 Task: Look for space in Pop, Uzbekistan from 6th September, 2023 to 12th September, 2023 for 4 adults in price range Rs.10000 to Rs.14000. Place can be private room with 4 bedrooms having 4 beds and 4 bathrooms. Property type can be house, flat, guest house. Amenities needed are: wifi, TV, free parkinig on premises, gym, breakfast. Booking option can be shelf check-in. Required host language is English.
Action: Mouse moved to (406, 106)
Screenshot: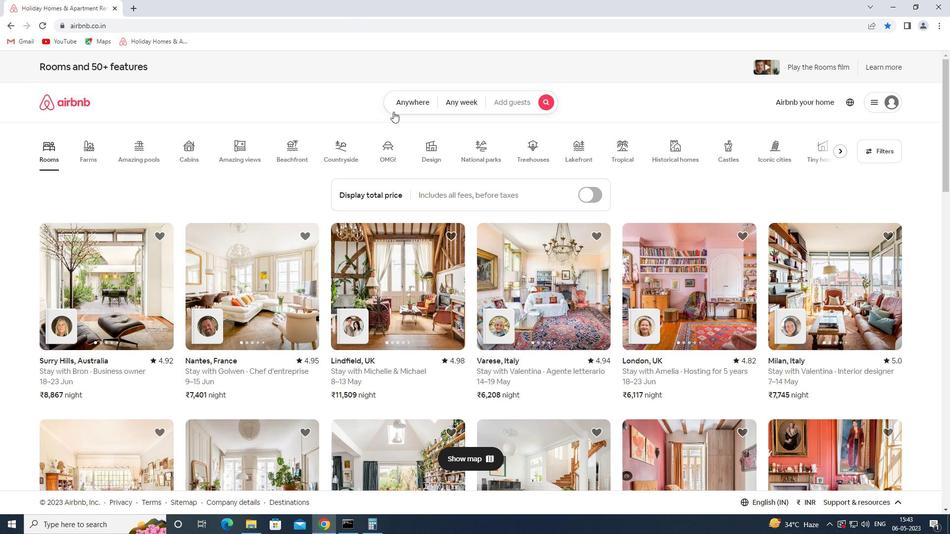 
Action: Mouse pressed left at (406, 106)
Screenshot: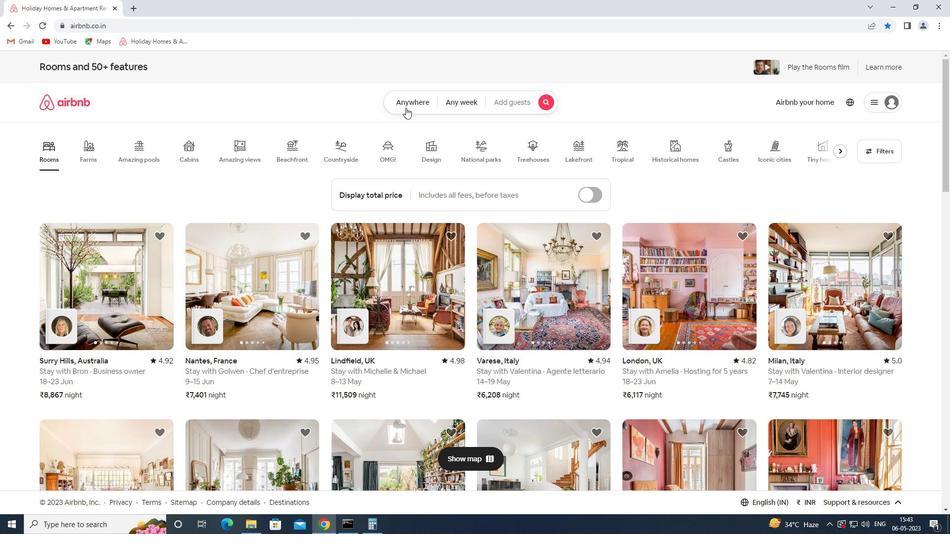 
Action: Mouse moved to (364, 142)
Screenshot: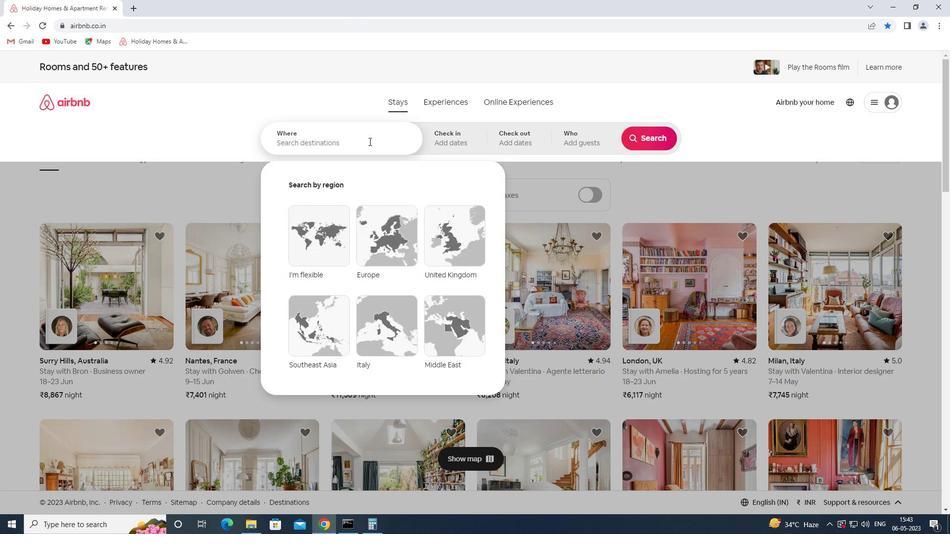 
Action: Mouse pressed left at (364, 142)
Screenshot: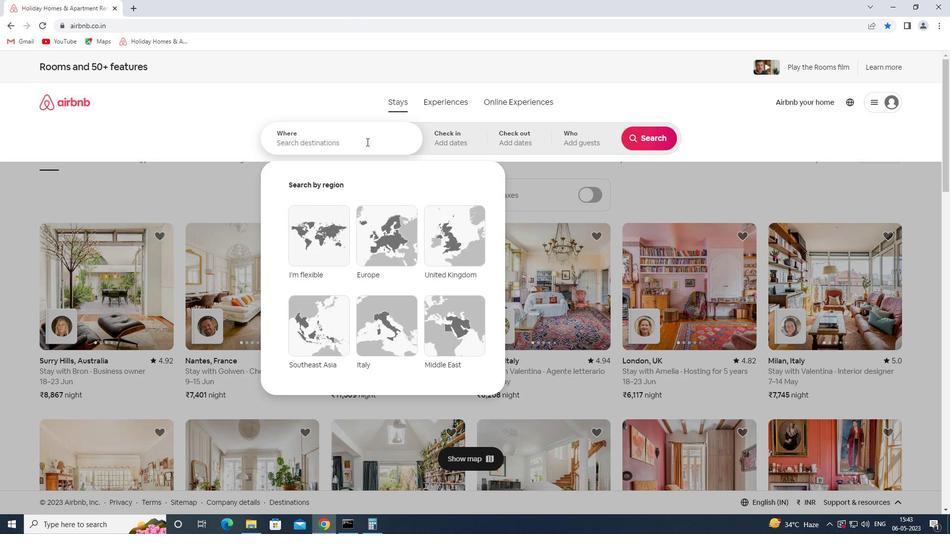 
Action: Mouse moved to (364, 143)
Screenshot: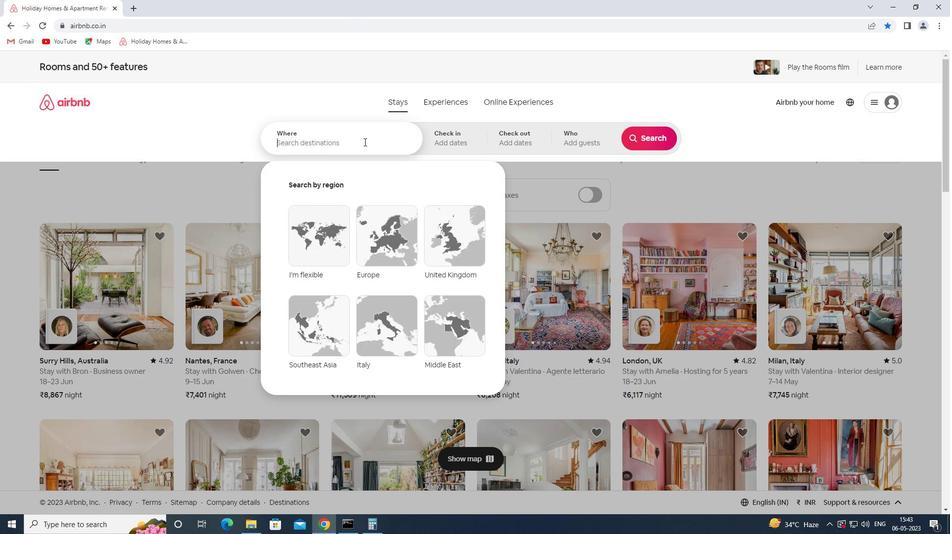 
Action: Key pressed <Key.shift_r><Key.shift_r>Pop<Key.space><Key.shift_r><Key.shift_r>Ux<Key.backspace>zbek
Screenshot: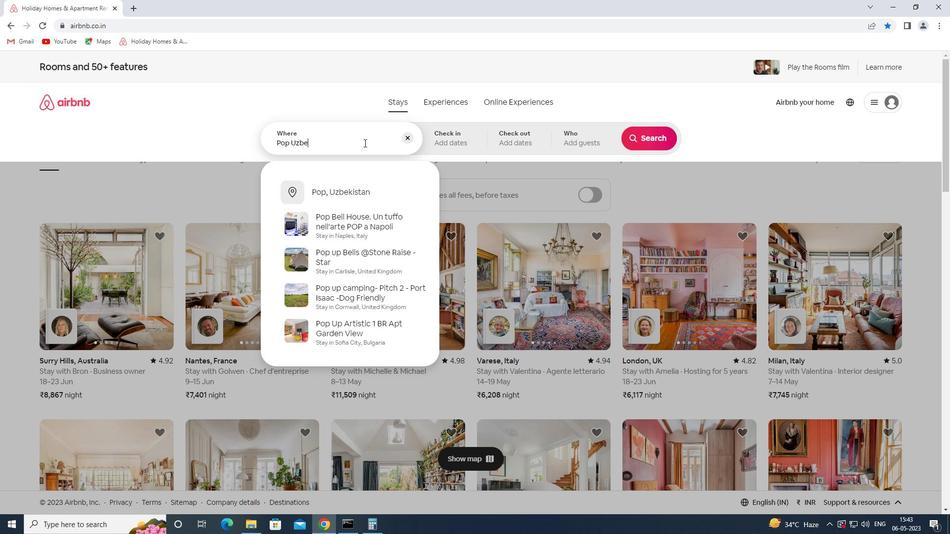 
Action: Mouse moved to (343, 193)
Screenshot: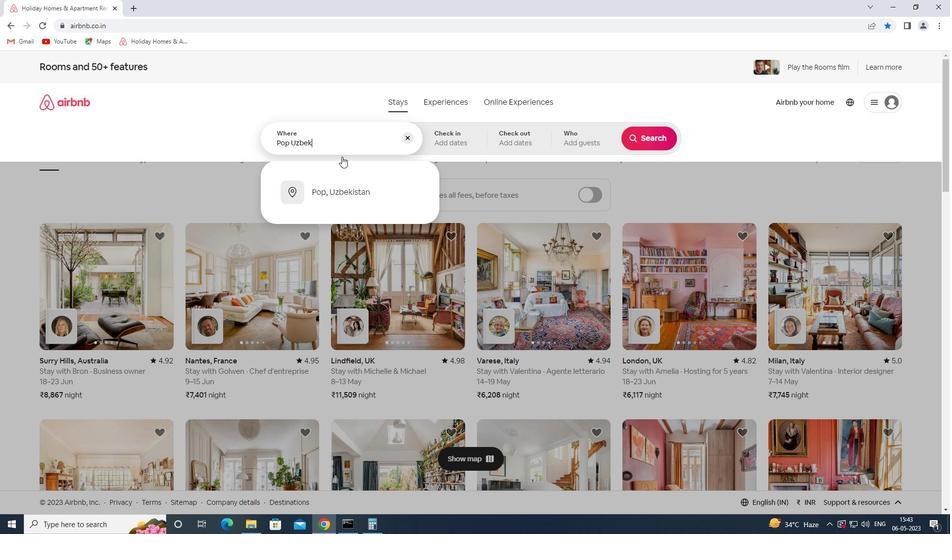 
Action: Mouse pressed left at (343, 193)
Screenshot: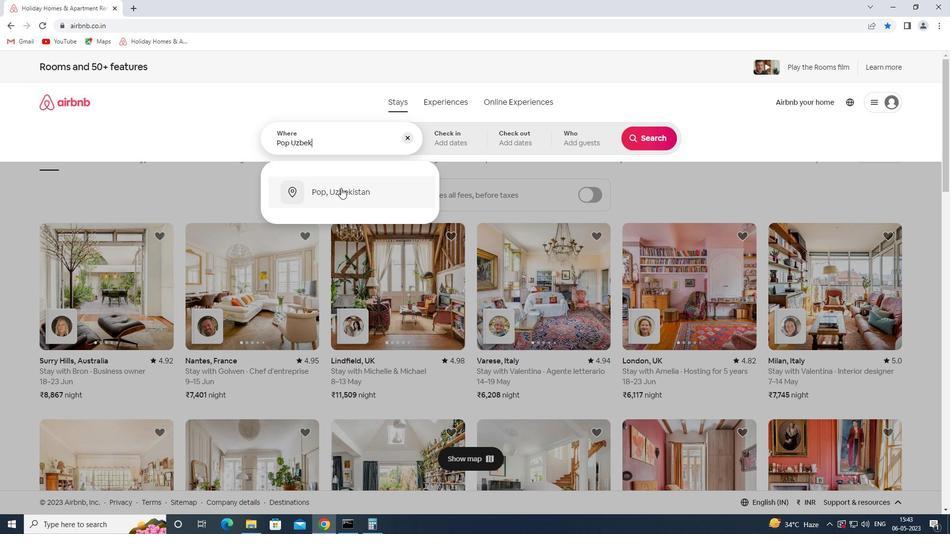
Action: Mouse moved to (649, 217)
Screenshot: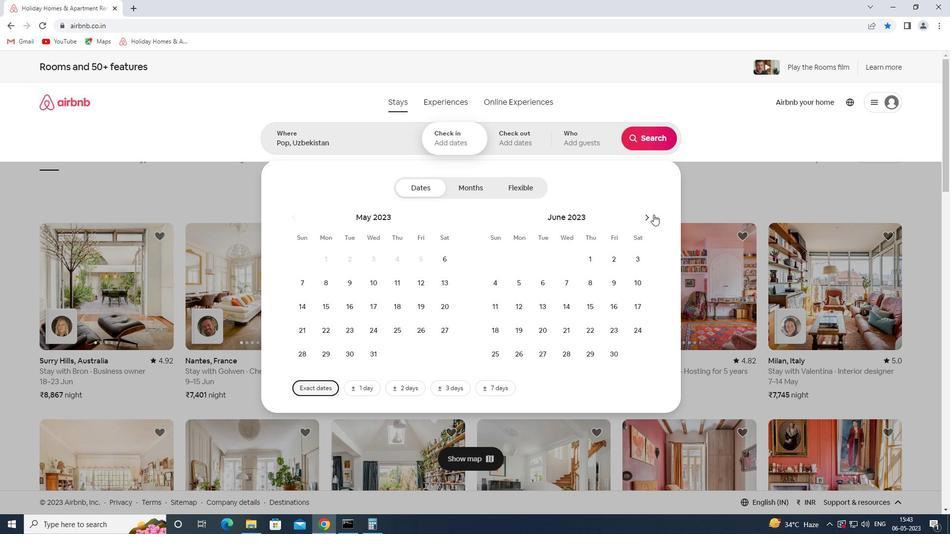 
Action: Mouse pressed left at (649, 217)
Screenshot: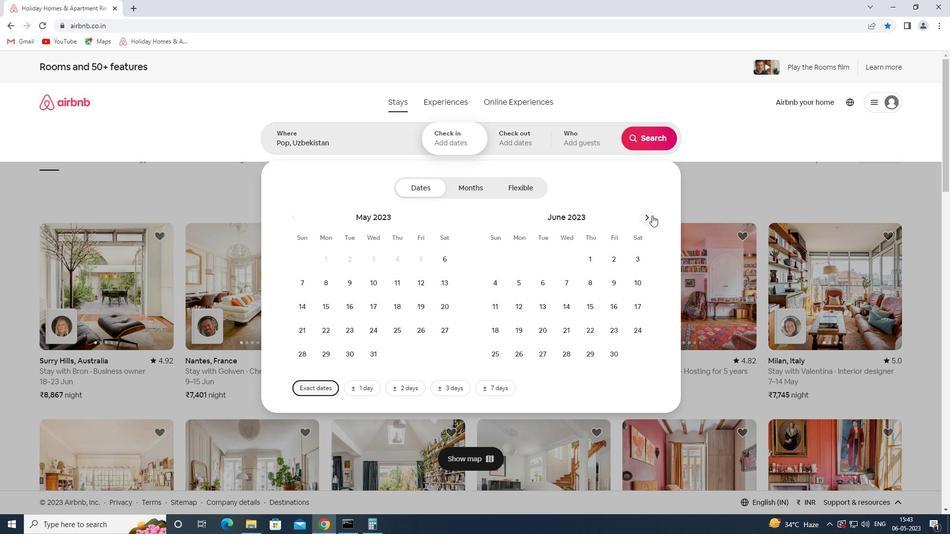 
Action: Mouse pressed left at (649, 217)
Screenshot: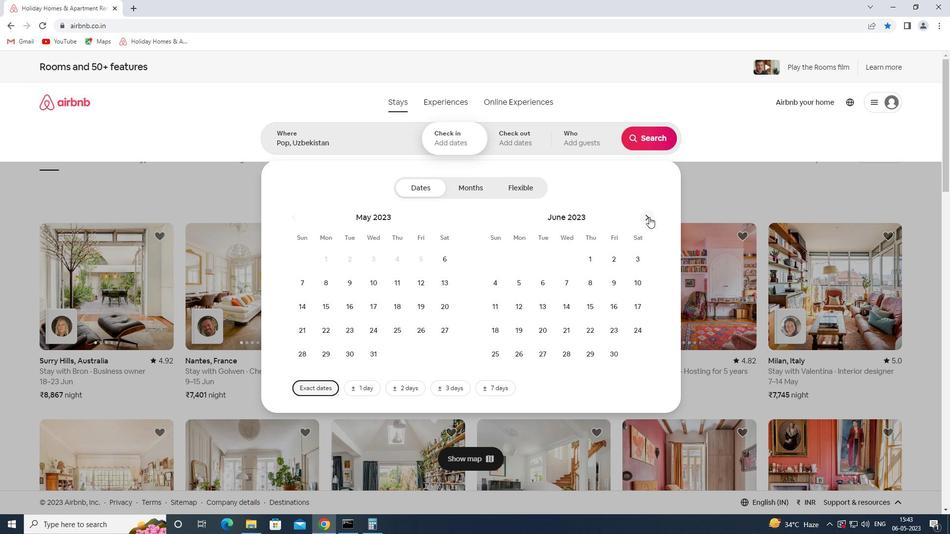 
Action: Mouse pressed left at (649, 217)
Screenshot: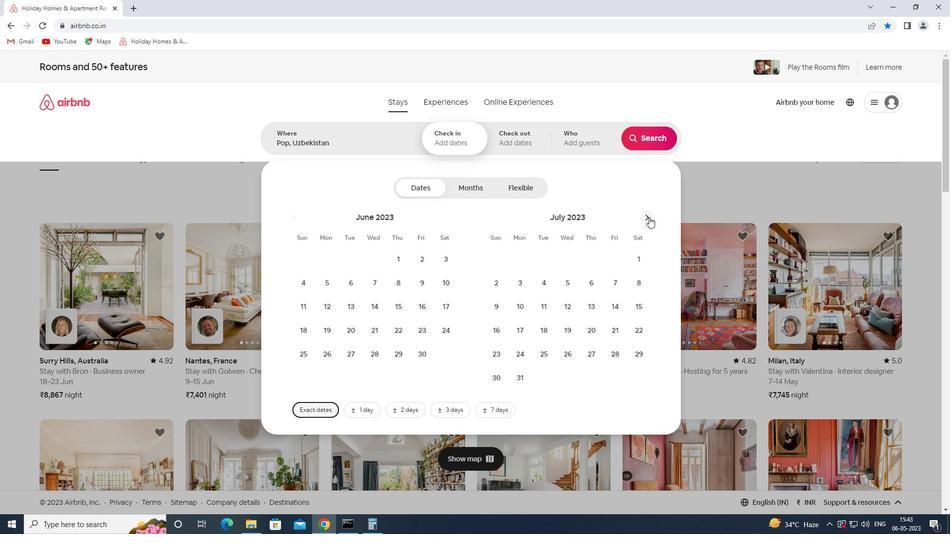 
Action: Mouse moved to (565, 287)
Screenshot: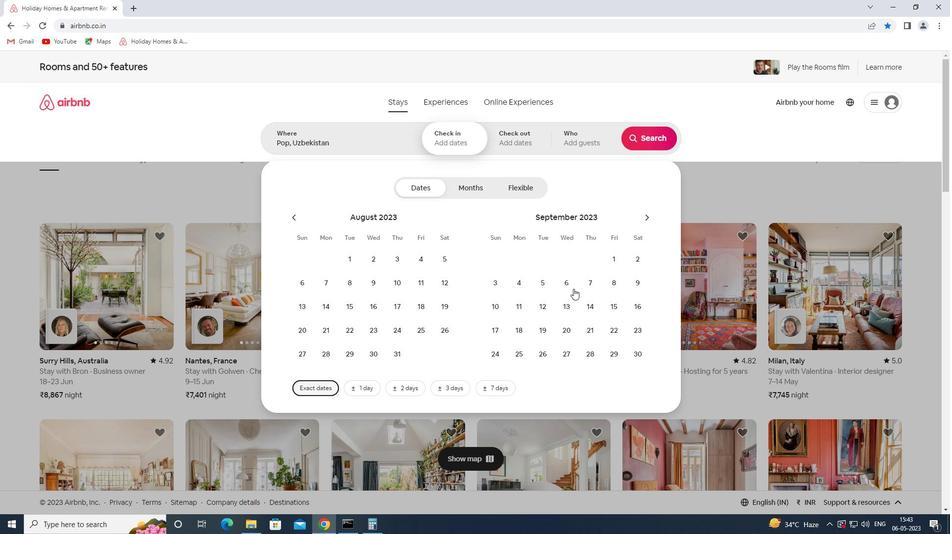 
Action: Mouse pressed left at (565, 287)
Screenshot: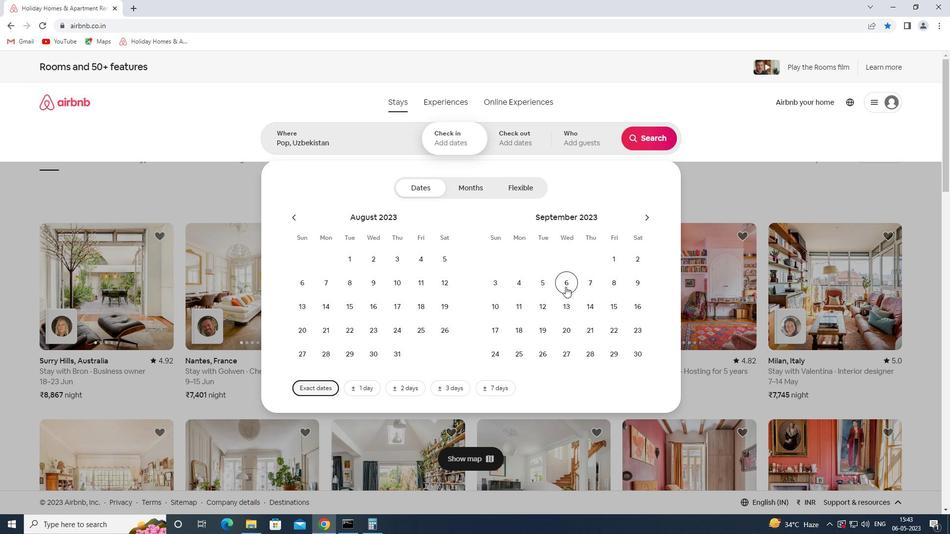 
Action: Mouse moved to (542, 306)
Screenshot: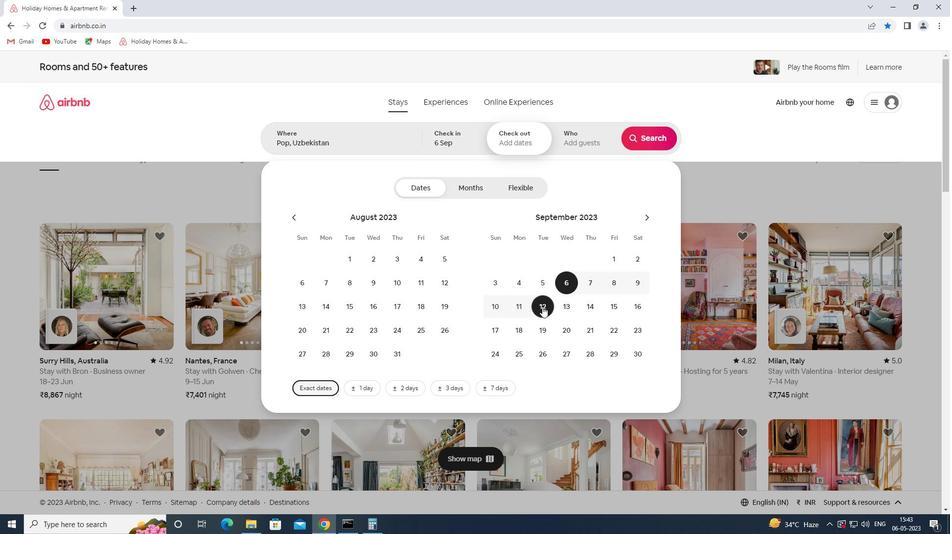 
Action: Mouse pressed left at (542, 306)
Screenshot: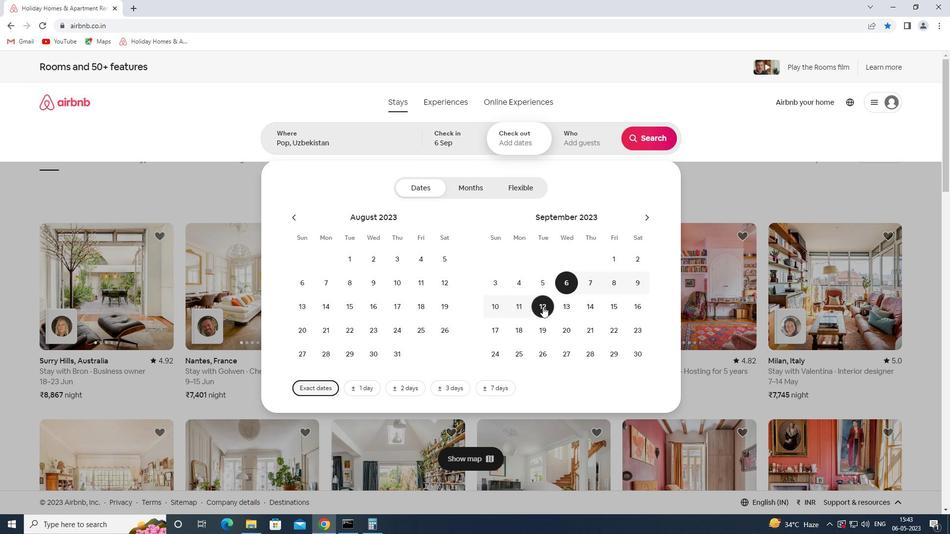 
Action: Mouse moved to (582, 145)
Screenshot: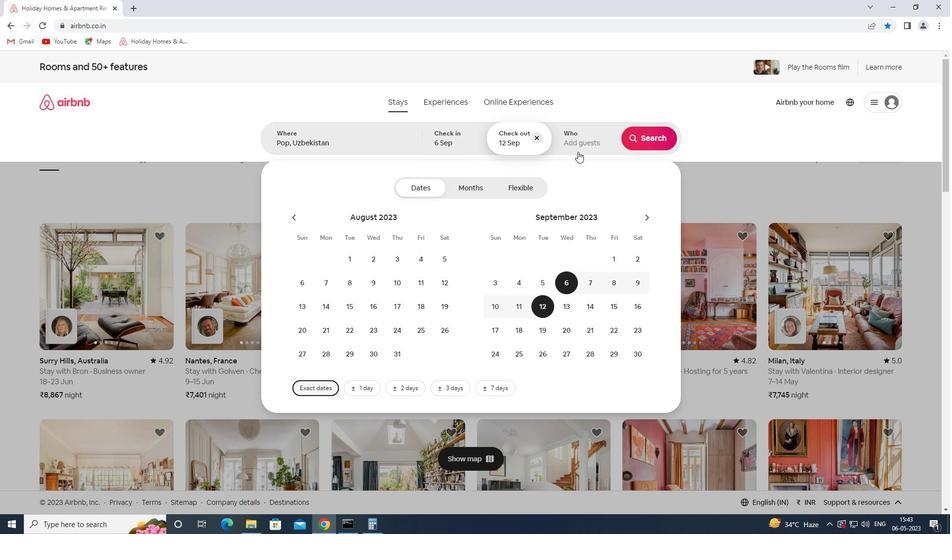 
Action: Mouse pressed left at (582, 145)
Screenshot: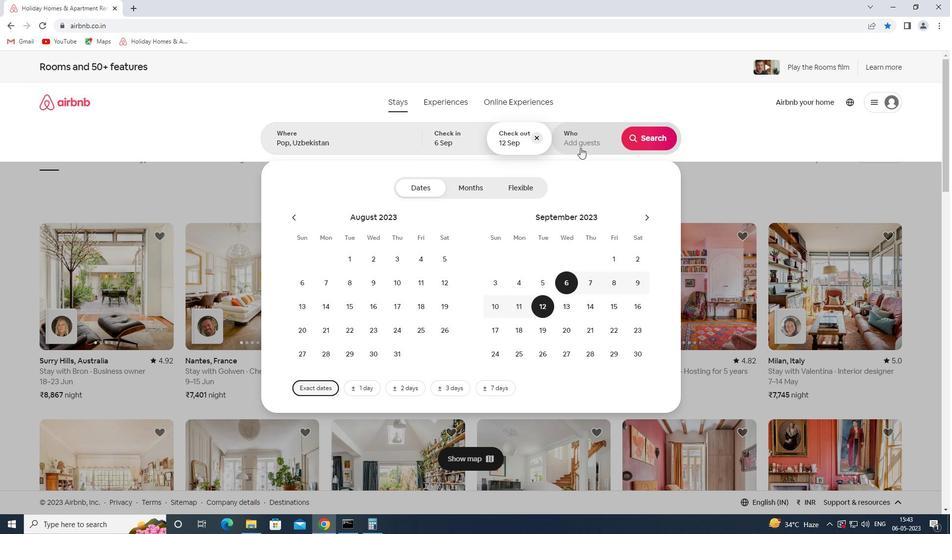 
Action: Mouse moved to (648, 193)
Screenshot: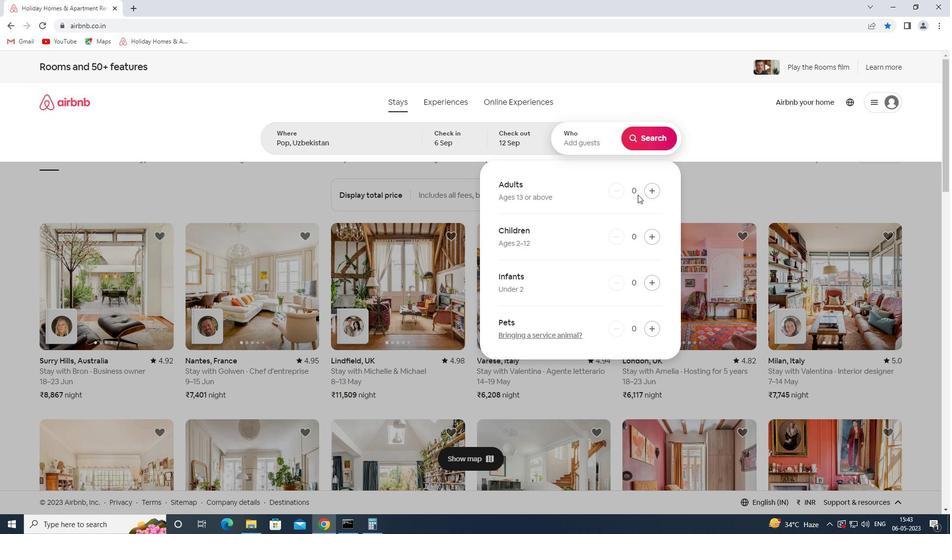 
Action: Mouse pressed left at (648, 193)
Screenshot: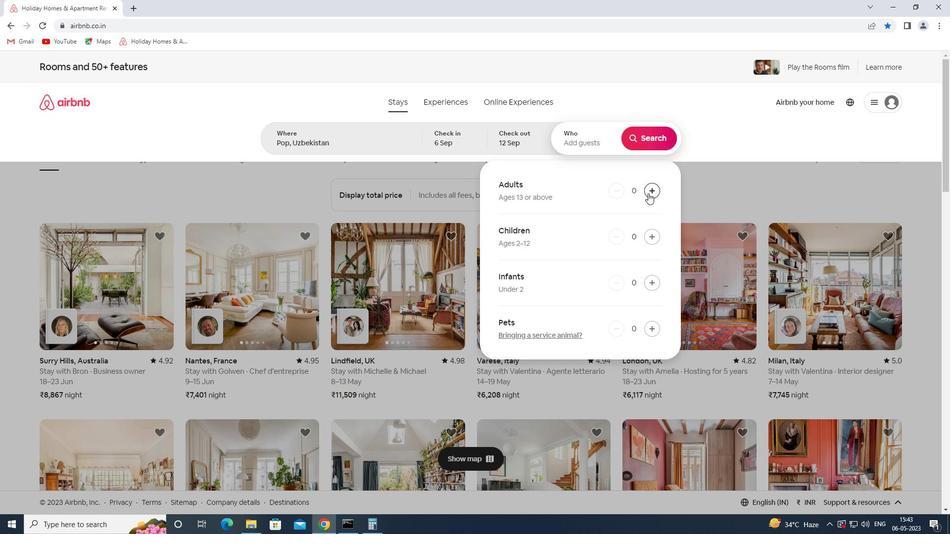 
Action: Mouse pressed left at (648, 193)
Screenshot: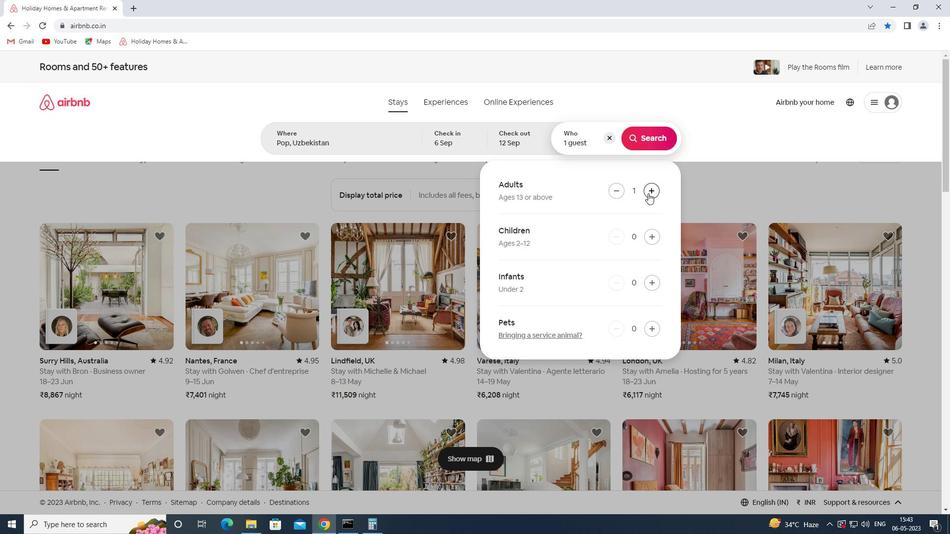 
Action: Mouse pressed left at (648, 193)
Screenshot: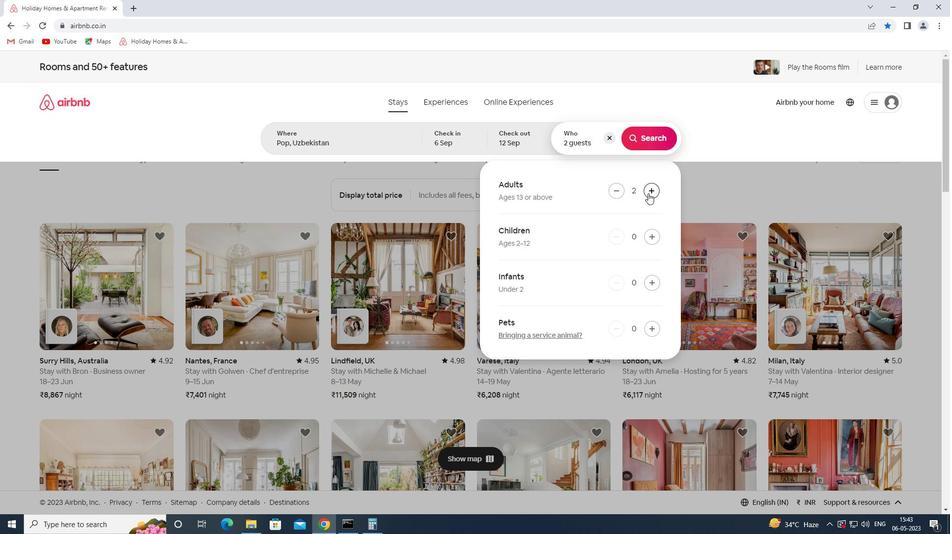 
Action: Mouse pressed left at (648, 193)
Screenshot: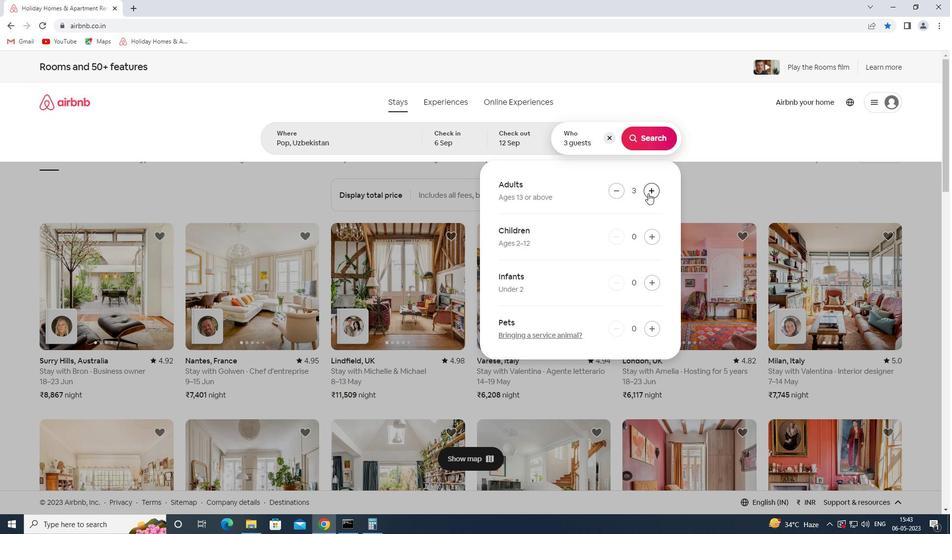 
Action: Mouse moved to (654, 137)
Screenshot: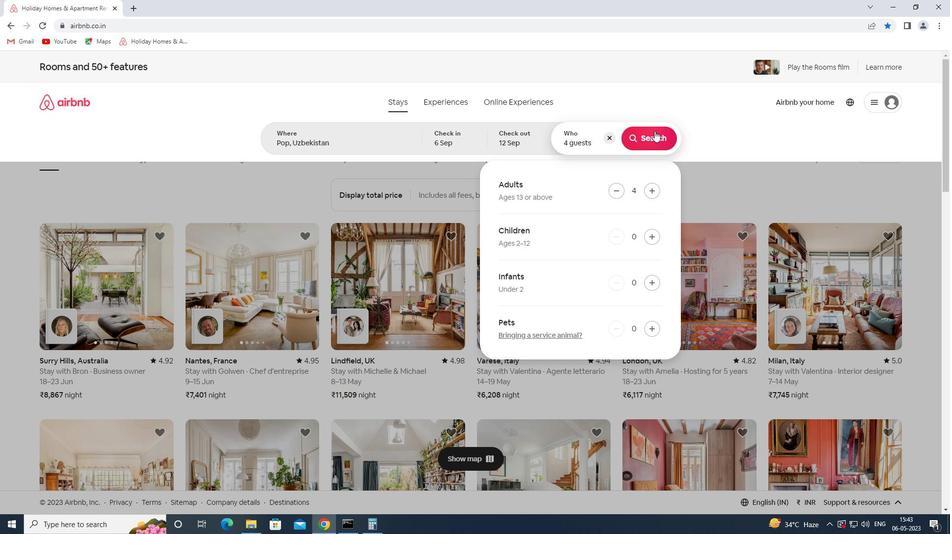 
Action: Mouse pressed left at (654, 137)
Screenshot: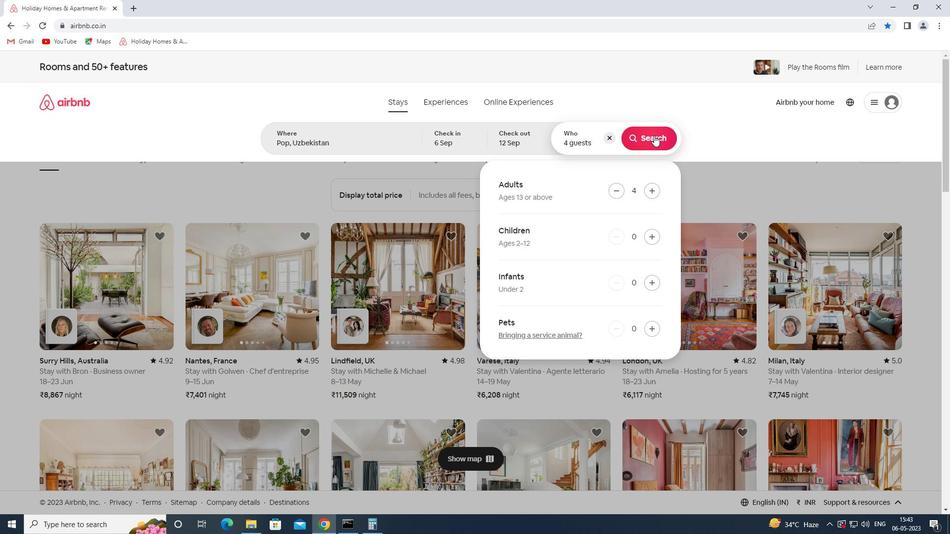 
Action: Mouse moved to (914, 114)
Screenshot: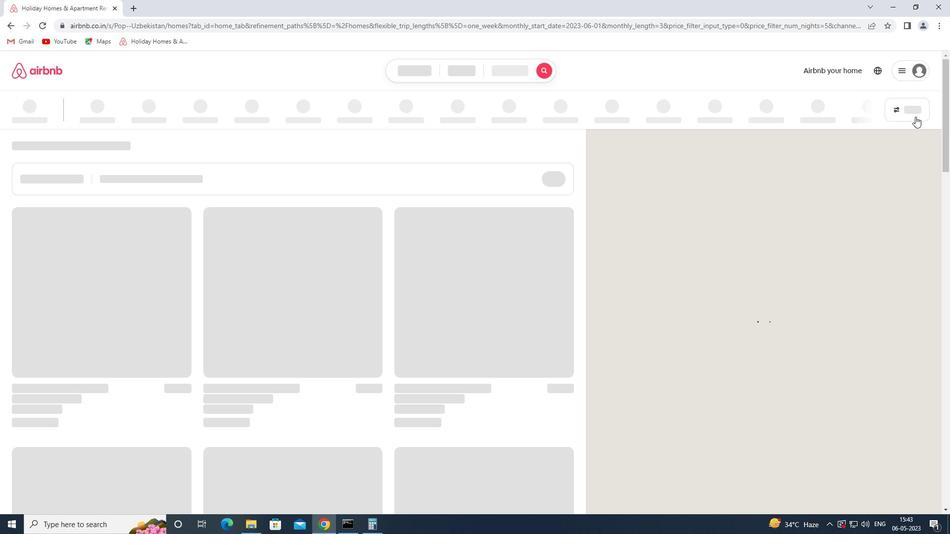 
Action: Mouse pressed left at (914, 114)
Screenshot: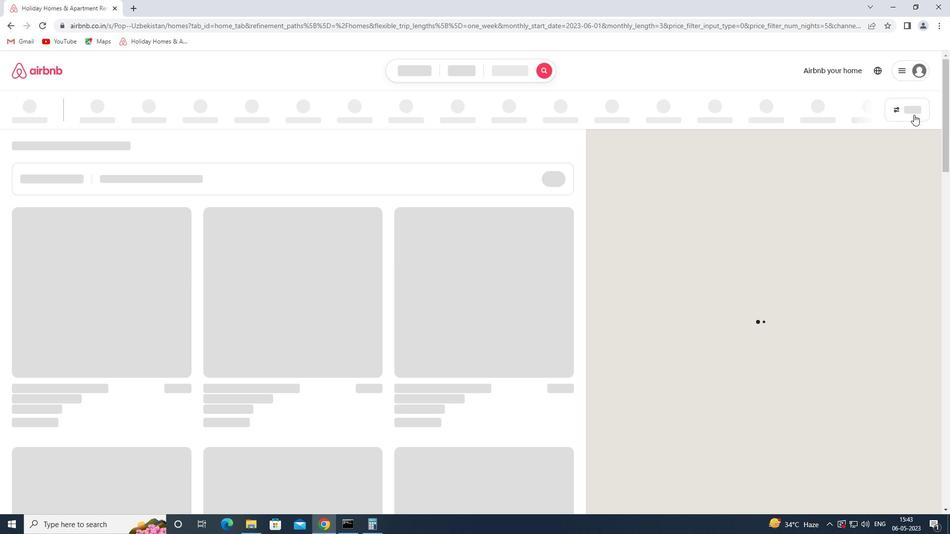 
Action: Mouse moved to (340, 355)
Screenshot: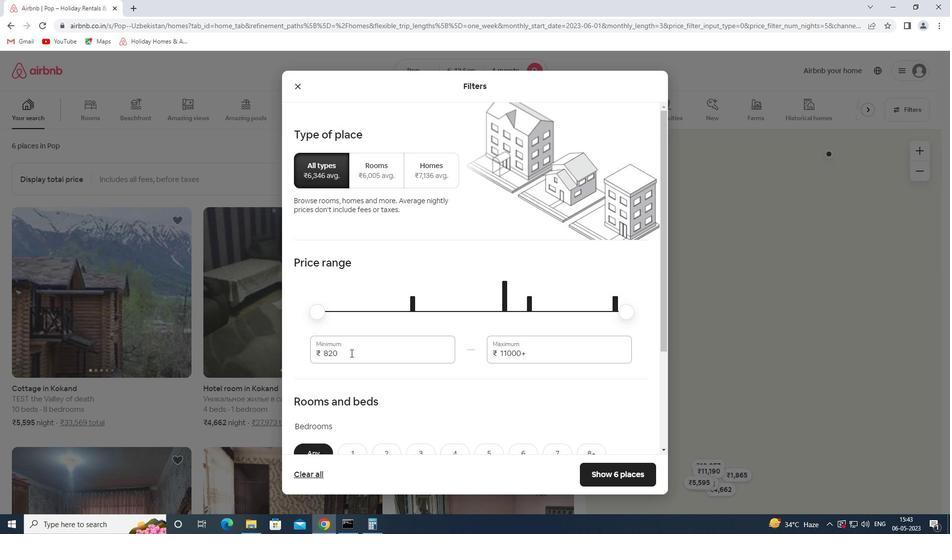 
Action: Mouse pressed left at (340, 355)
Screenshot: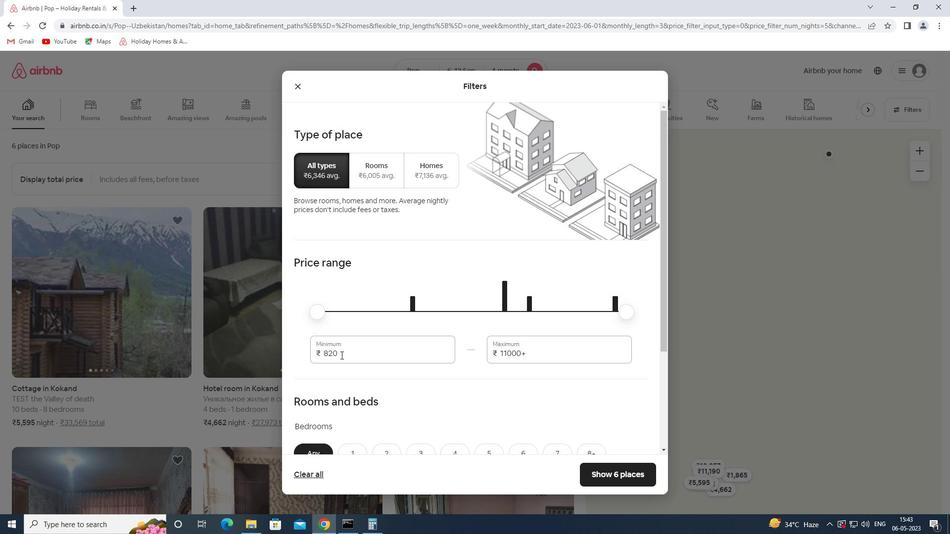 
Action: Mouse pressed left at (340, 355)
Screenshot: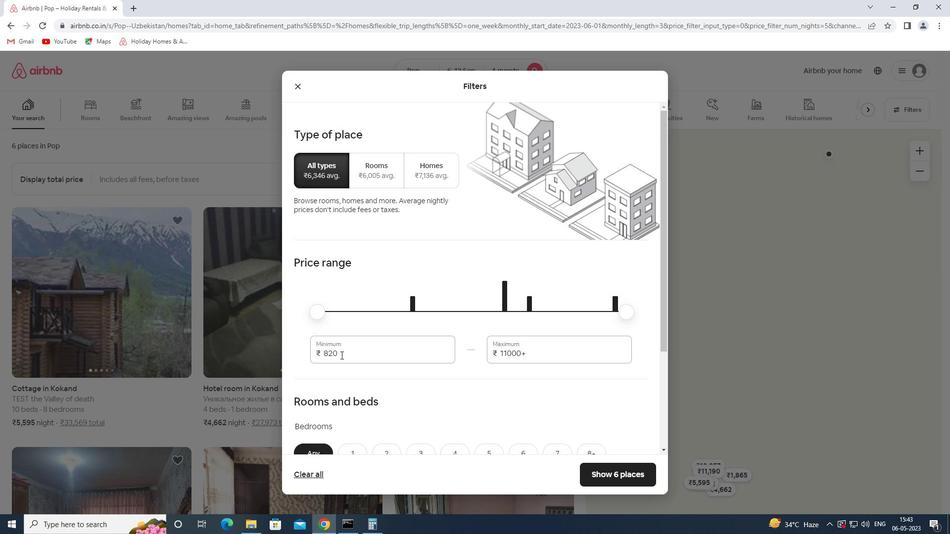 
Action: Mouse moved to (341, 355)
Screenshot: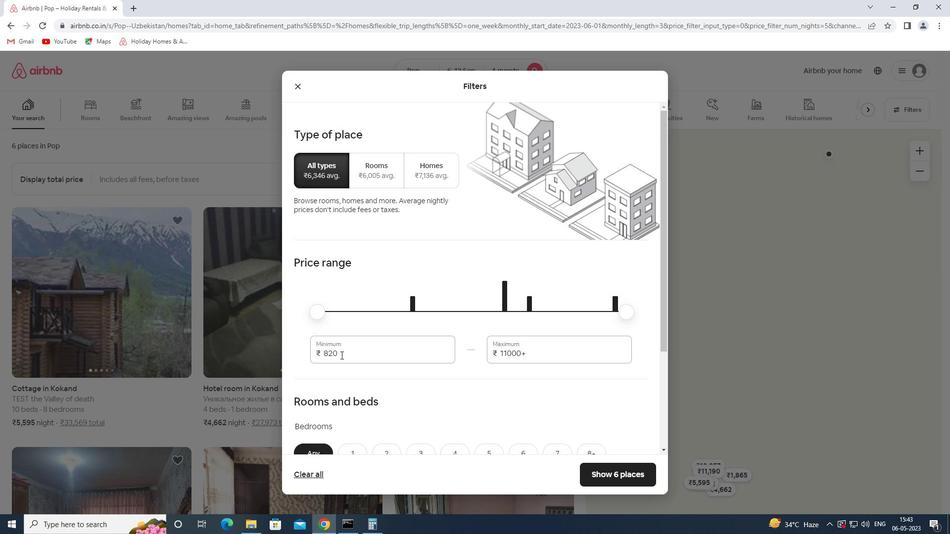 
Action: Mouse pressed left at (341, 355)
Screenshot: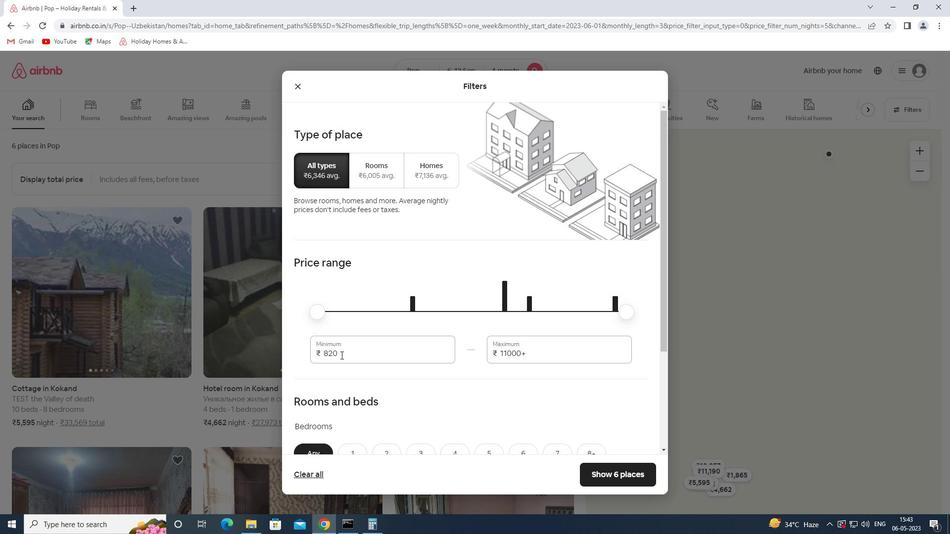 
Action: Mouse pressed left at (341, 355)
Screenshot: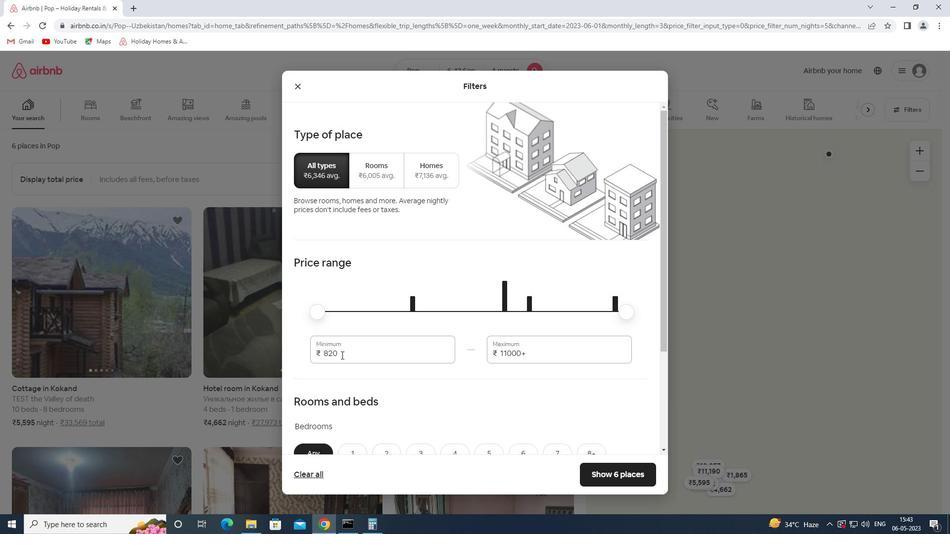 
Action: Mouse moved to (353, 354)
Screenshot: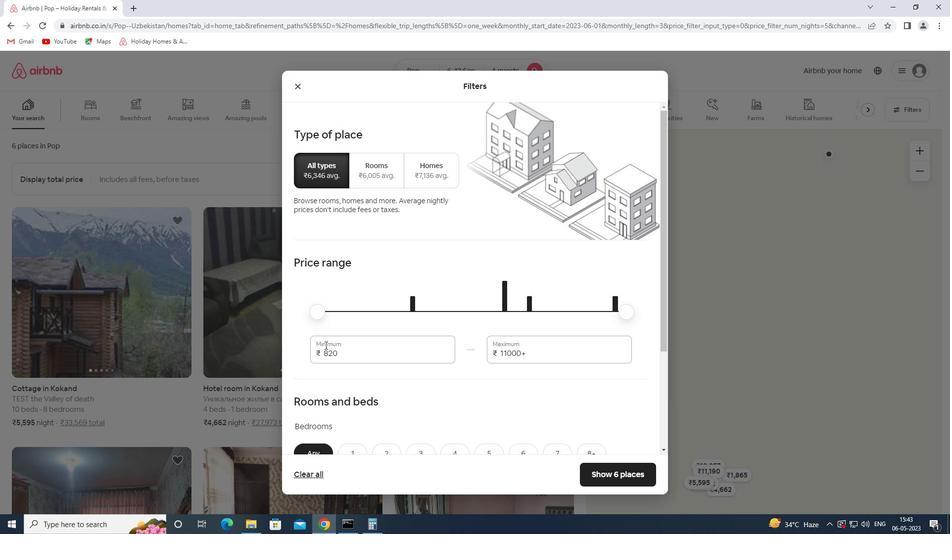 
Action: Mouse pressed left at (353, 354)
Screenshot: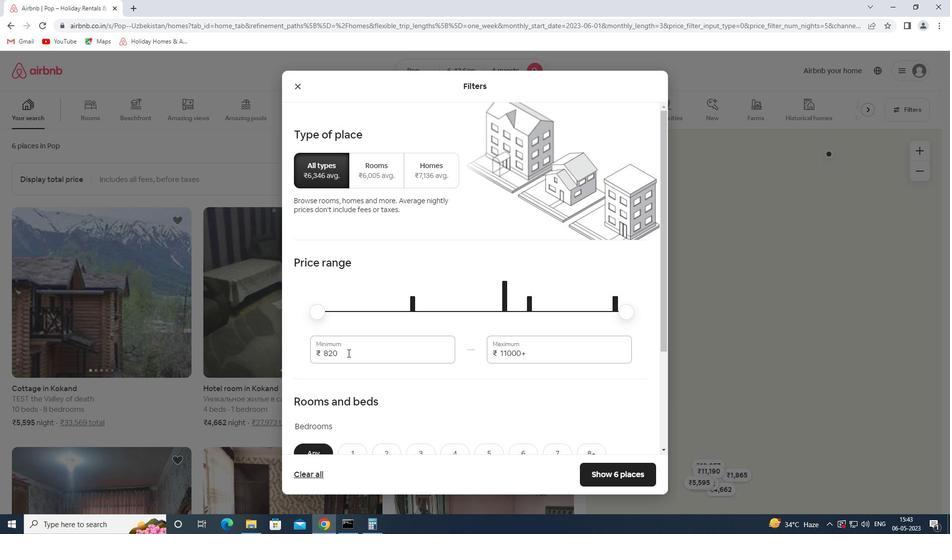 
Action: Mouse pressed left at (353, 354)
Screenshot: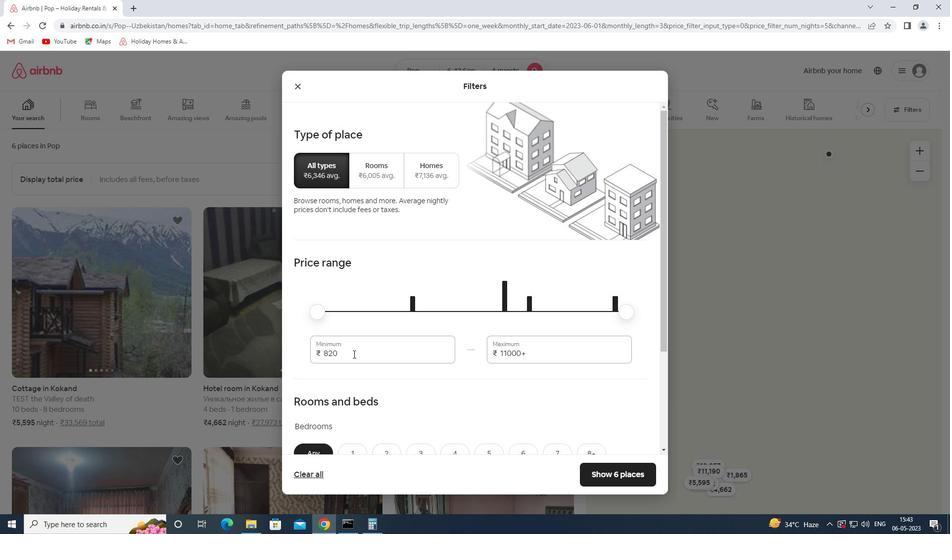 
Action: Key pressed 10000<Key.tab>14000
Screenshot: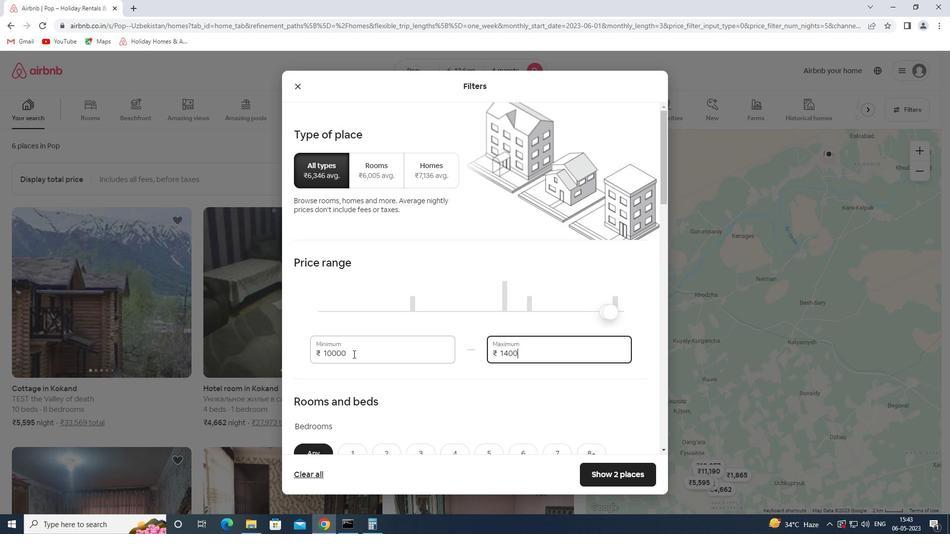 
Action: Mouse moved to (374, 236)
Screenshot: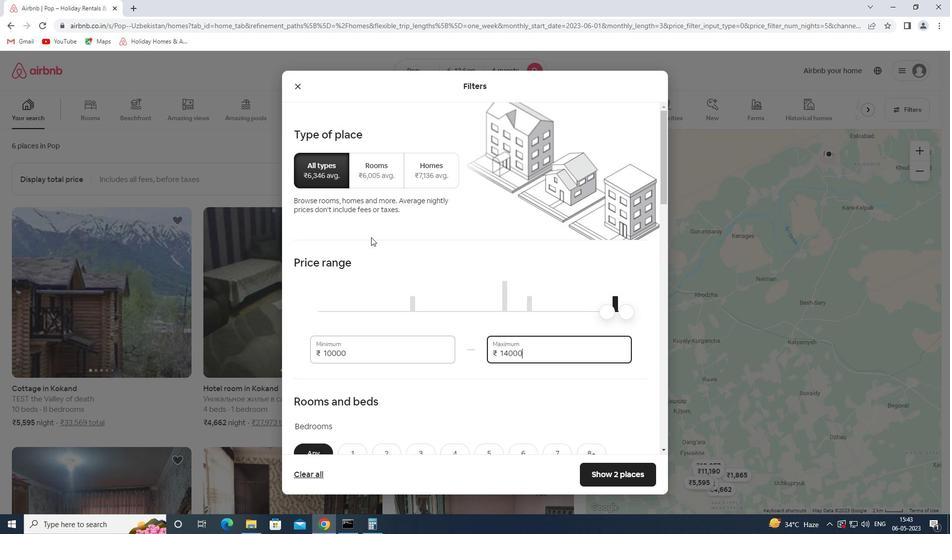 
Action: Mouse scrolled (374, 235) with delta (0, 0)
Screenshot: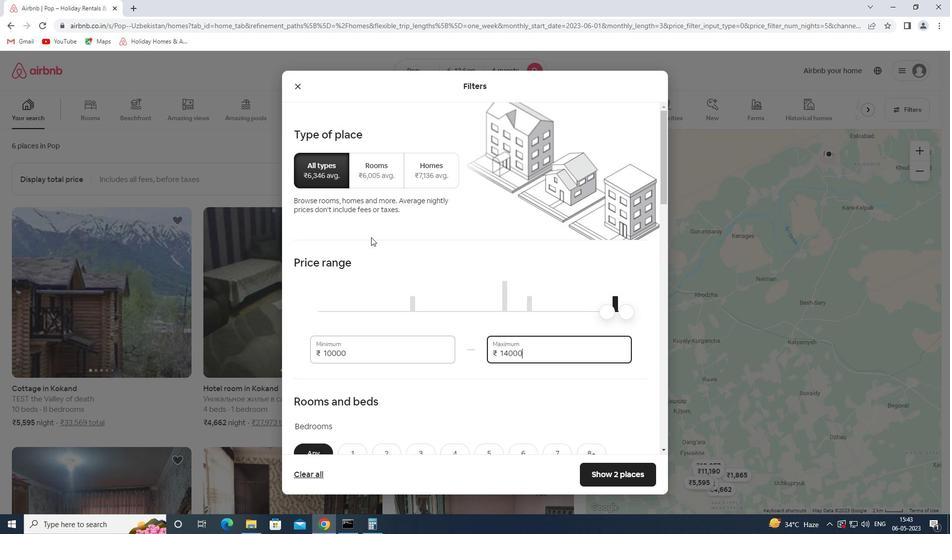 
Action: Mouse moved to (378, 235)
Screenshot: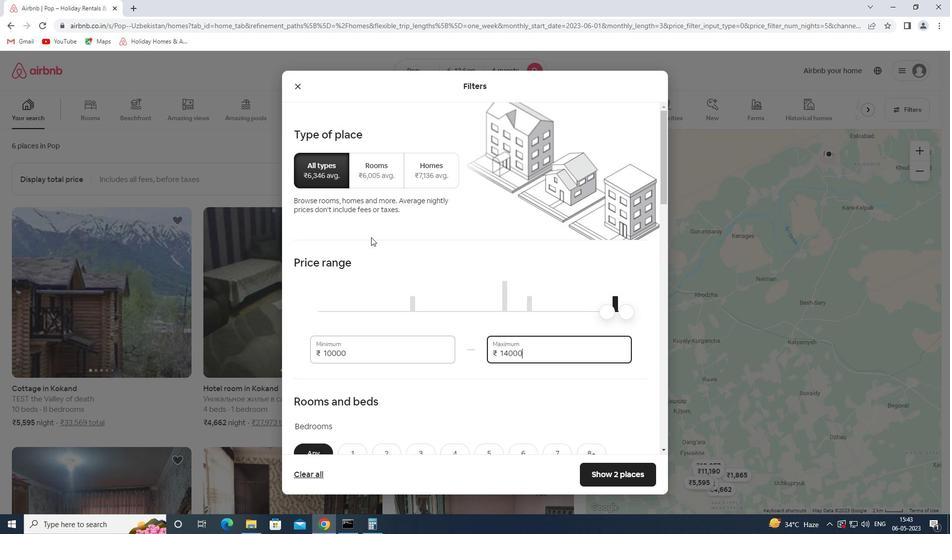 
Action: Mouse scrolled (378, 234) with delta (0, 0)
Screenshot: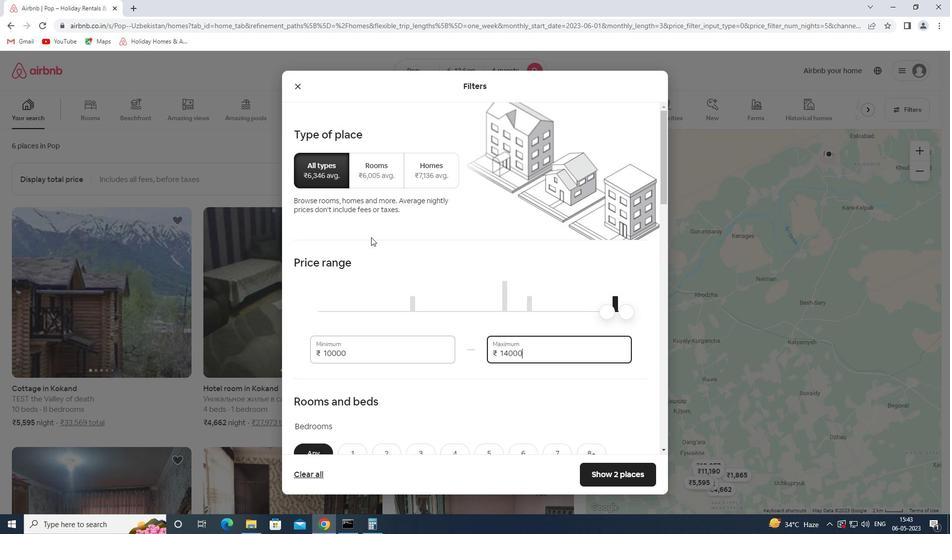 
Action: Mouse moved to (382, 234)
Screenshot: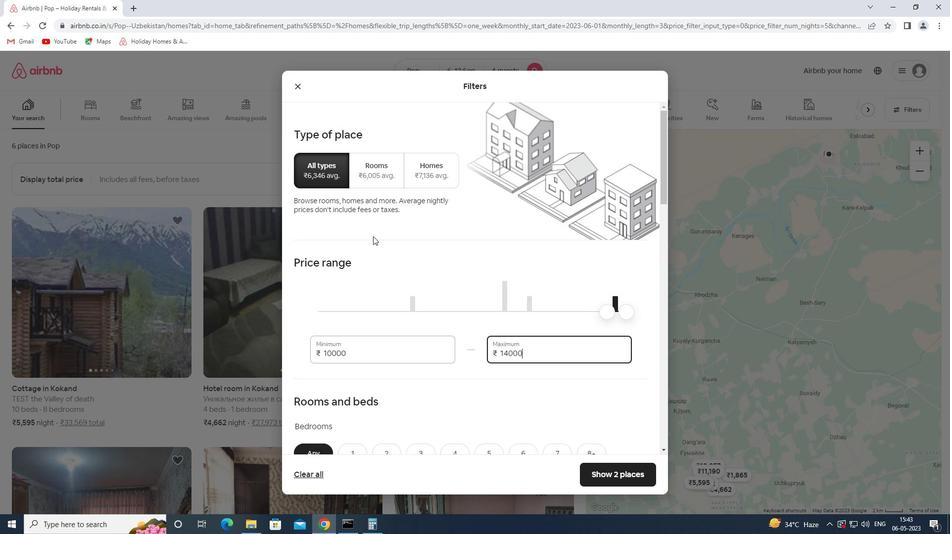 
Action: Mouse scrolled (382, 233) with delta (0, 0)
Screenshot: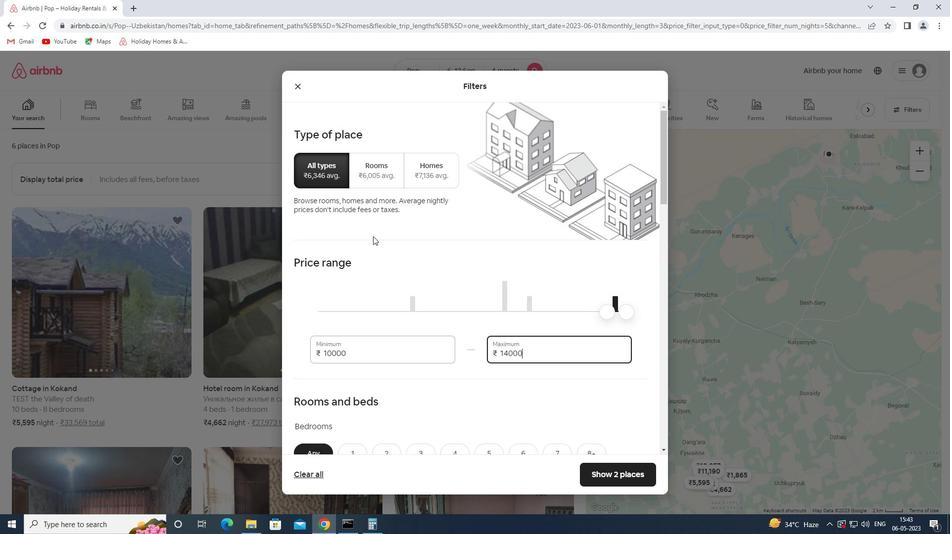 
Action: Mouse moved to (384, 232)
Screenshot: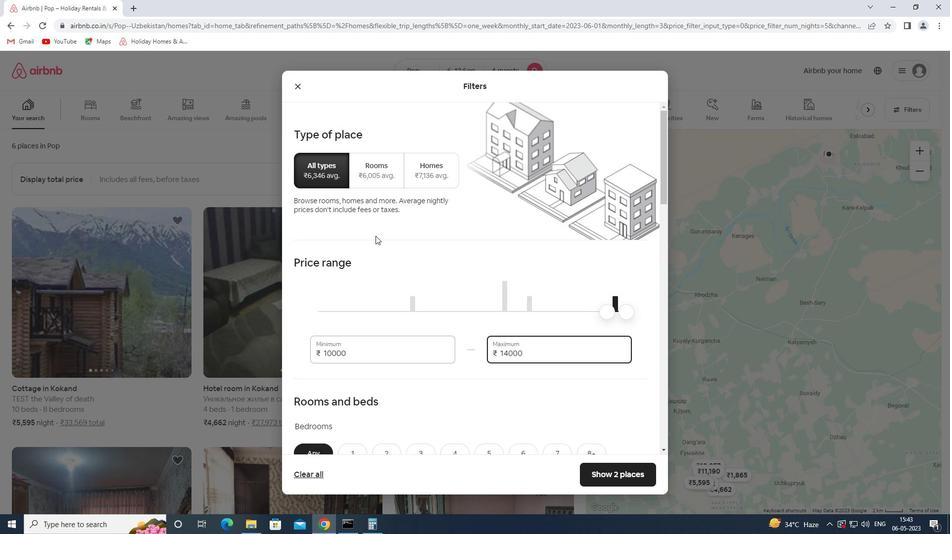
Action: Mouse scrolled (384, 232) with delta (0, 0)
Screenshot: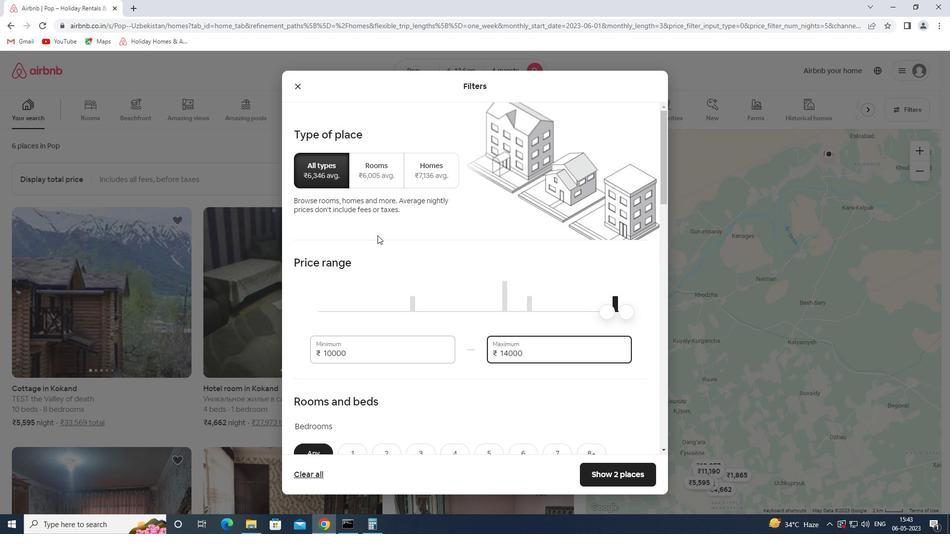 
Action: Mouse moved to (456, 255)
Screenshot: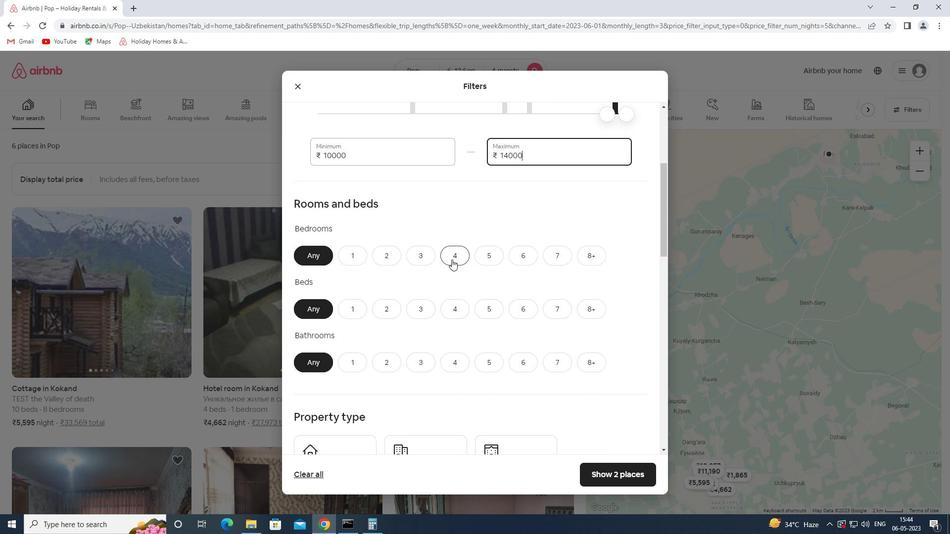 
Action: Mouse pressed left at (456, 255)
Screenshot: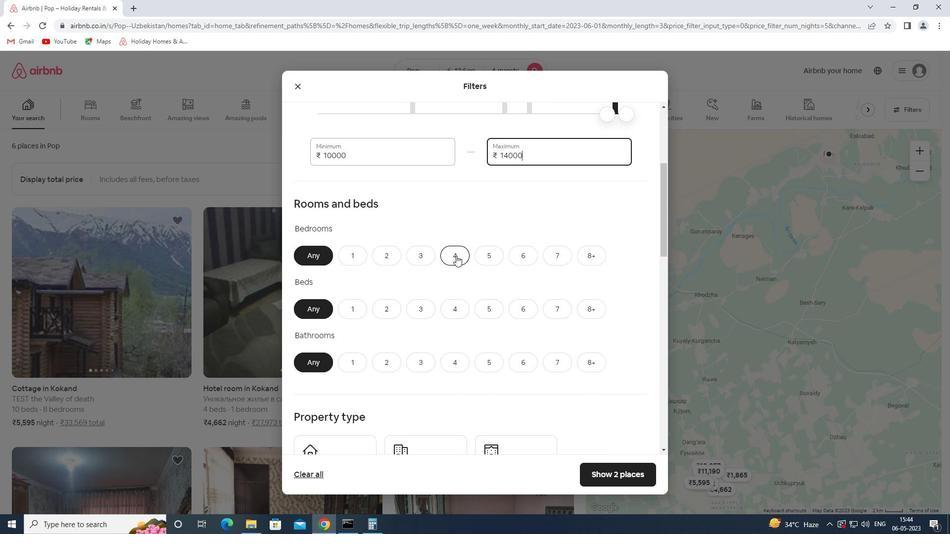 
Action: Mouse moved to (456, 311)
Screenshot: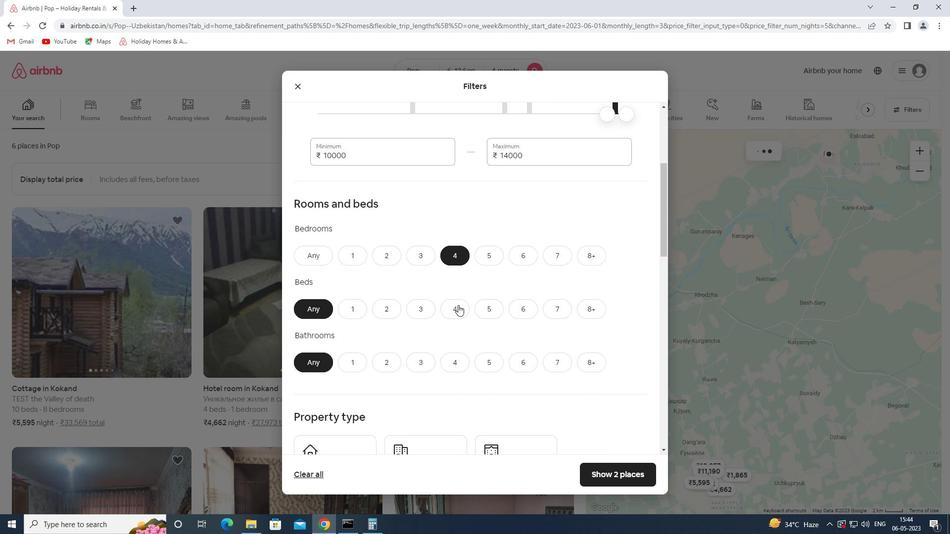 
Action: Mouse pressed left at (456, 311)
Screenshot: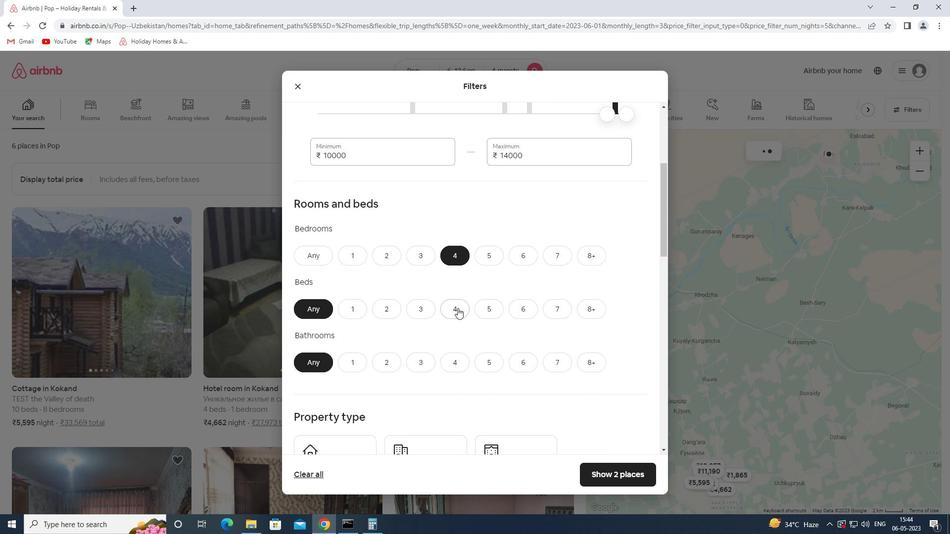 
Action: Mouse moved to (453, 366)
Screenshot: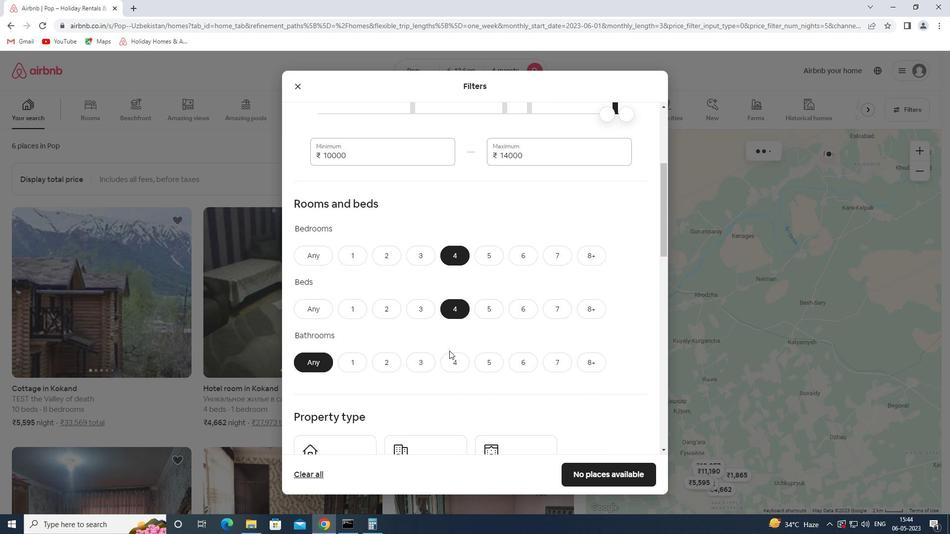 
Action: Mouse pressed left at (453, 366)
Screenshot: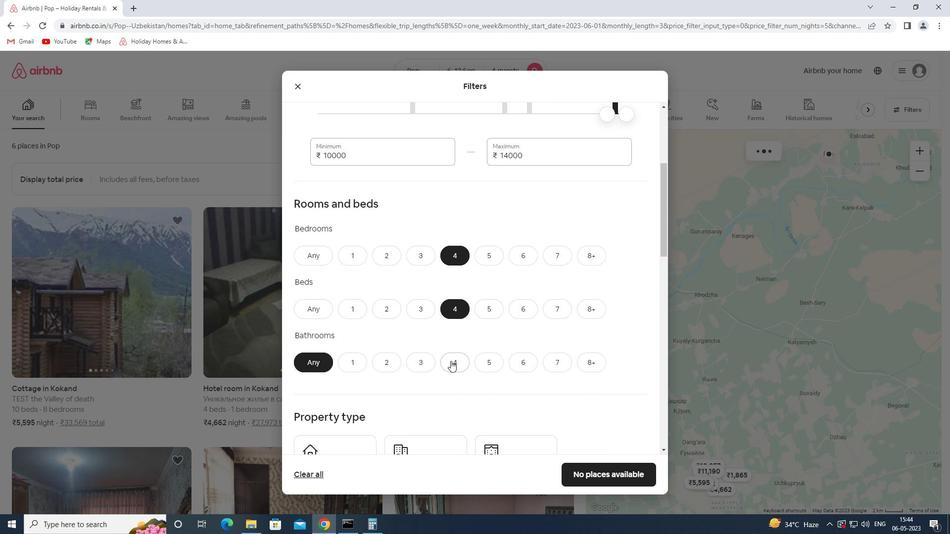 
Action: Mouse moved to (464, 275)
Screenshot: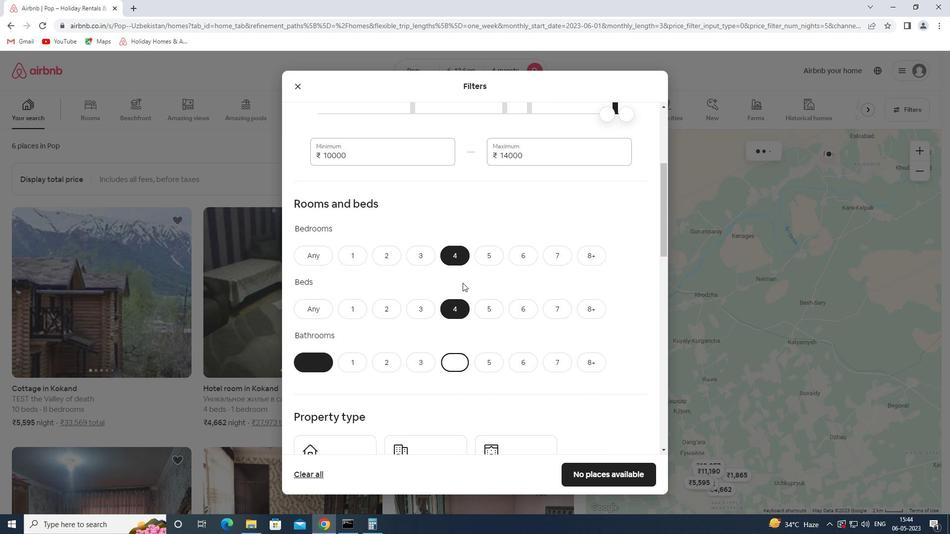 
Action: Mouse scrolled (464, 275) with delta (0, 0)
Screenshot: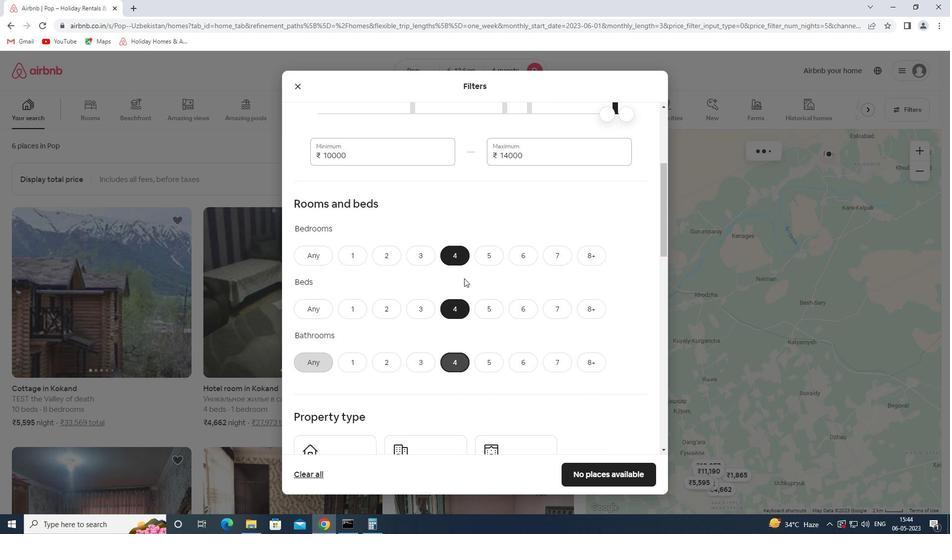 
Action: Mouse scrolled (464, 275) with delta (0, 0)
Screenshot: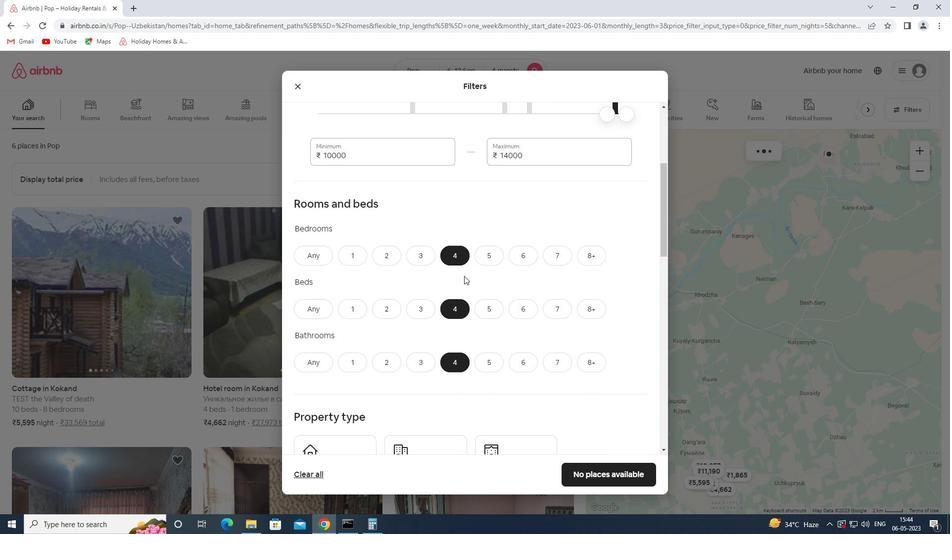 
Action: Mouse scrolled (464, 275) with delta (0, 0)
Screenshot: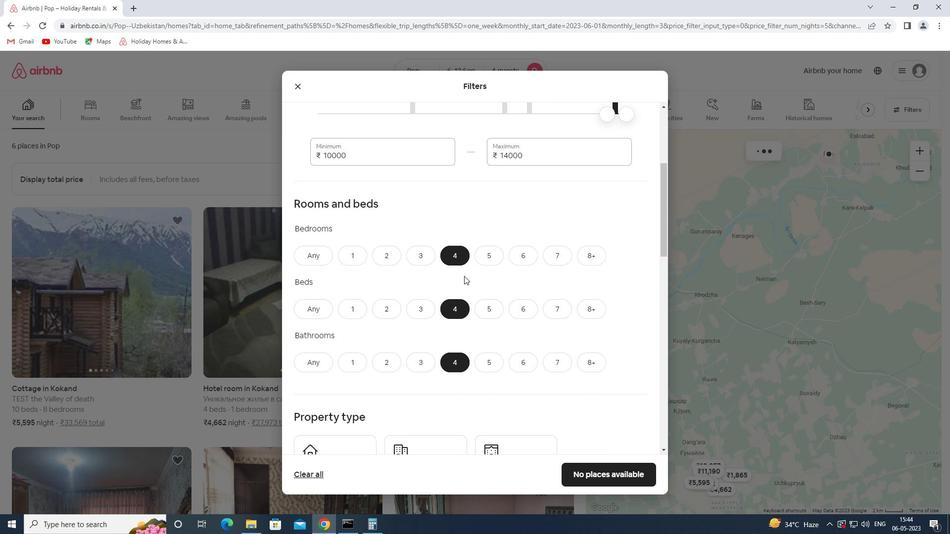
Action: Mouse scrolled (464, 275) with delta (0, 0)
Screenshot: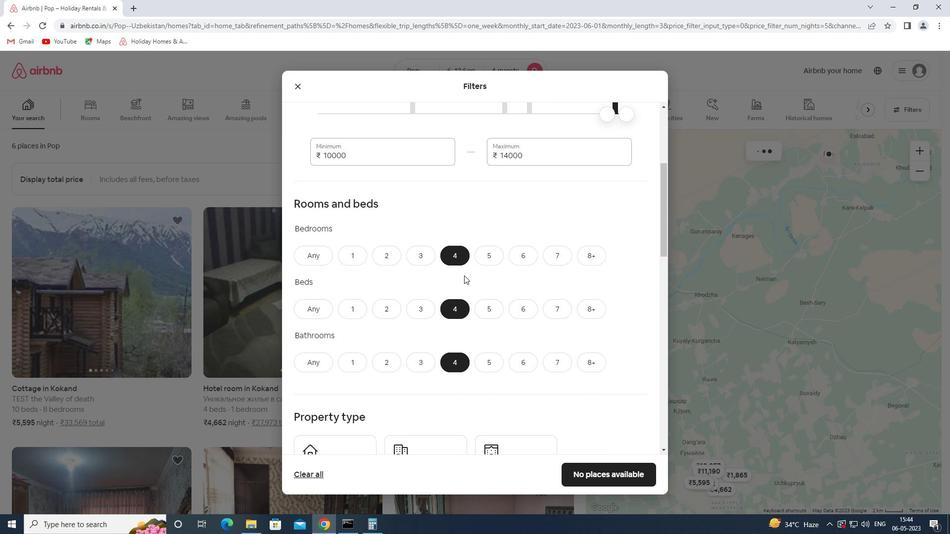 
Action: Mouse moved to (327, 281)
Screenshot: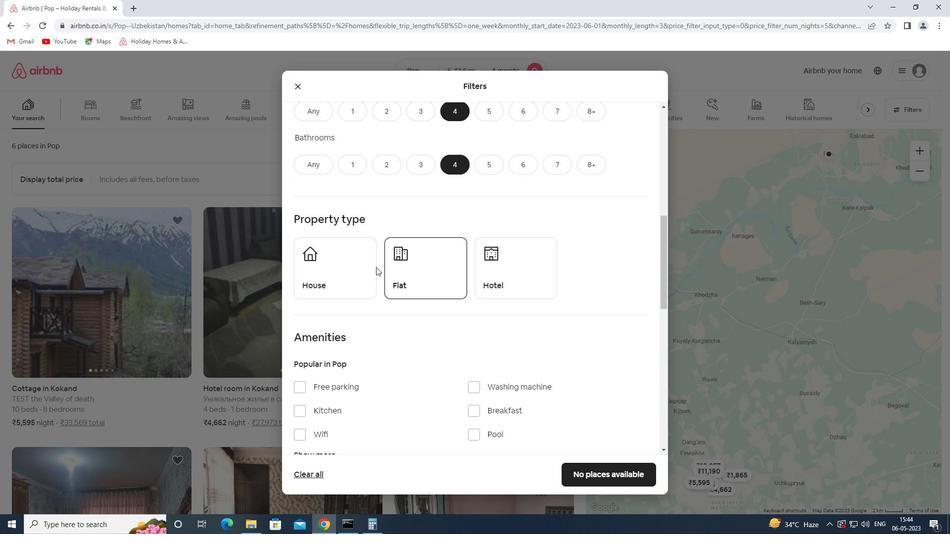 
Action: Mouse pressed left at (327, 281)
Screenshot: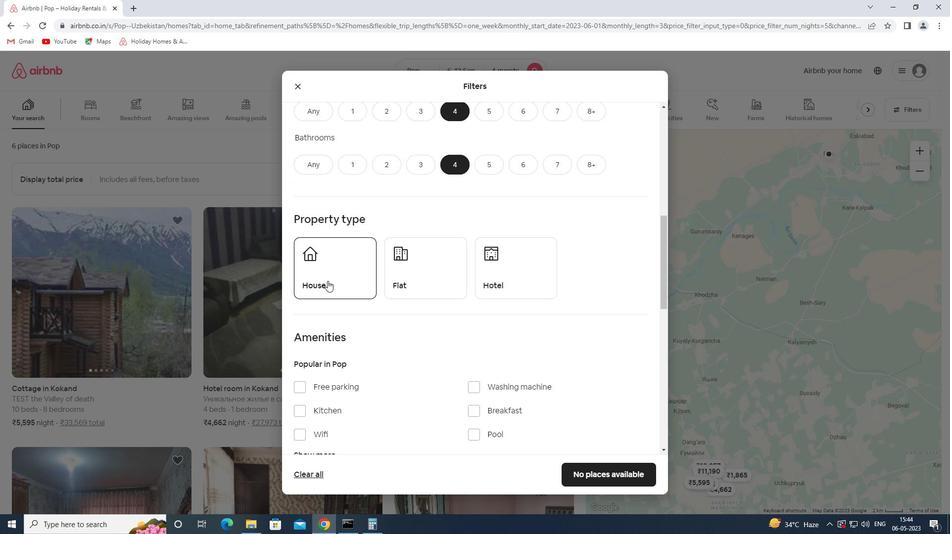 
Action: Mouse moved to (404, 280)
Screenshot: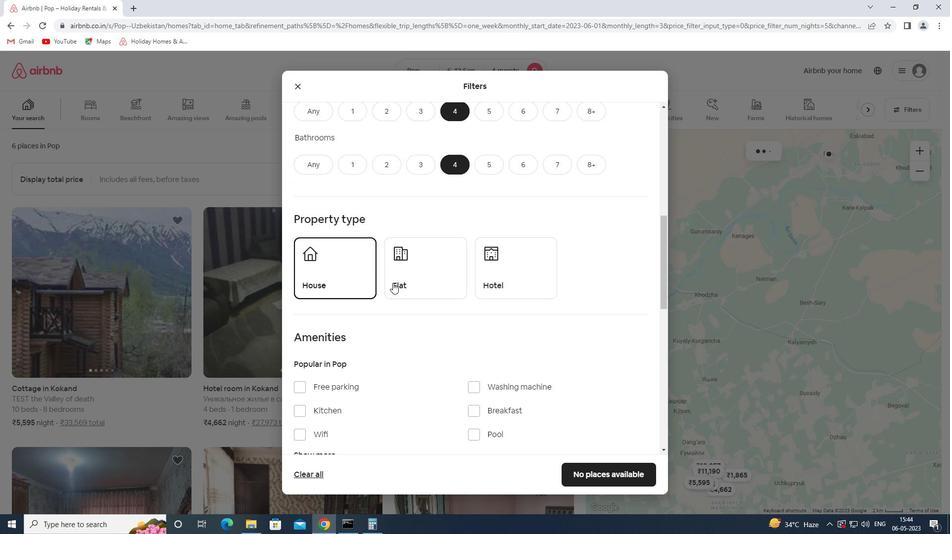 
Action: Mouse pressed left at (404, 280)
Screenshot: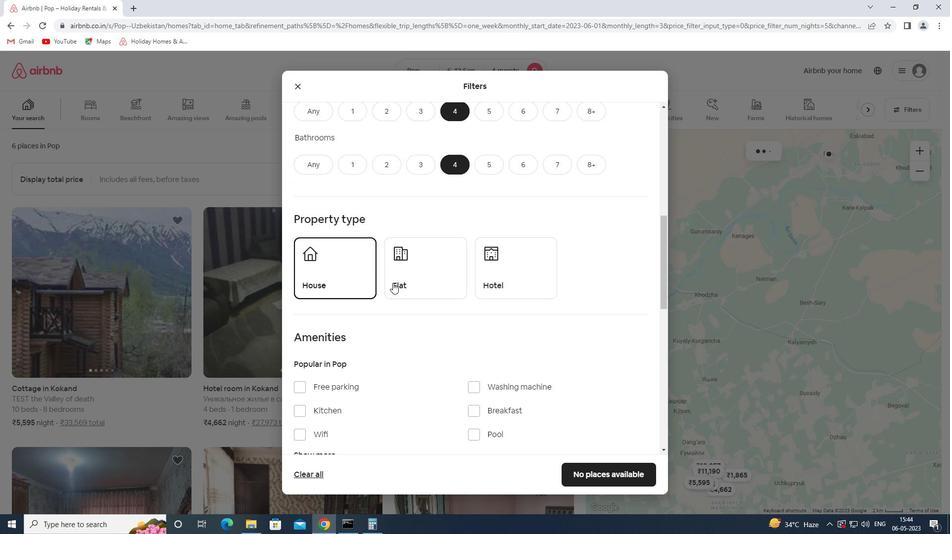 
Action: Mouse moved to (506, 261)
Screenshot: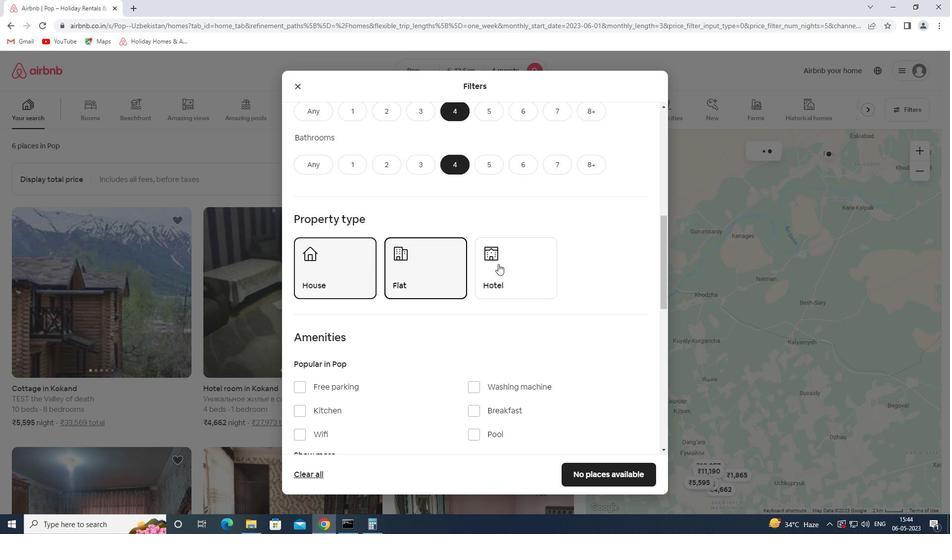 
Action: Mouse scrolled (506, 261) with delta (0, 0)
Screenshot: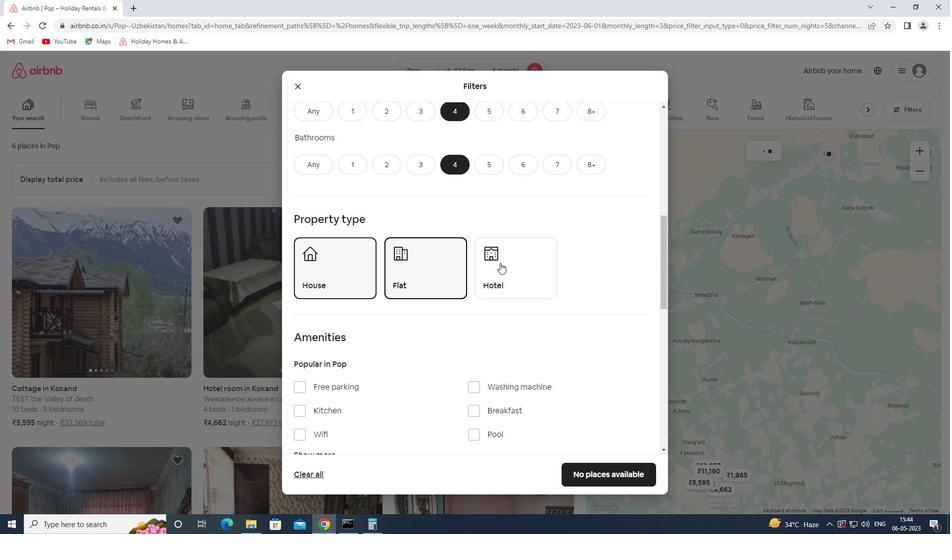 
Action: Mouse moved to (507, 261)
Screenshot: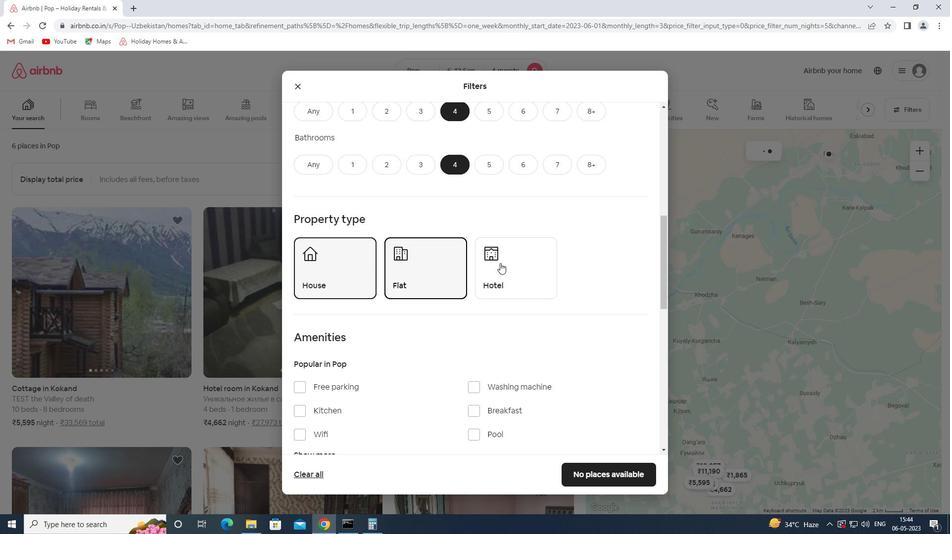 
Action: Mouse scrolled (507, 260) with delta (0, 0)
Screenshot: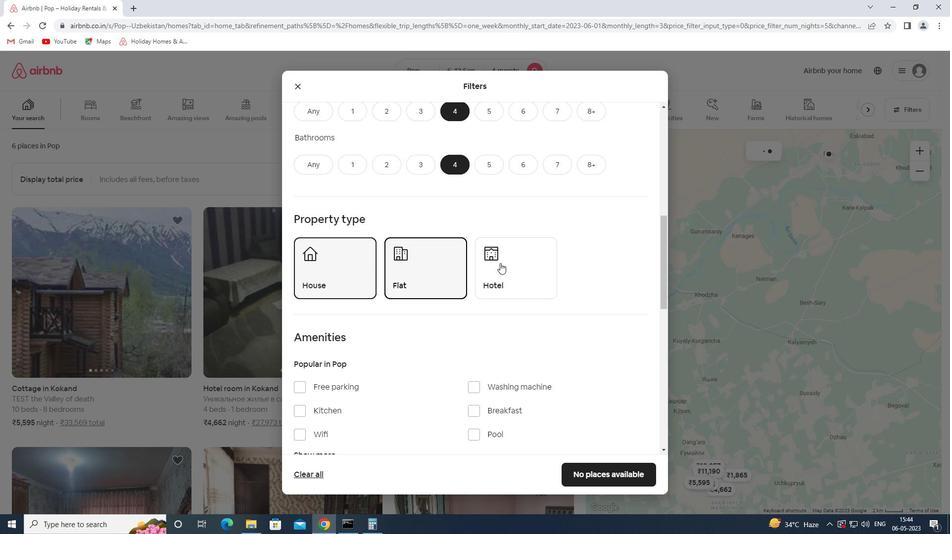 
Action: Mouse moved to (507, 363)
Screenshot: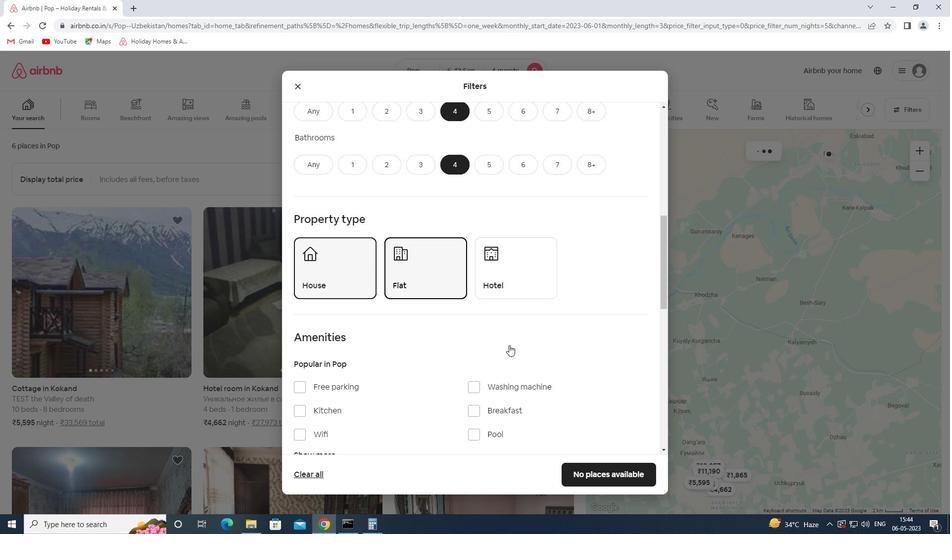 
Action: Mouse scrolled (507, 363) with delta (0, 0)
Screenshot: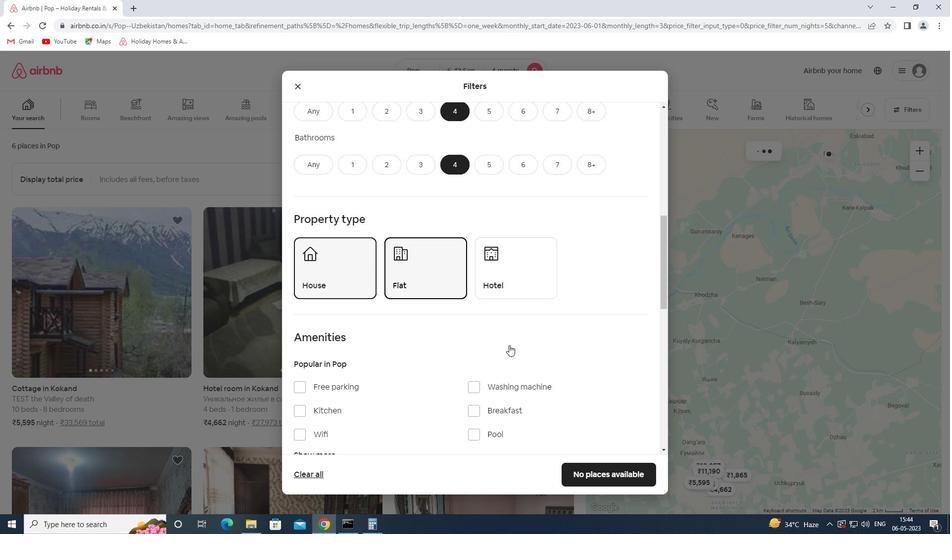 
Action: Mouse moved to (506, 362)
Screenshot: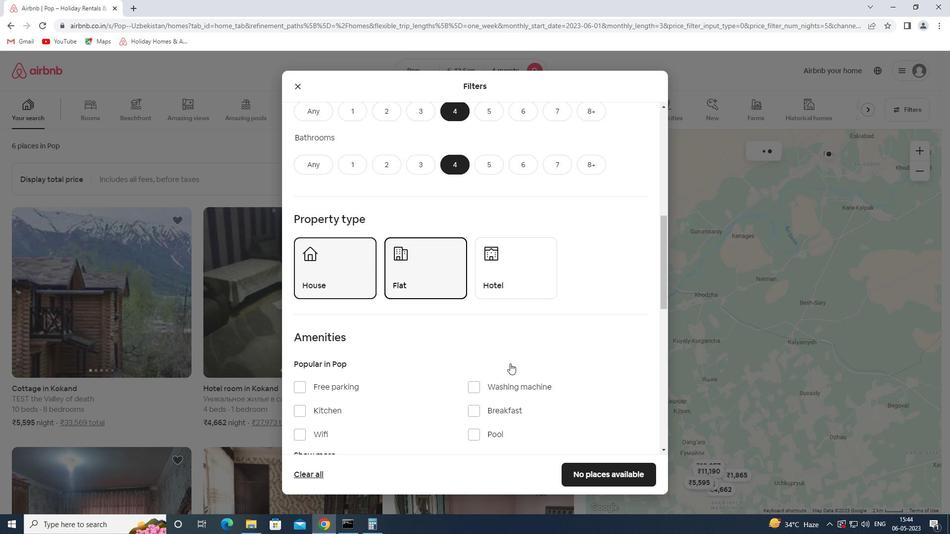 
Action: Mouse scrolled (506, 362) with delta (0, 0)
Screenshot: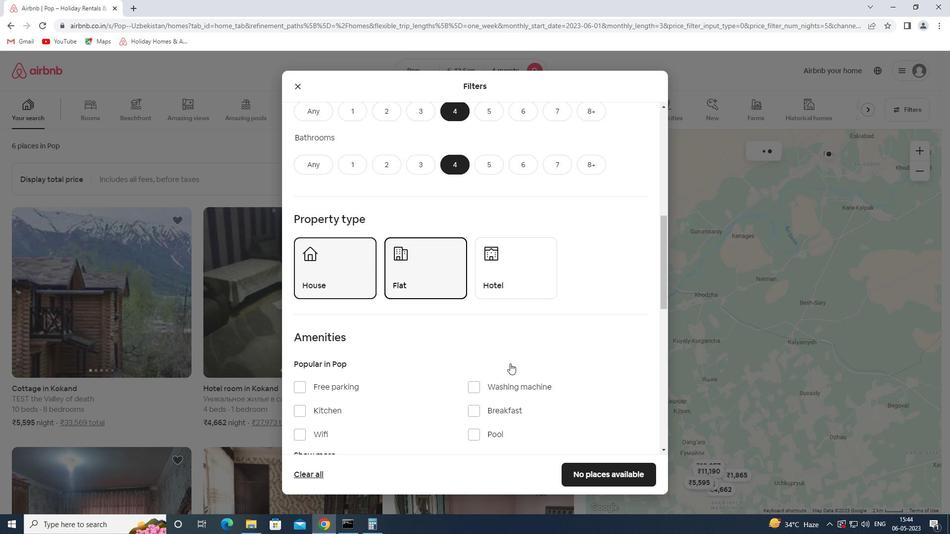 
Action: Mouse moved to (506, 361)
Screenshot: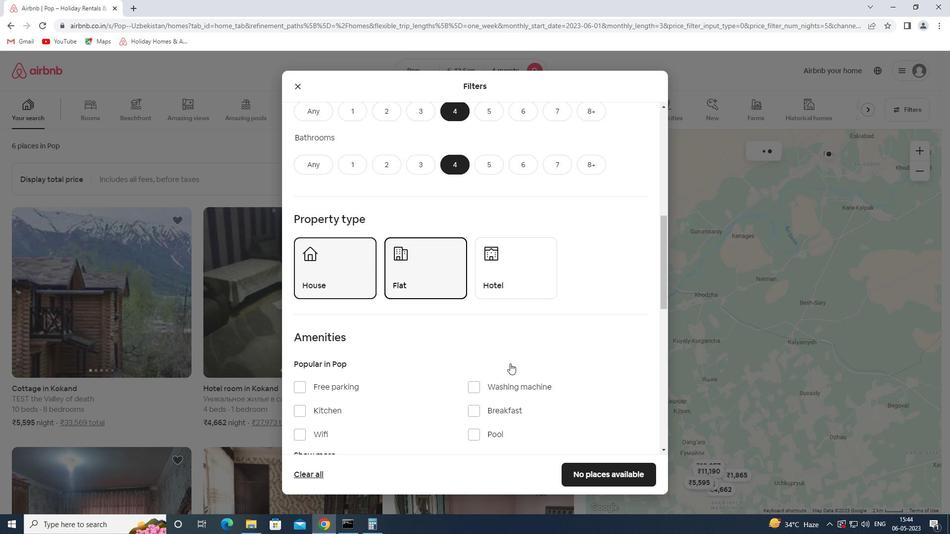 
Action: Mouse scrolled (506, 361) with delta (0, 0)
Screenshot: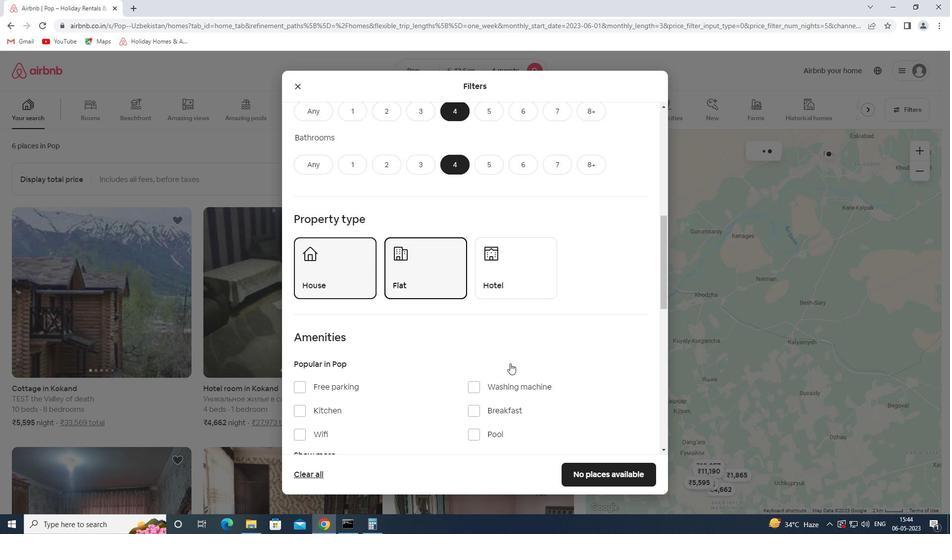 
Action: Mouse moved to (505, 359)
Screenshot: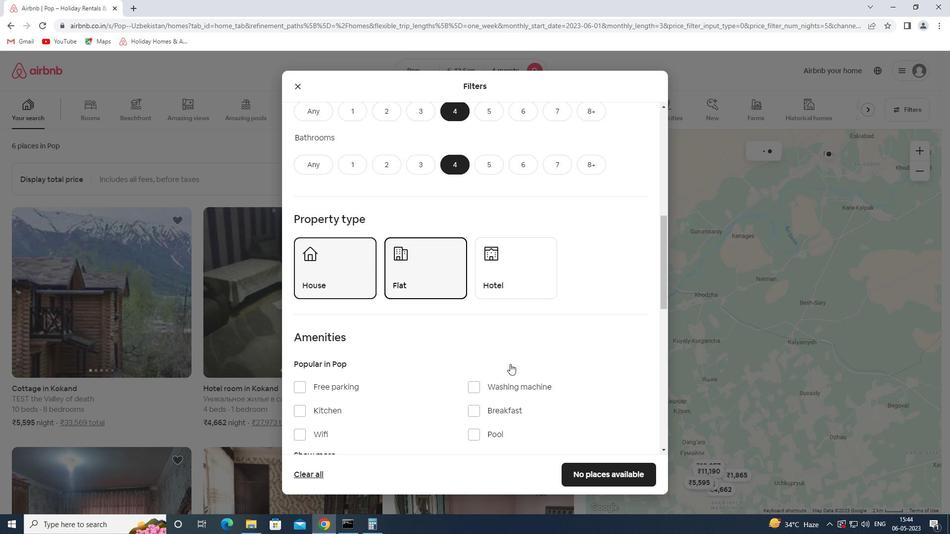 
Action: Mouse scrolled (505, 358) with delta (0, 0)
Screenshot: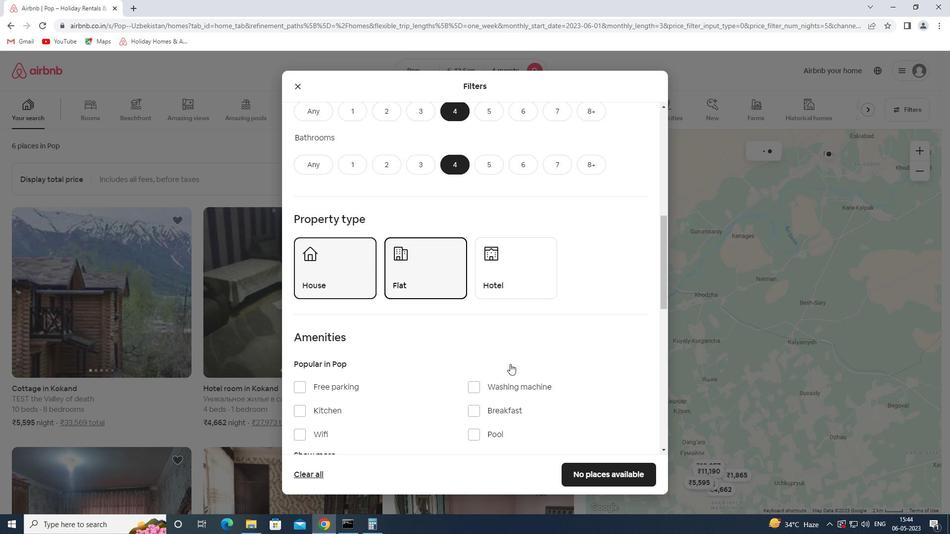 
Action: Mouse moved to (527, 224)
Screenshot: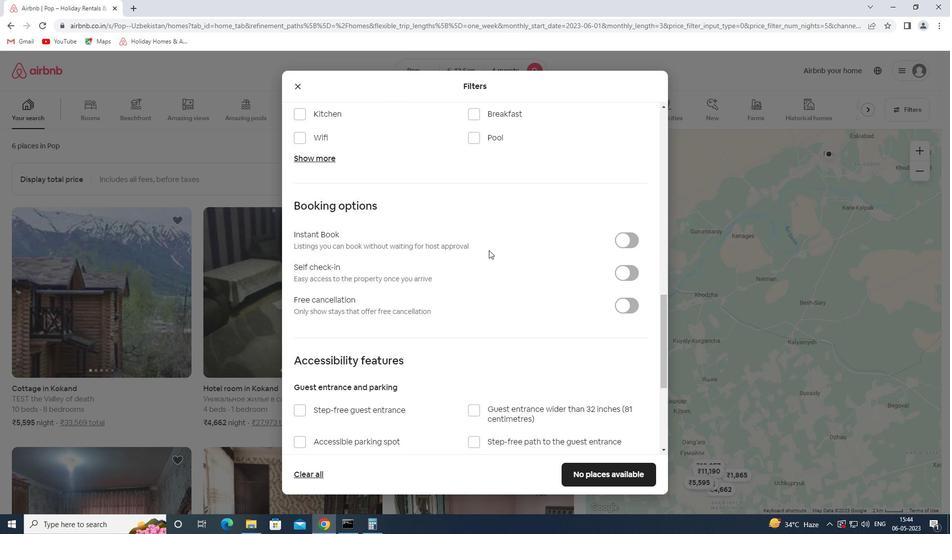 
Action: Mouse scrolled (527, 225) with delta (0, 0)
Screenshot: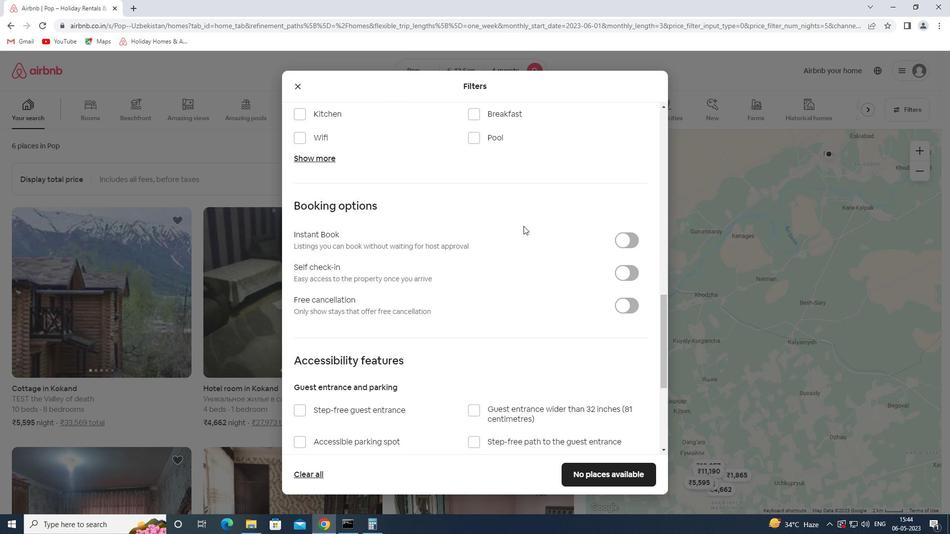 
Action: Mouse scrolled (527, 225) with delta (0, 0)
Screenshot: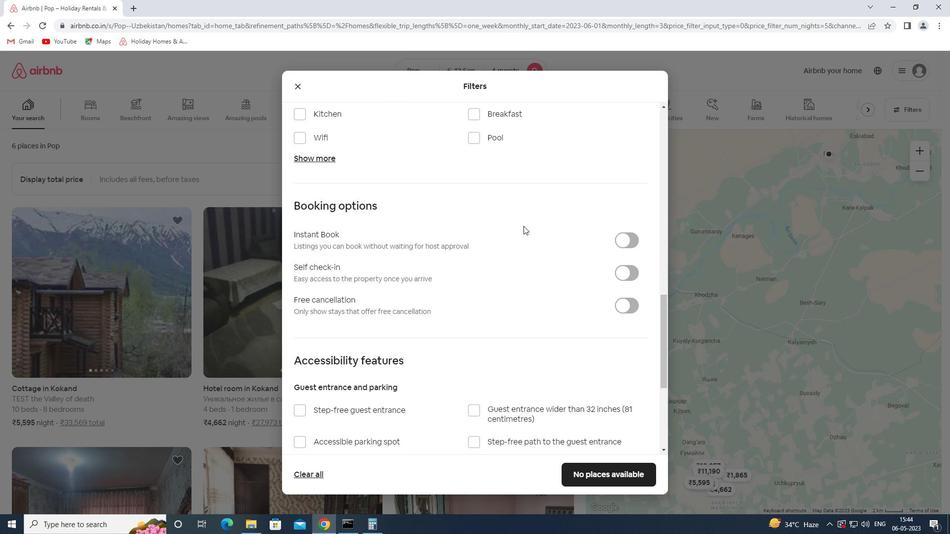 
Action: Mouse scrolled (527, 225) with delta (0, 0)
Screenshot: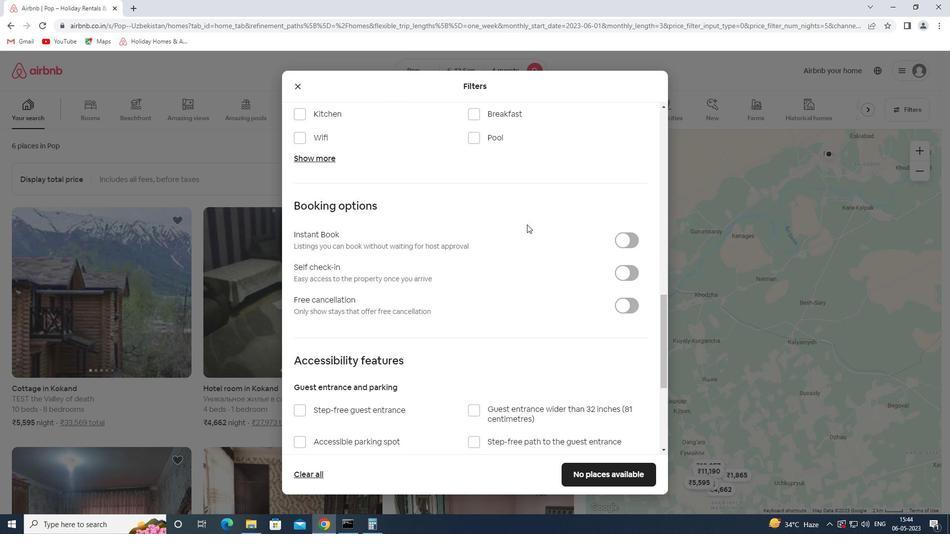 
Action: Mouse moved to (327, 307)
Screenshot: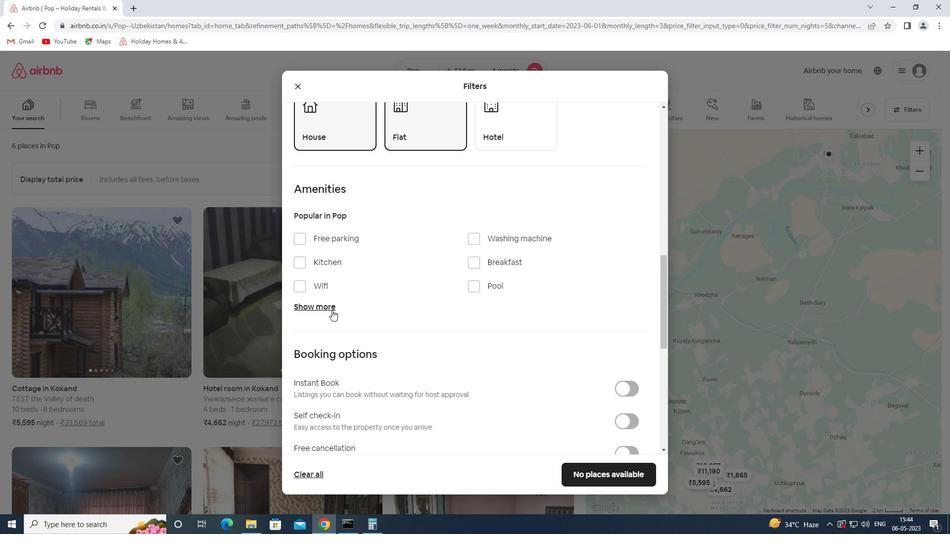 
Action: Mouse pressed left at (327, 307)
Screenshot: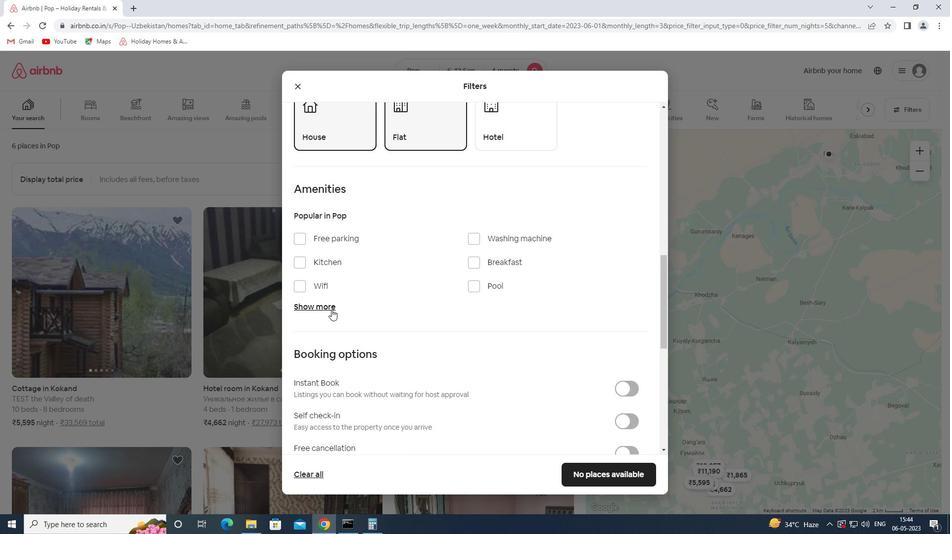 
Action: Mouse moved to (344, 239)
Screenshot: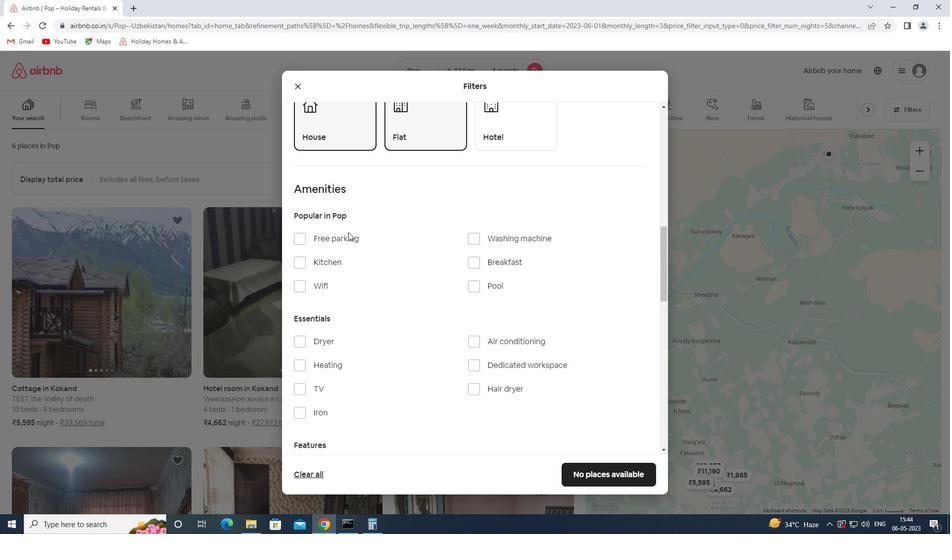 
Action: Mouse pressed left at (344, 239)
Screenshot: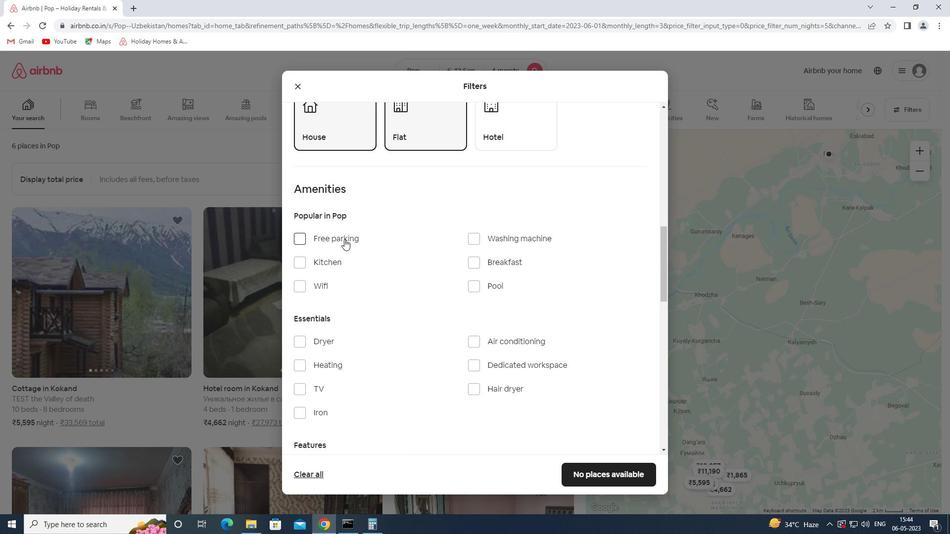
Action: Mouse moved to (320, 283)
Screenshot: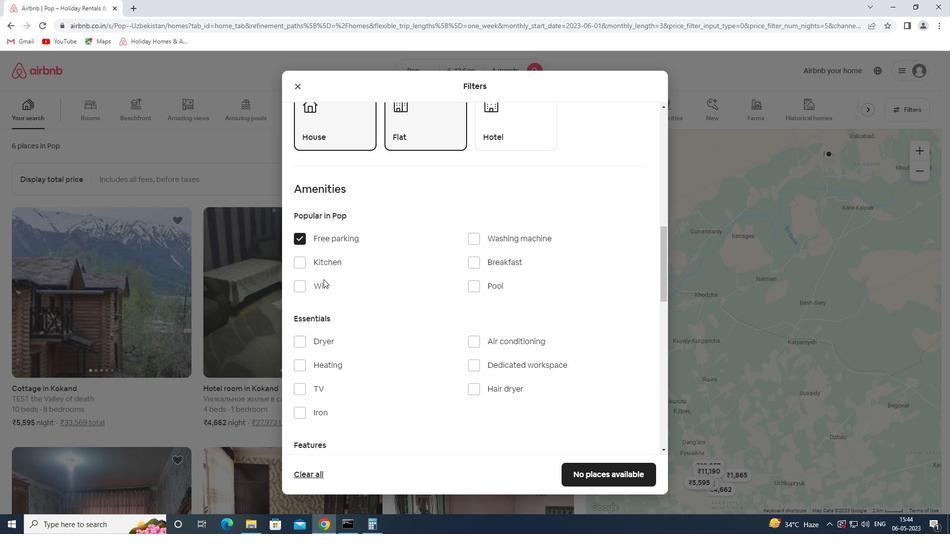 
Action: Mouse pressed left at (320, 283)
Screenshot: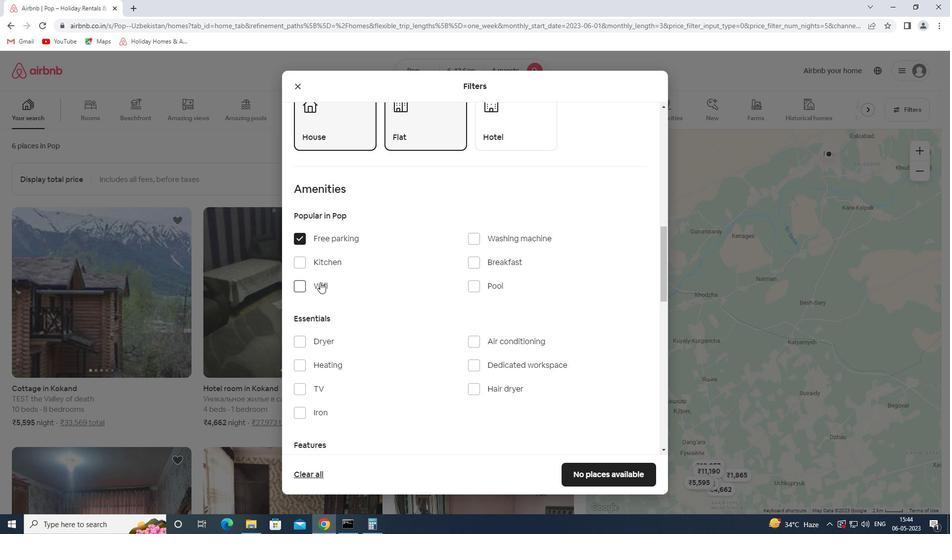 
Action: Mouse moved to (461, 291)
Screenshot: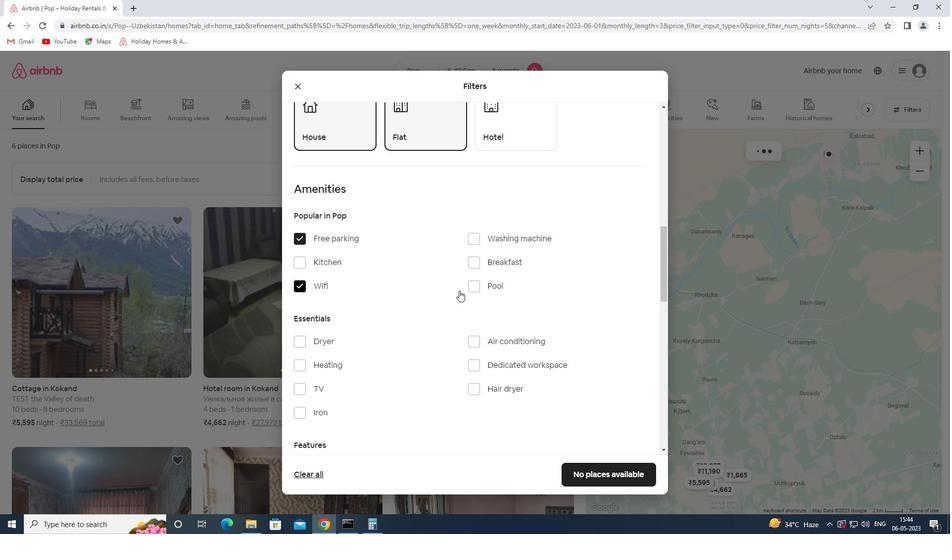 
Action: Mouse scrolled (461, 291) with delta (0, 0)
Screenshot: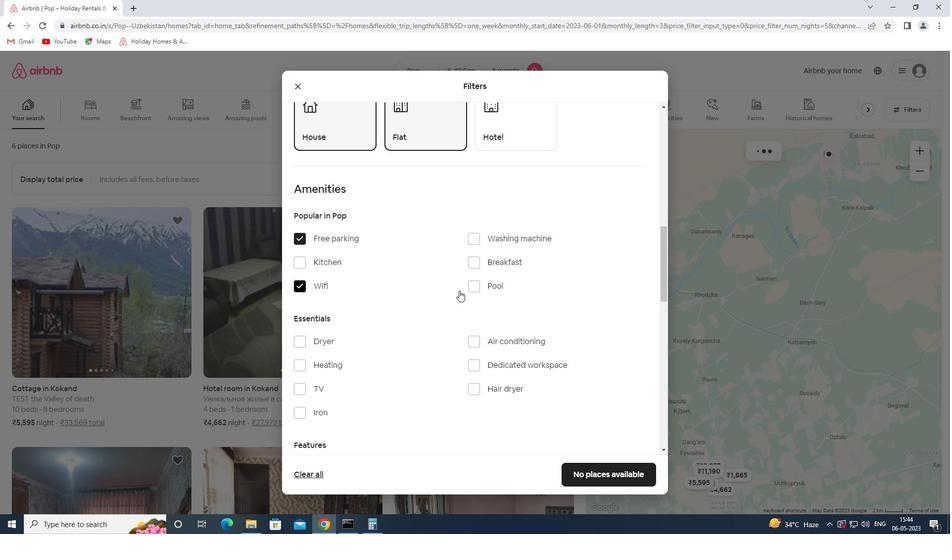 
Action: Mouse moved to (462, 291)
Screenshot: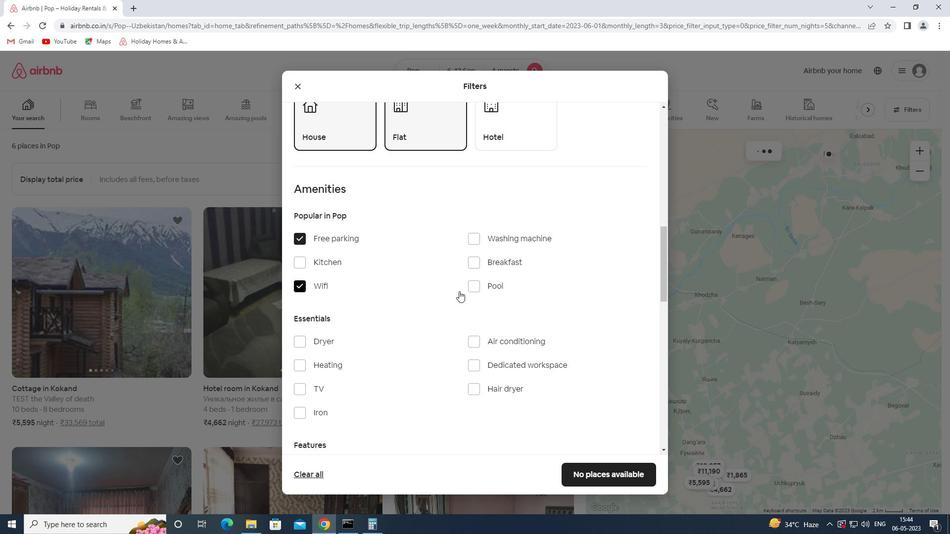 
Action: Mouse scrolled (462, 291) with delta (0, 0)
Screenshot: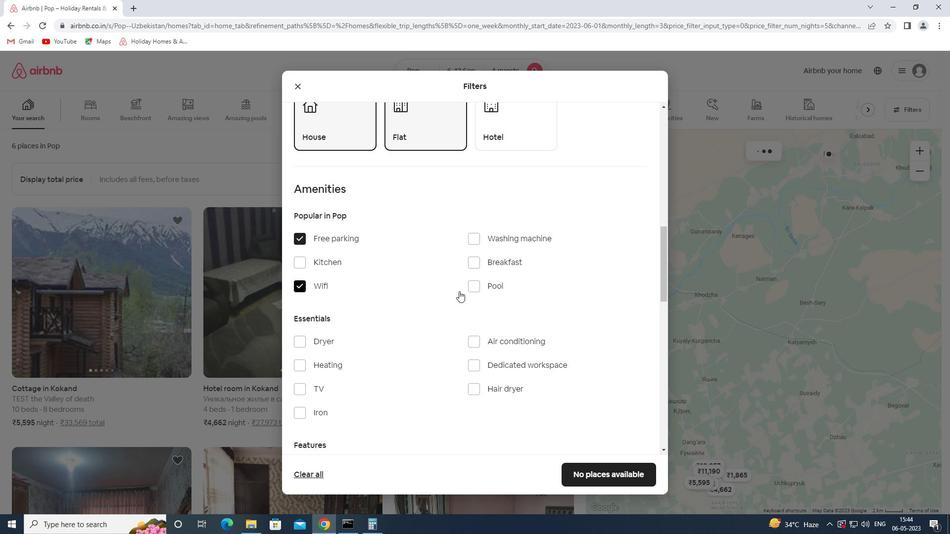 
Action: Mouse moved to (501, 245)
Screenshot: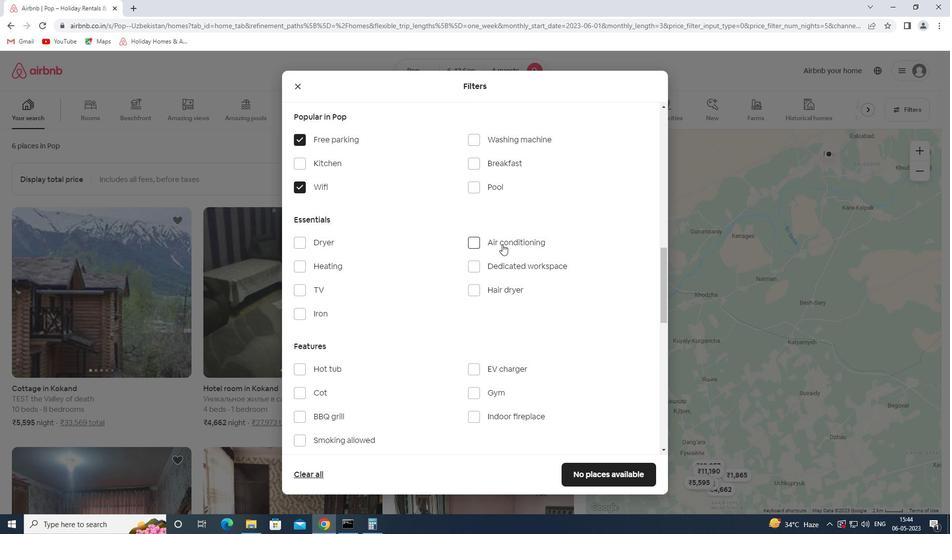 
Action: Mouse pressed left at (501, 245)
Screenshot: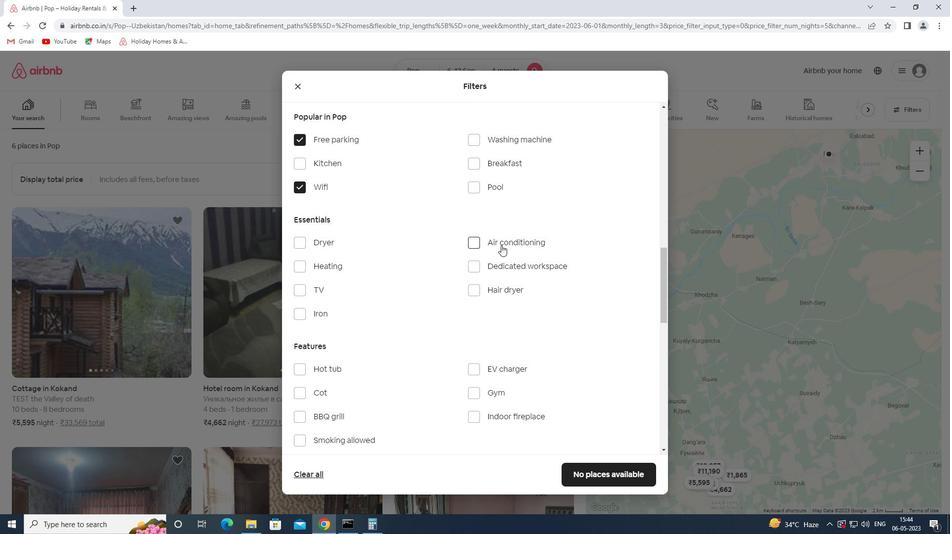 
Action: Mouse moved to (495, 240)
Screenshot: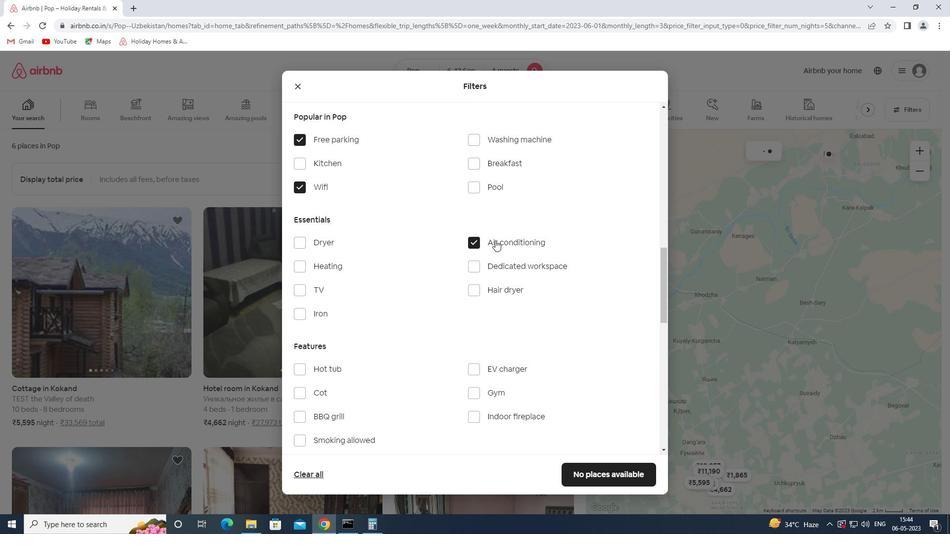 
Action: Mouse pressed left at (495, 240)
Screenshot: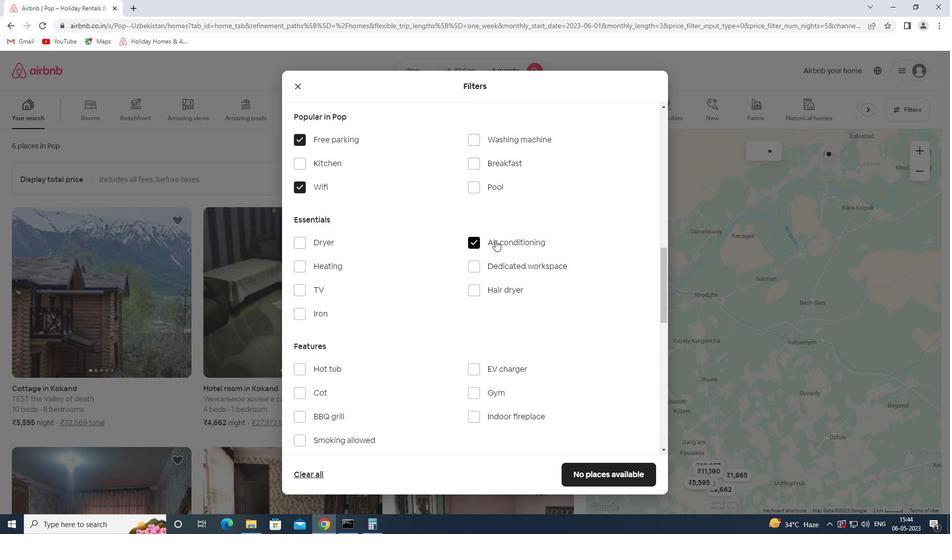 
Action: Mouse moved to (312, 291)
Screenshot: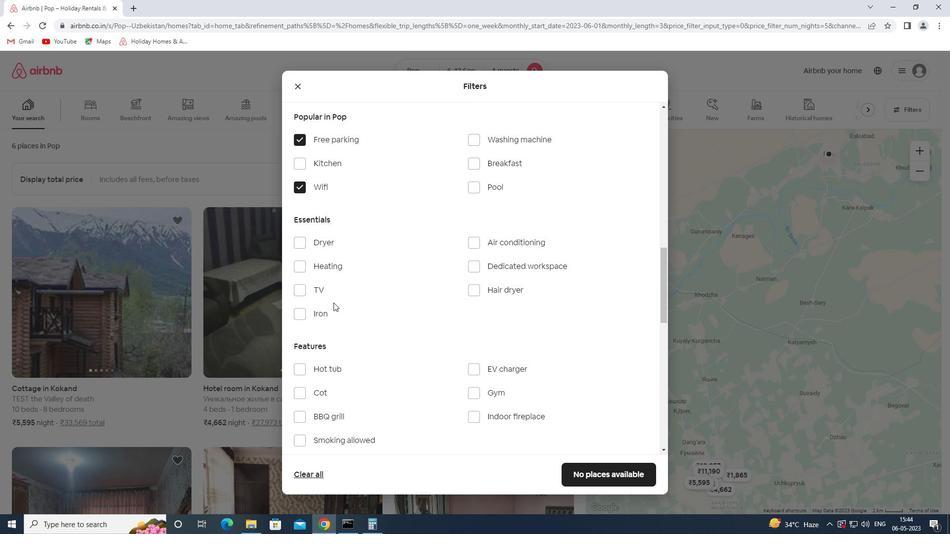 
Action: Mouse pressed left at (312, 291)
Screenshot: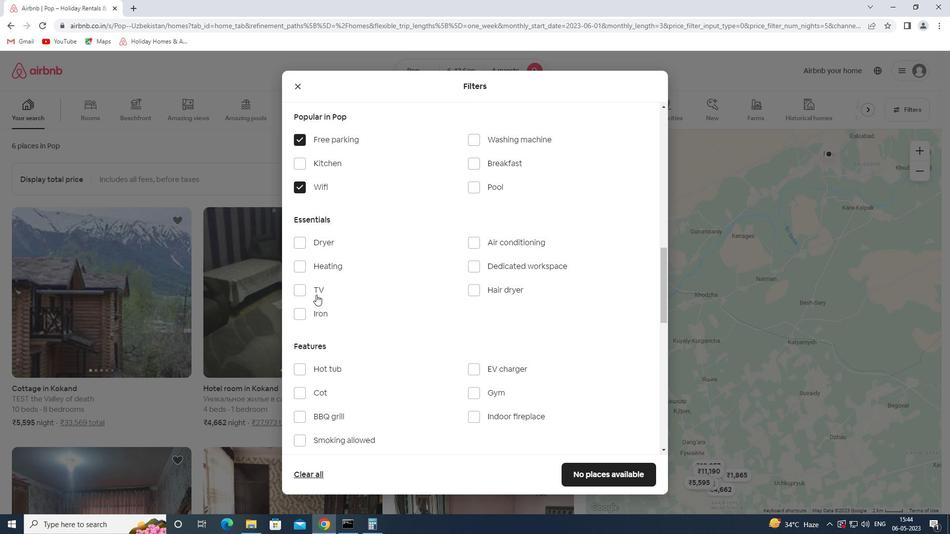 
Action: Mouse moved to (400, 294)
Screenshot: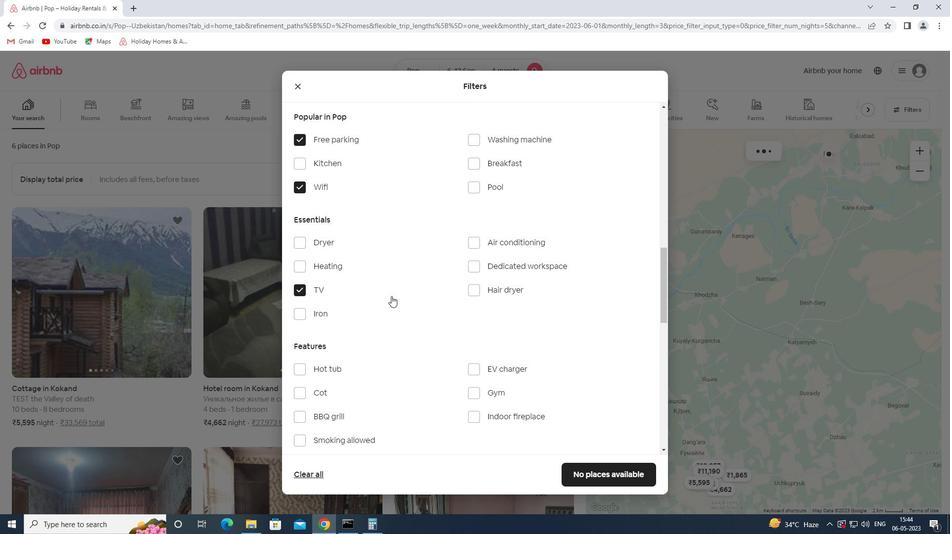 
Action: Mouse scrolled (400, 293) with delta (0, 0)
Screenshot: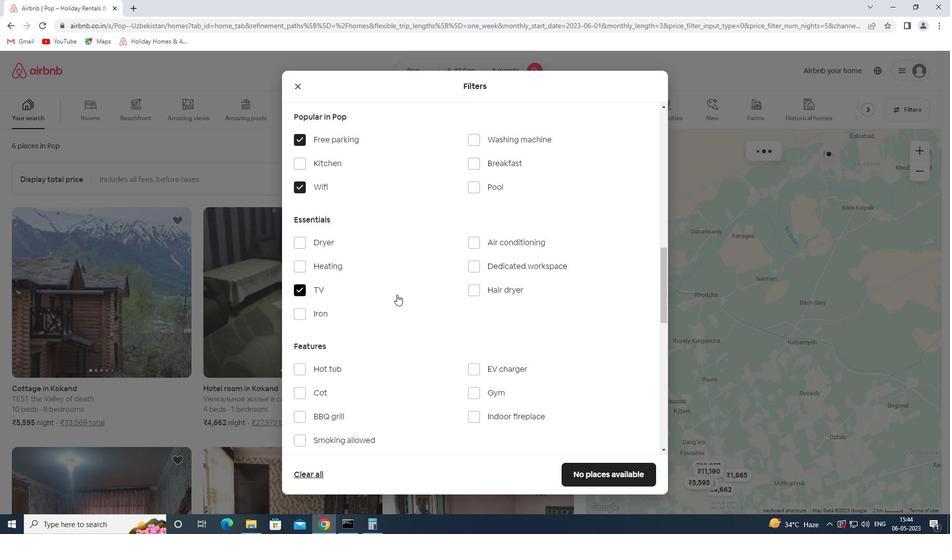 
Action: Mouse scrolled (400, 293) with delta (0, 0)
Screenshot: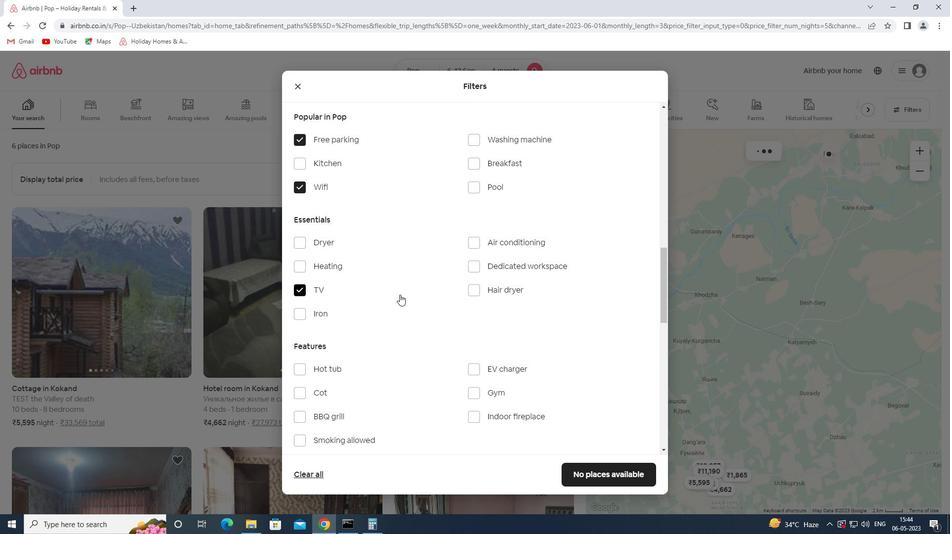 
Action: Mouse moved to (402, 294)
Screenshot: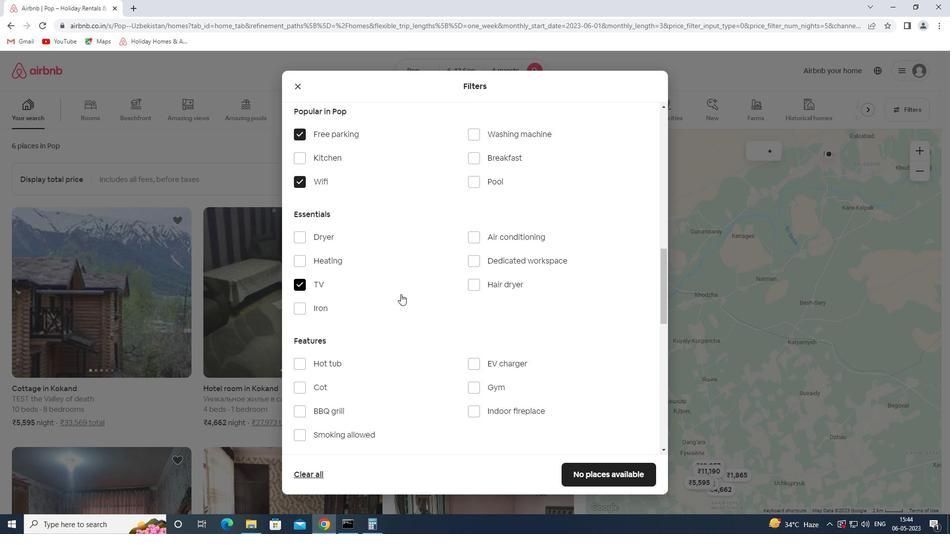 
Action: Mouse scrolled (402, 293) with delta (0, 0)
Screenshot: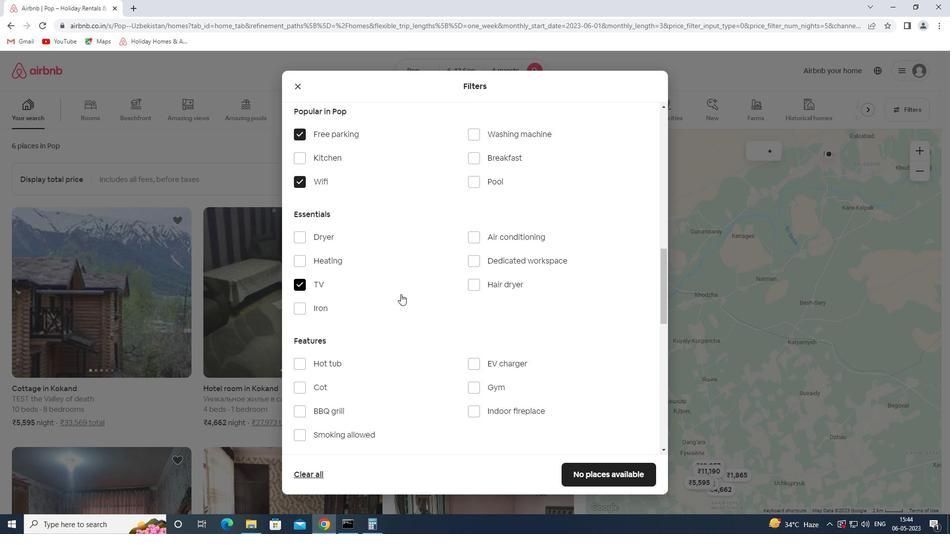 
Action: Mouse moved to (487, 243)
Screenshot: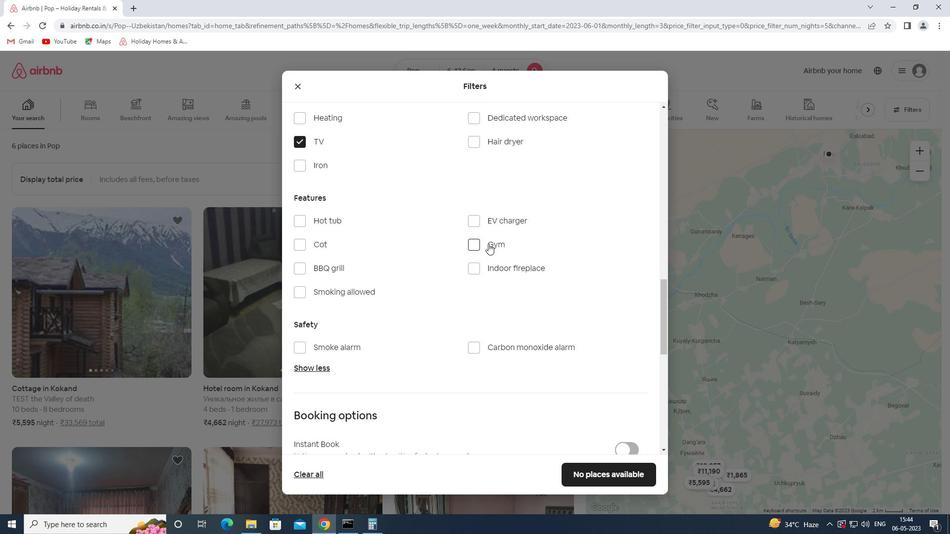 
Action: Mouse pressed left at (487, 243)
Screenshot: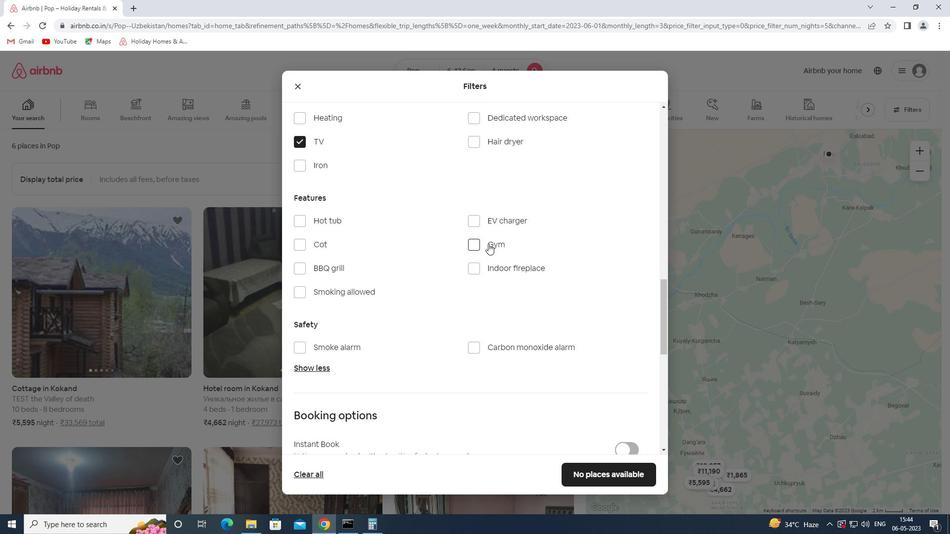 
Action: Mouse moved to (406, 370)
Screenshot: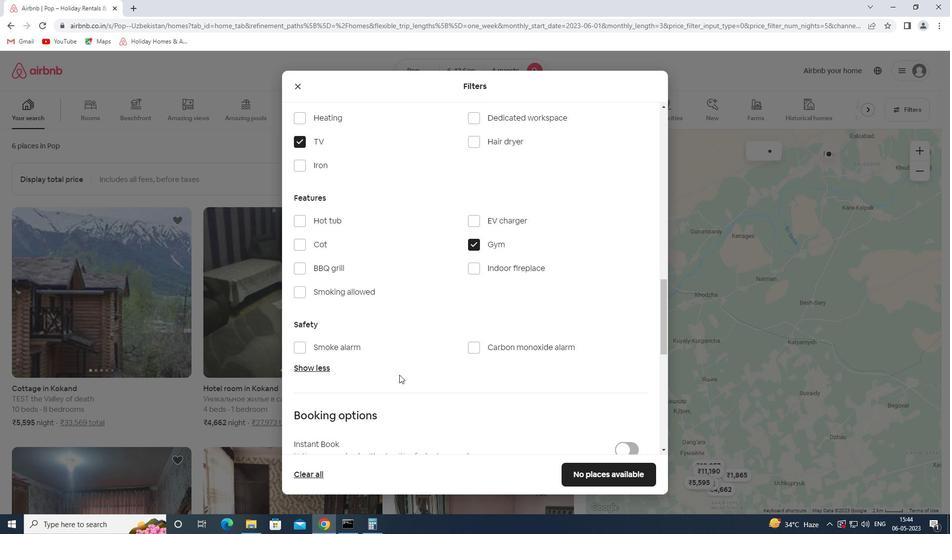 
Action: Mouse scrolled (406, 370) with delta (0, 0)
Screenshot: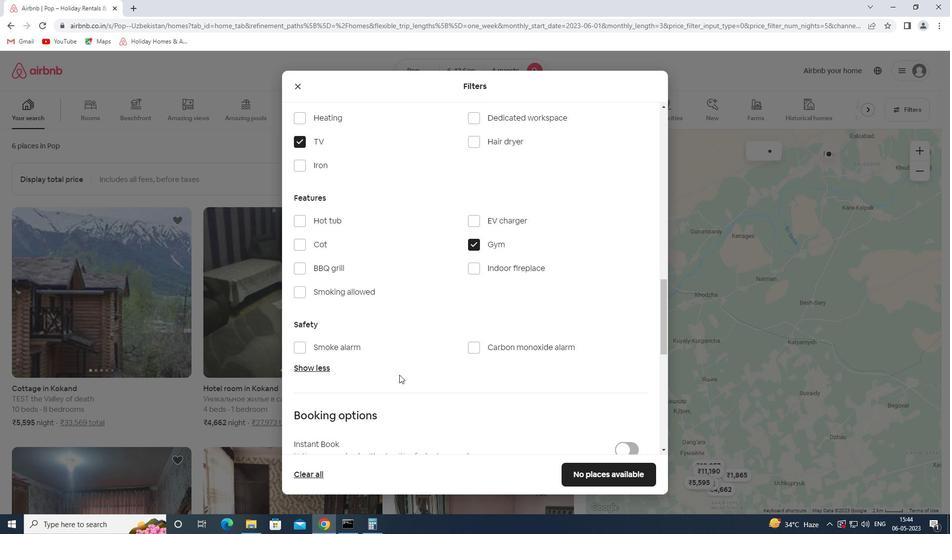 
Action: Mouse moved to (406, 367)
Screenshot: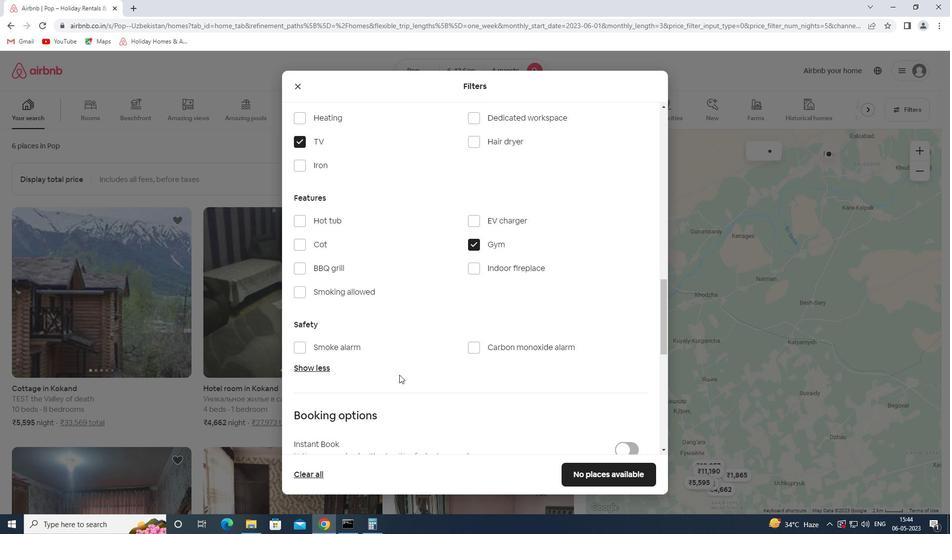 
Action: Mouse scrolled (406, 366) with delta (0, 0)
Screenshot: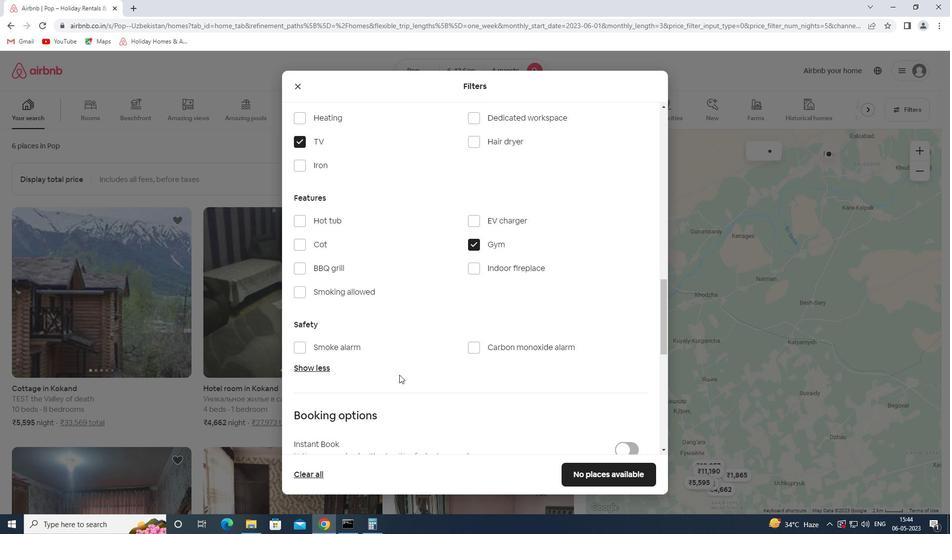 
Action: Mouse moved to (408, 362)
Screenshot: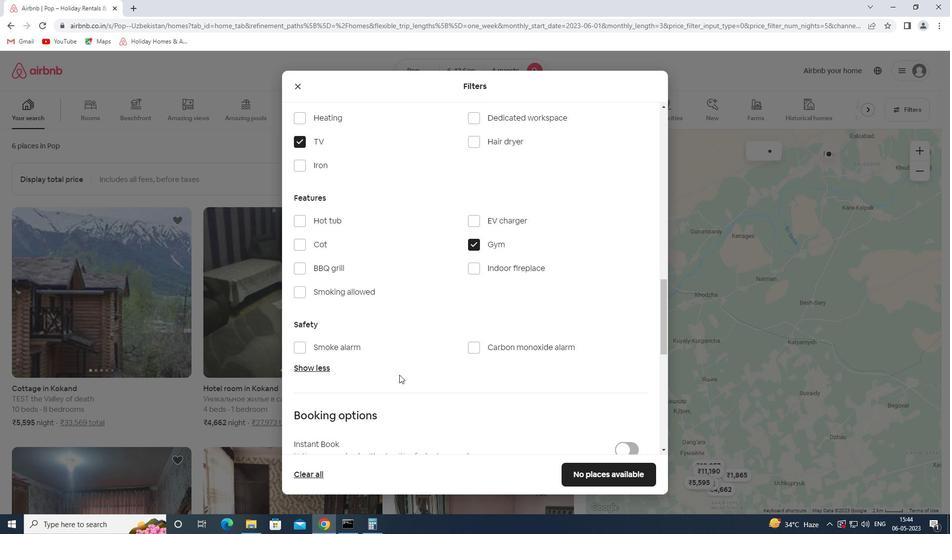
Action: Mouse scrolled (408, 361) with delta (0, 0)
Screenshot: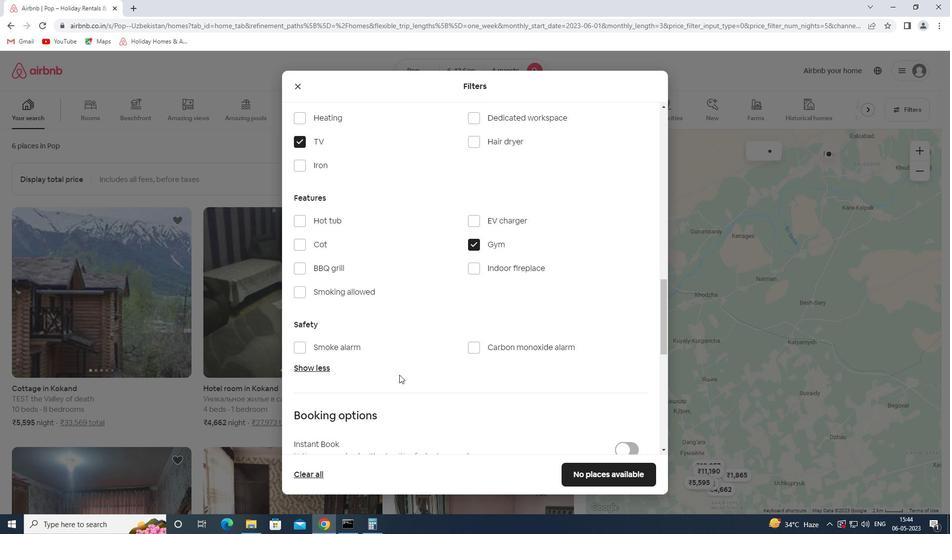 
Action: Mouse moved to (408, 360)
Screenshot: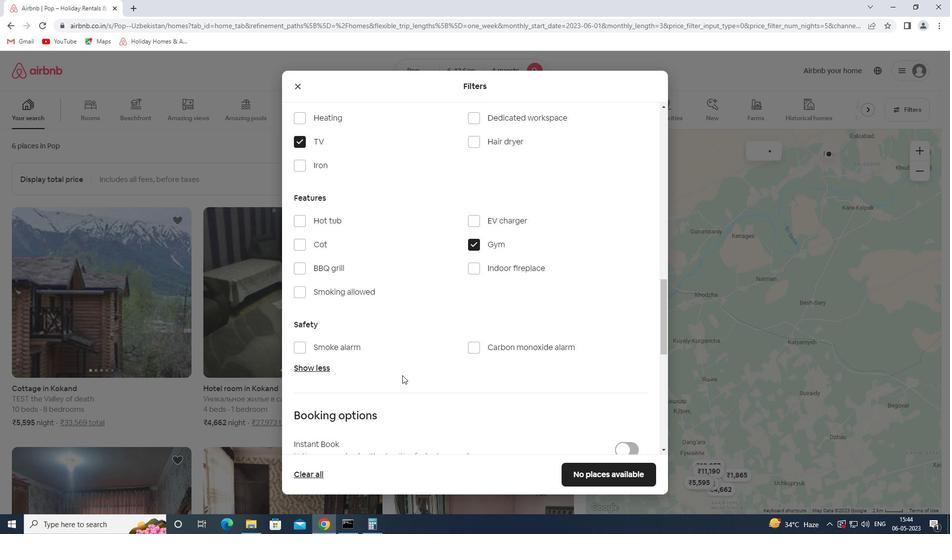 
Action: Mouse scrolled (408, 359) with delta (0, 0)
Screenshot: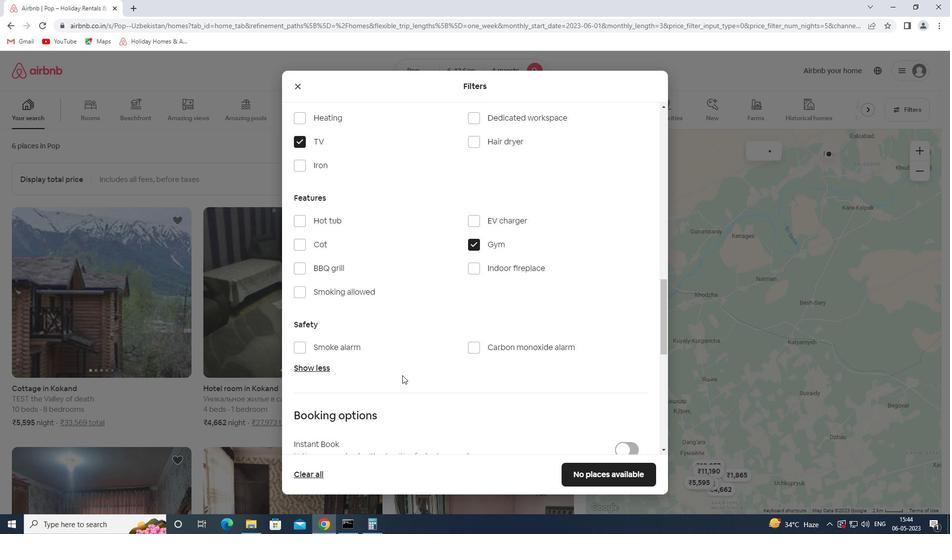 
Action: Mouse moved to (408, 357)
Screenshot: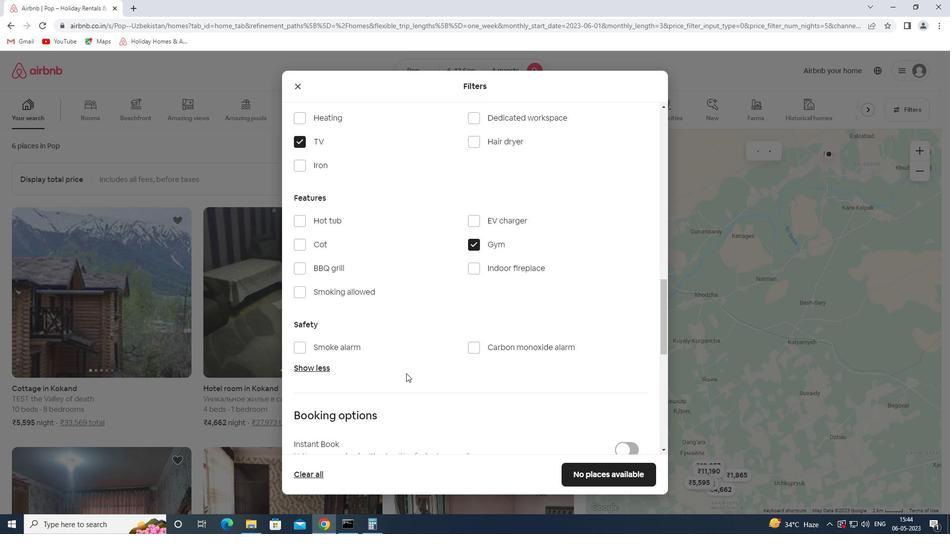 
Action: Mouse scrolled (408, 357) with delta (0, 0)
Screenshot: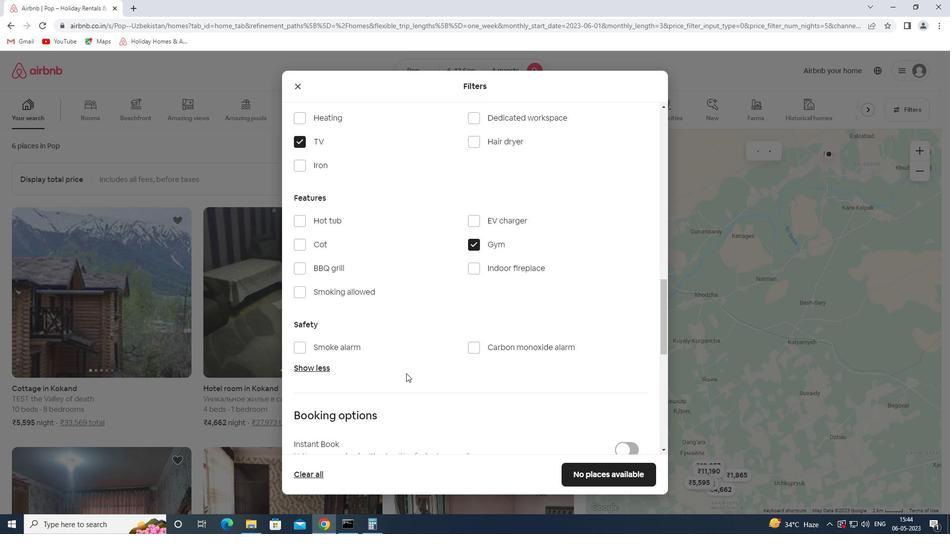 
Action: Mouse moved to (417, 349)
Screenshot: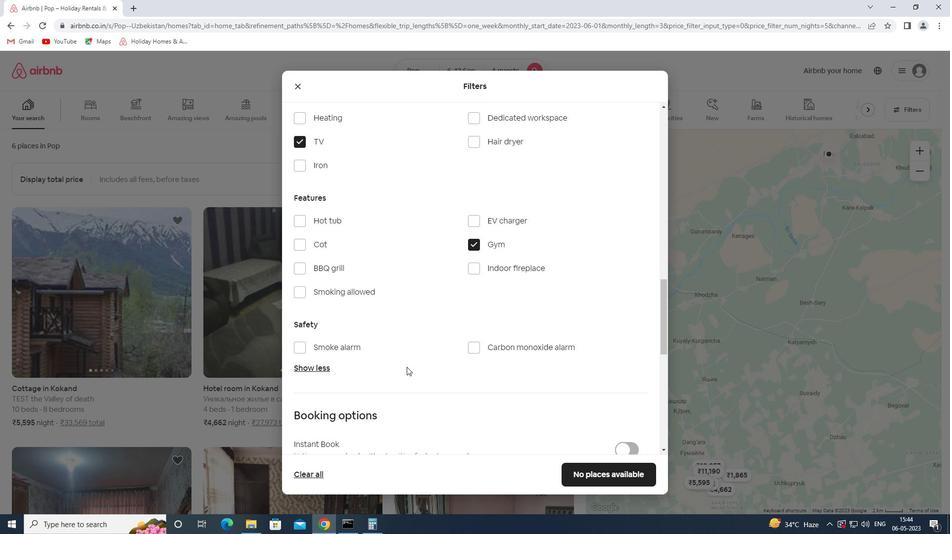 
Action: Mouse scrolled (417, 348) with delta (0, 0)
Screenshot: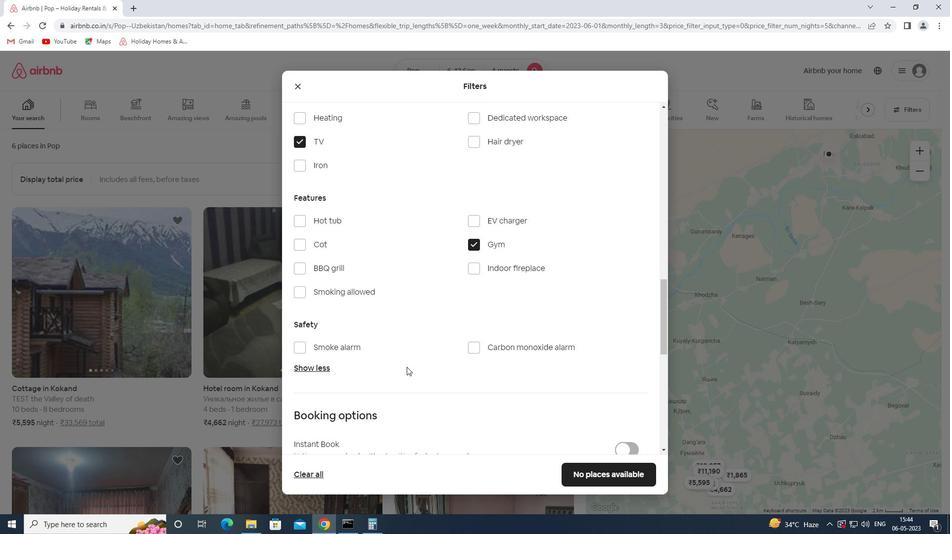 
Action: Mouse moved to (442, 301)
Screenshot: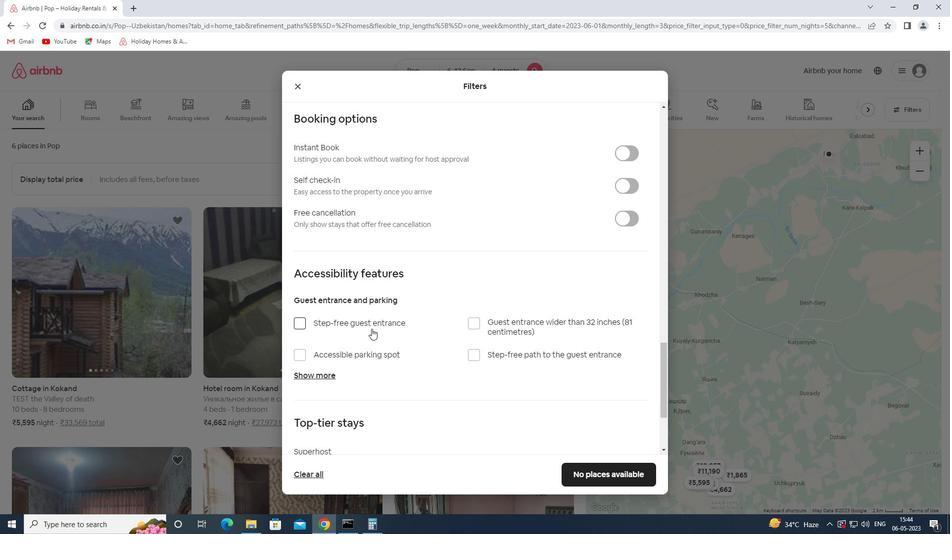 
Action: Mouse scrolled (442, 300) with delta (0, 0)
Screenshot: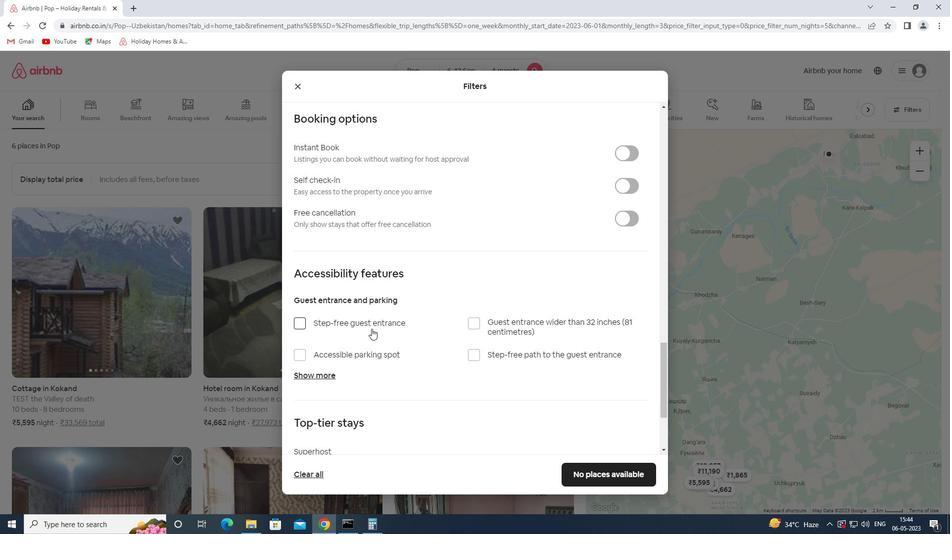 
Action: Mouse moved to (444, 300)
Screenshot: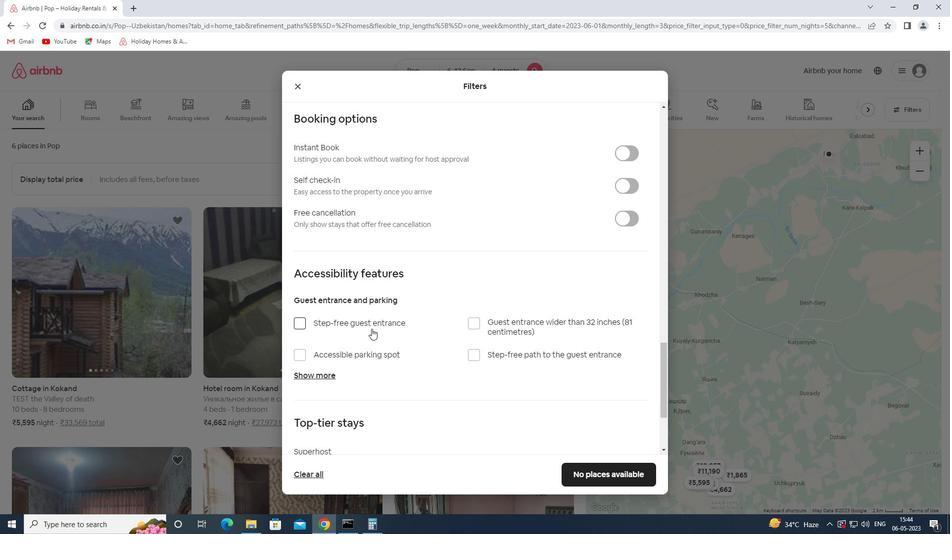 
Action: Mouse scrolled (444, 299) with delta (0, 0)
Screenshot: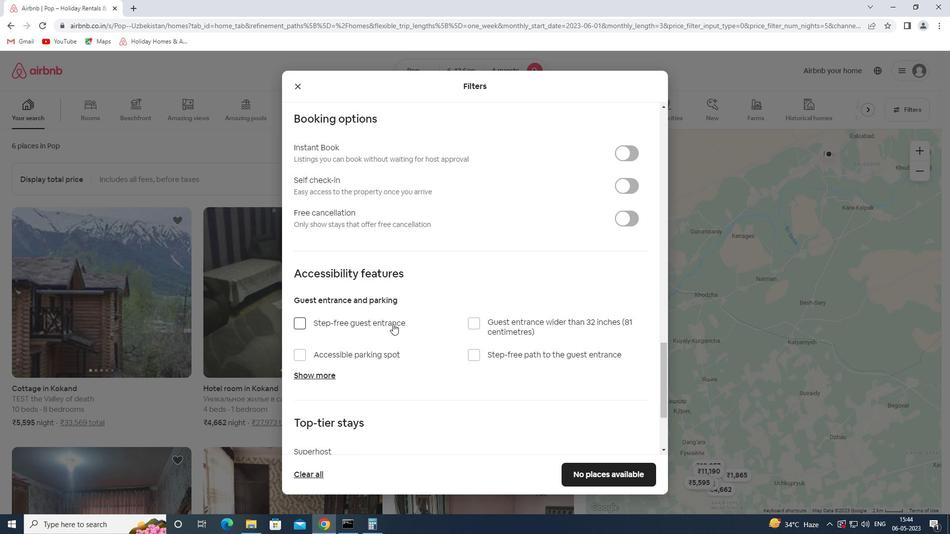 
Action: Mouse moved to (449, 297)
Screenshot: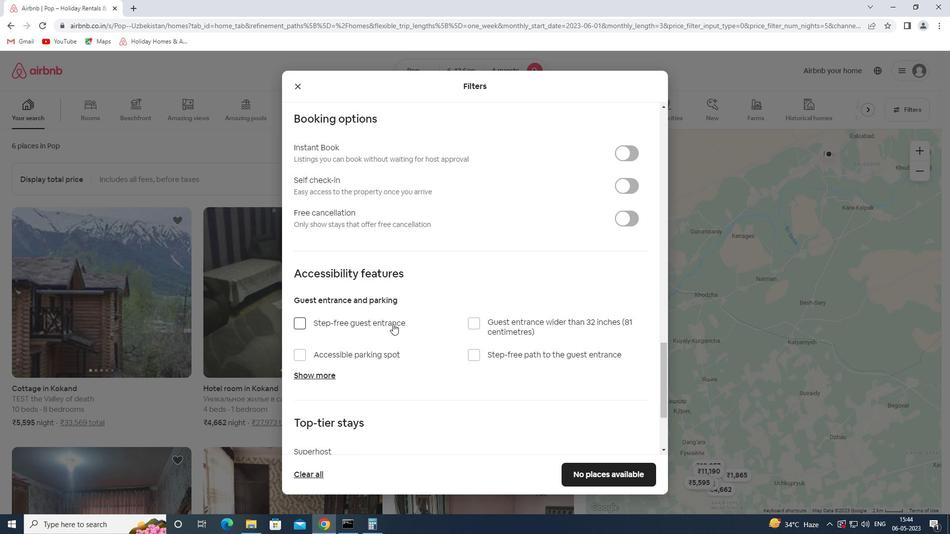 
Action: Mouse scrolled (449, 297) with delta (0, 0)
Screenshot: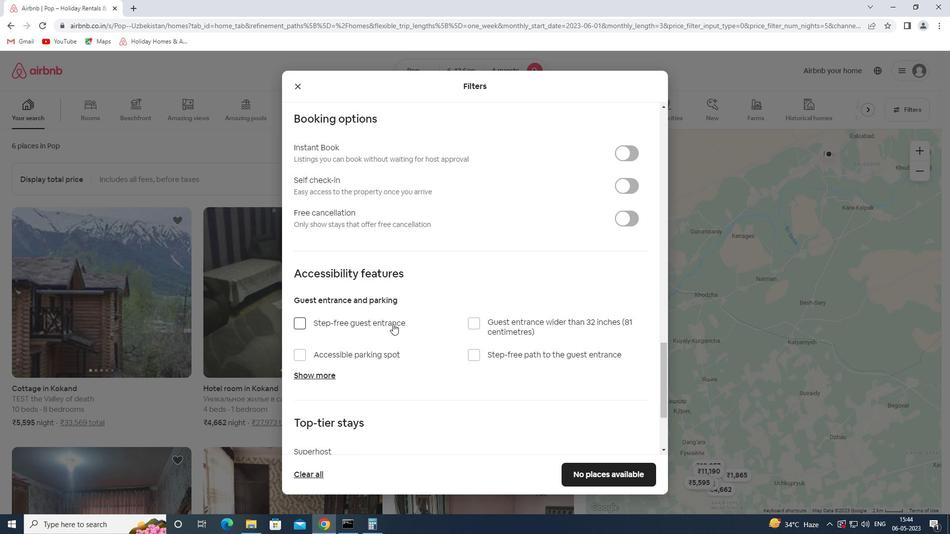
Action: Mouse moved to (451, 295)
Screenshot: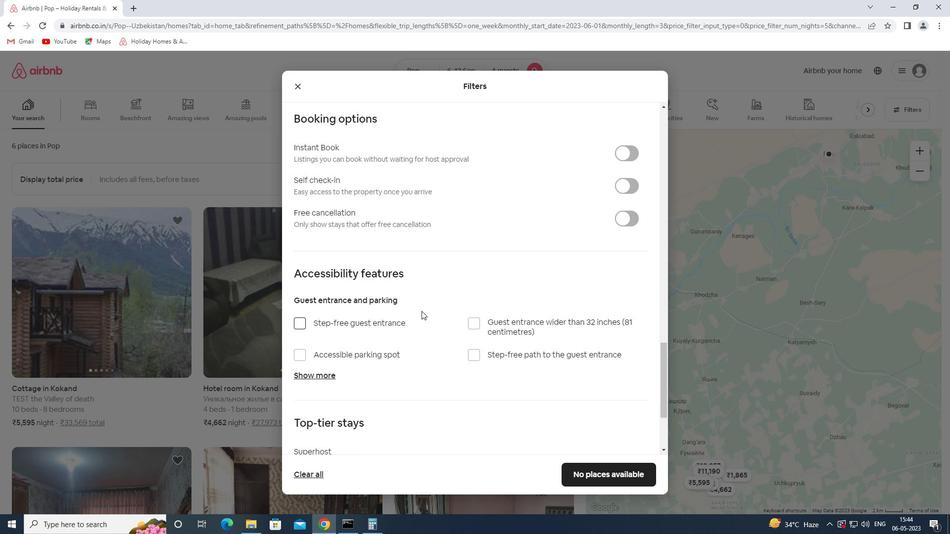 
Action: Mouse scrolled (451, 295) with delta (0, 0)
Screenshot: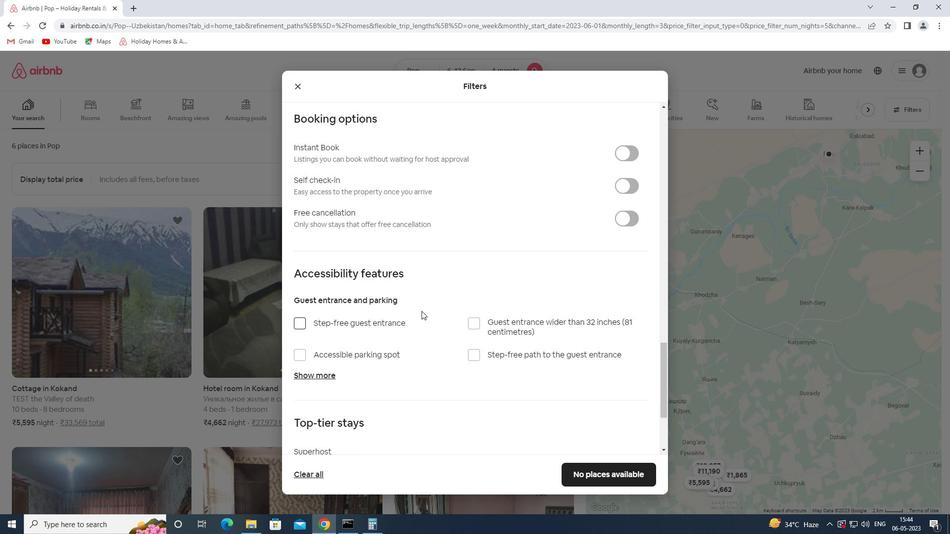 
Action: Mouse moved to (463, 284)
Screenshot: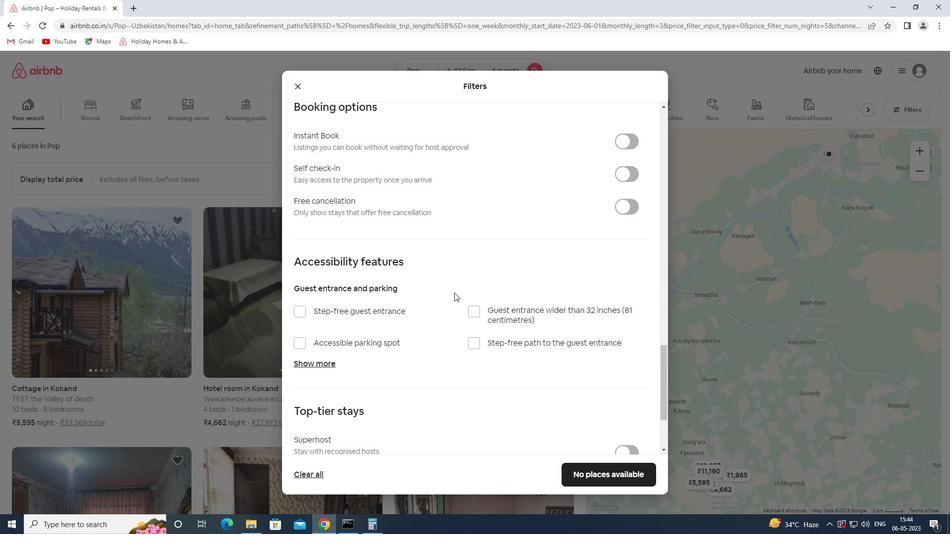 
Action: Mouse scrolled (463, 285) with delta (0, 0)
Screenshot: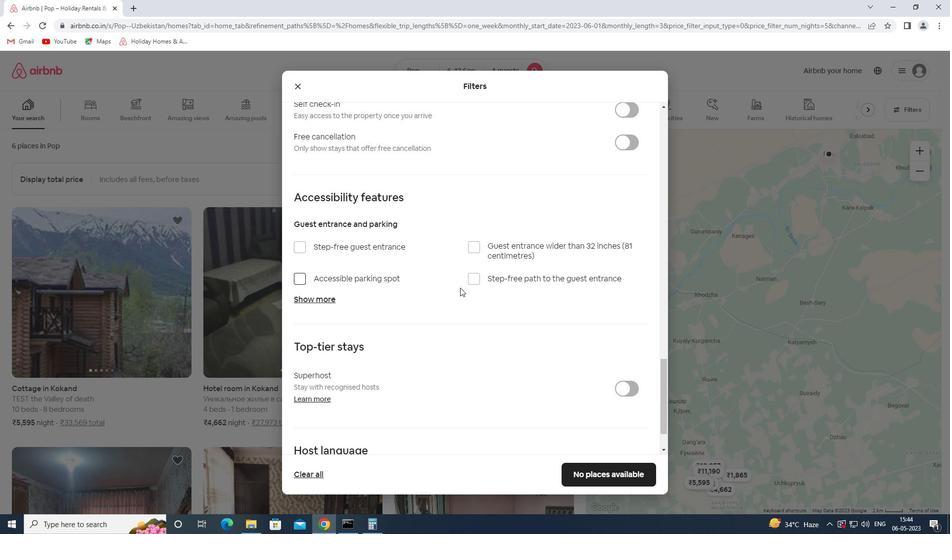 
Action: Mouse scrolled (463, 285) with delta (0, 0)
Screenshot: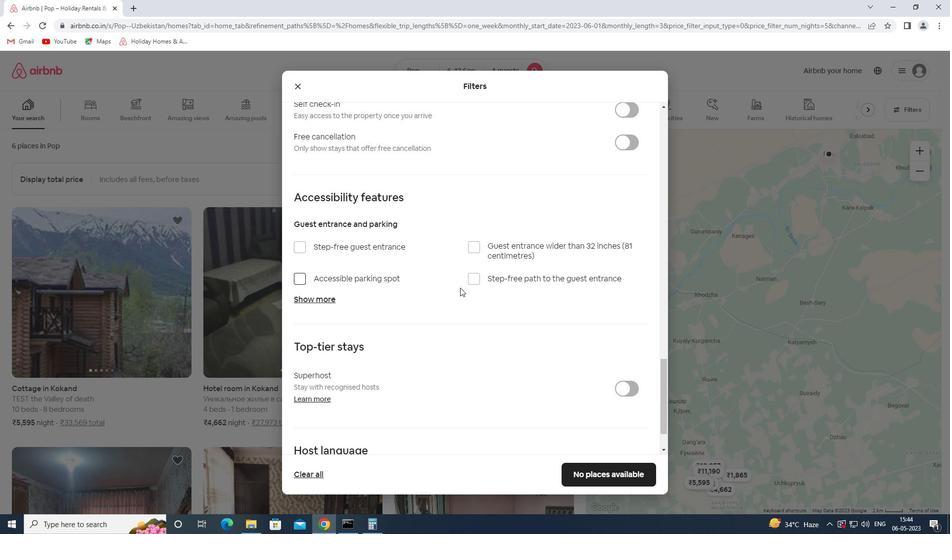 
Action: Mouse scrolled (463, 285) with delta (0, 0)
Screenshot: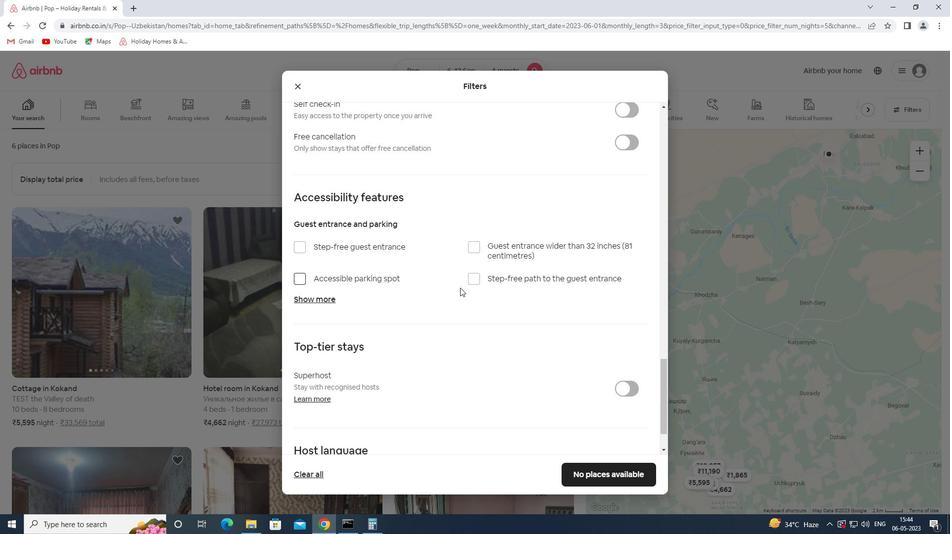 
Action: Mouse scrolled (463, 285) with delta (0, 0)
Screenshot: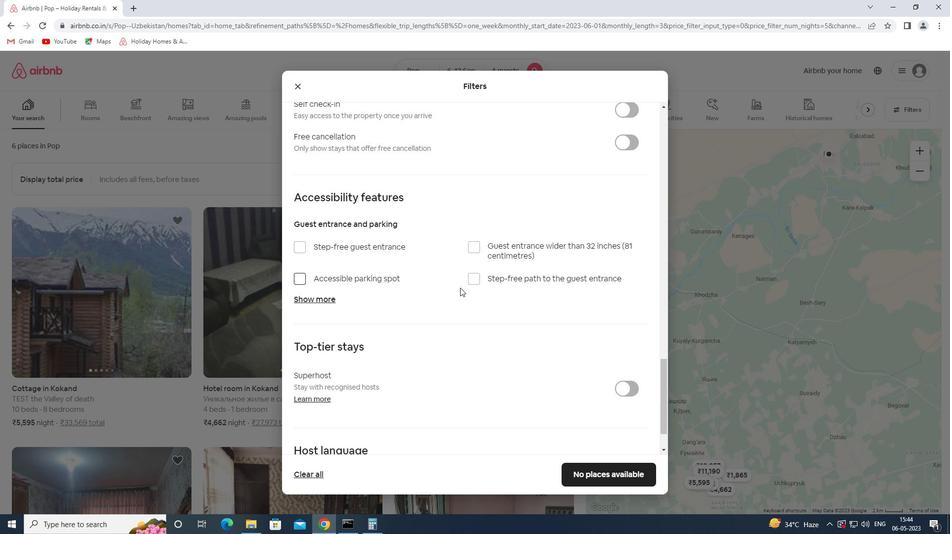 
Action: Mouse moved to (629, 245)
Screenshot: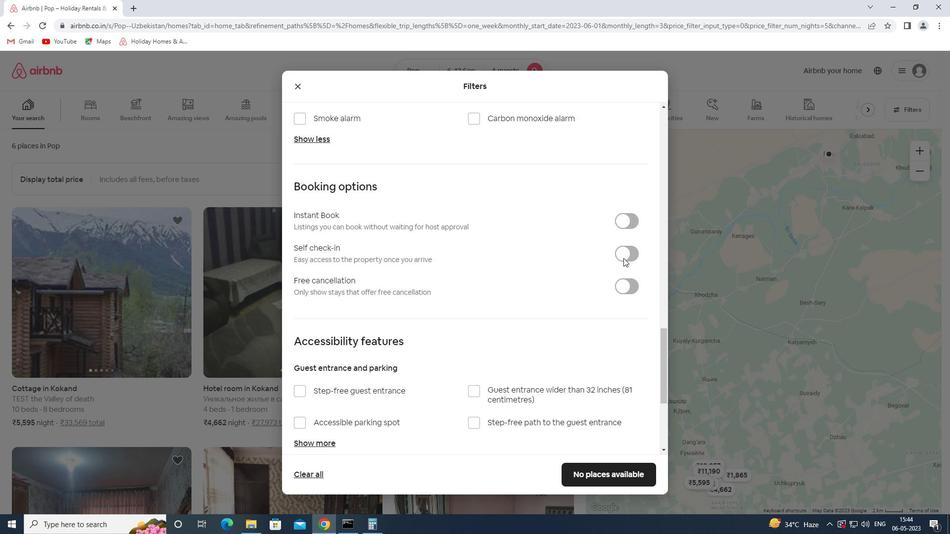 
Action: Mouse pressed left at (629, 245)
Screenshot: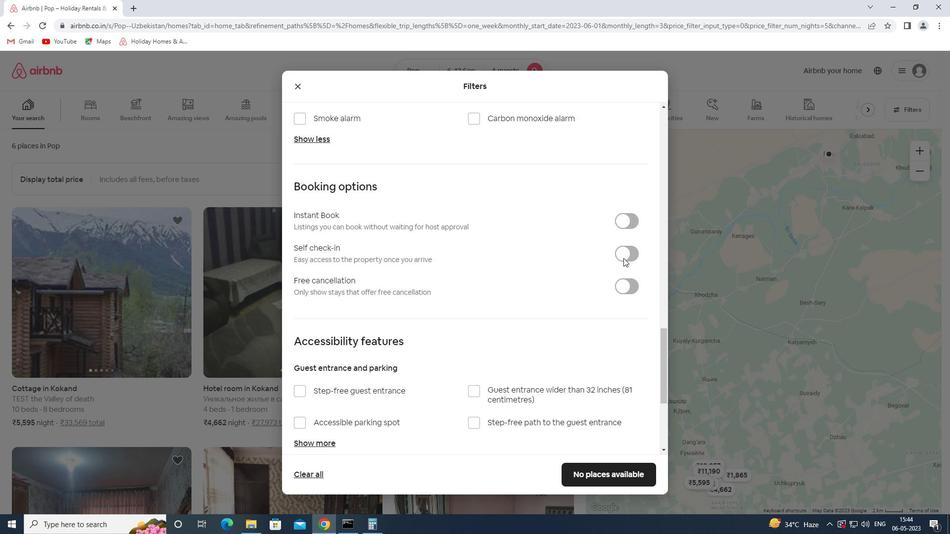 
Action: Mouse moved to (626, 254)
Screenshot: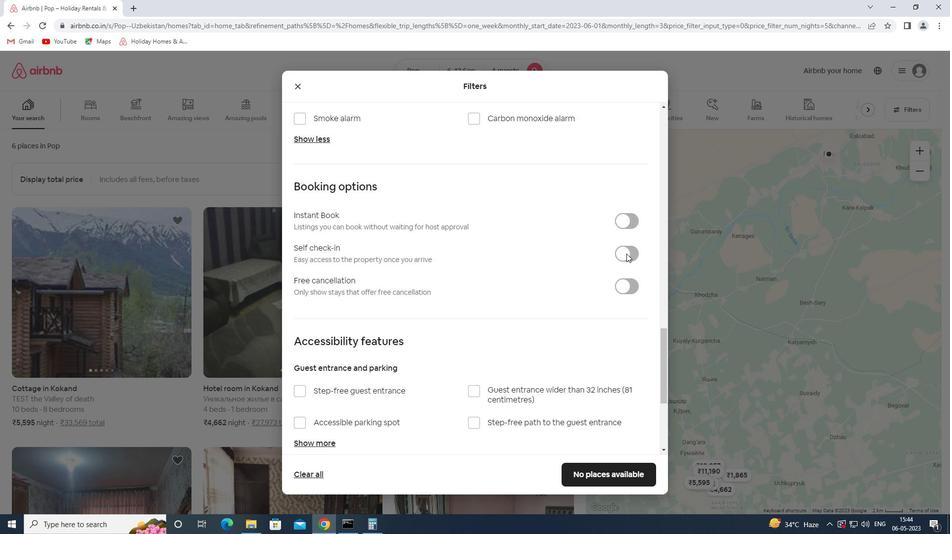
Action: Mouse pressed left at (626, 254)
Screenshot: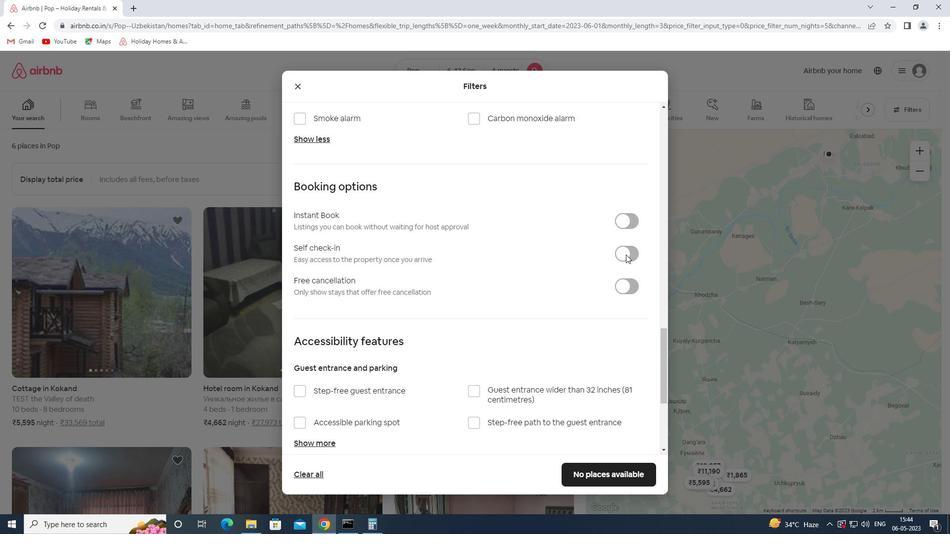 
Action: Mouse moved to (478, 299)
Screenshot: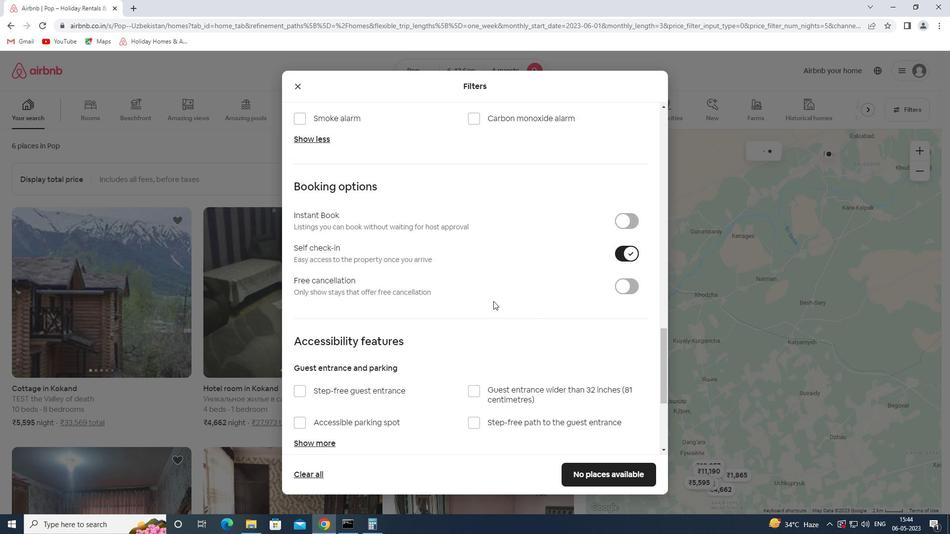 
Action: Mouse scrolled (478, 299) with delta (0, 0)
Screenshot: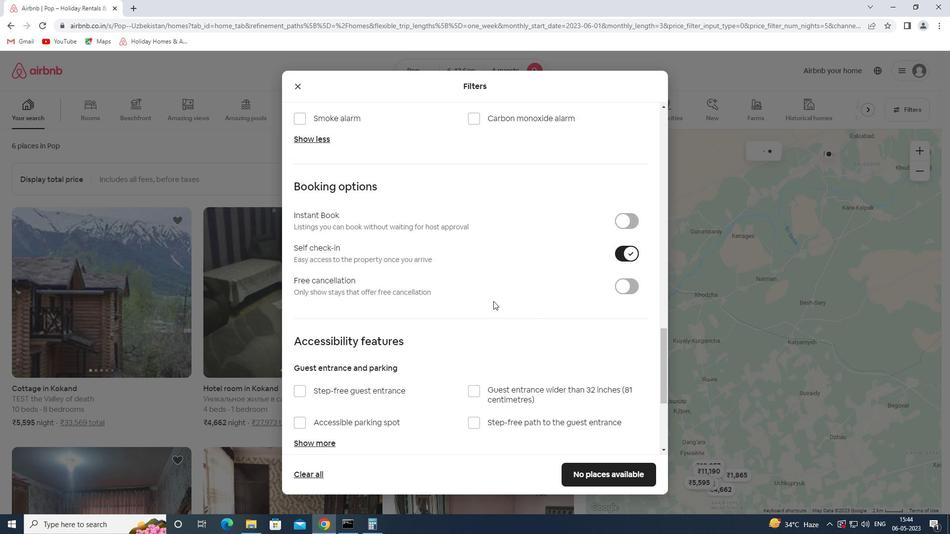 
Action: Mouse scrolled (478, 299) with delta (0, 0)
Screenshot: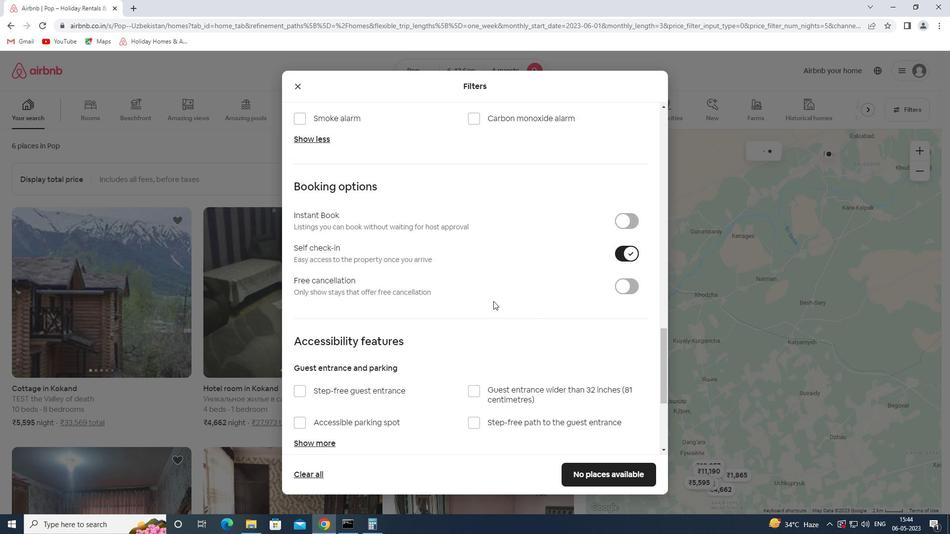 
Action: Mouse scrolled (478, 299) with delta (0, 0)
Screenshot: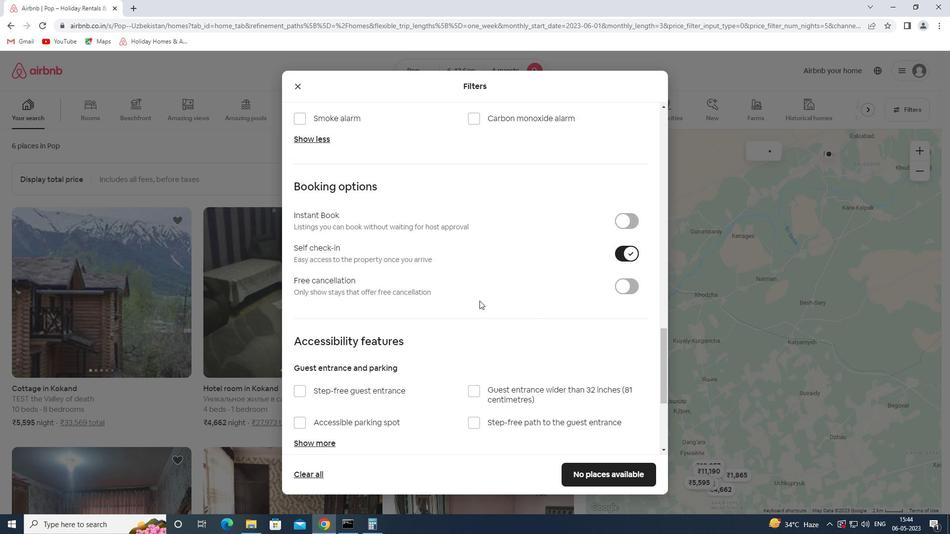 
Action: Mouse scrolled (478, 299) with delta (0, 0)
Screenshot: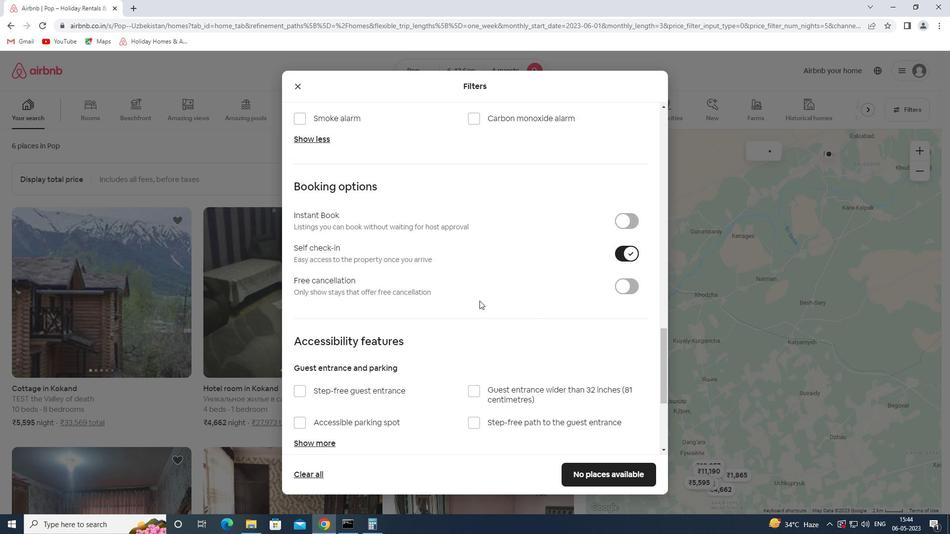 
Action: Mouse scrolled (478, 299) with delta (0, 0)
Screenshot: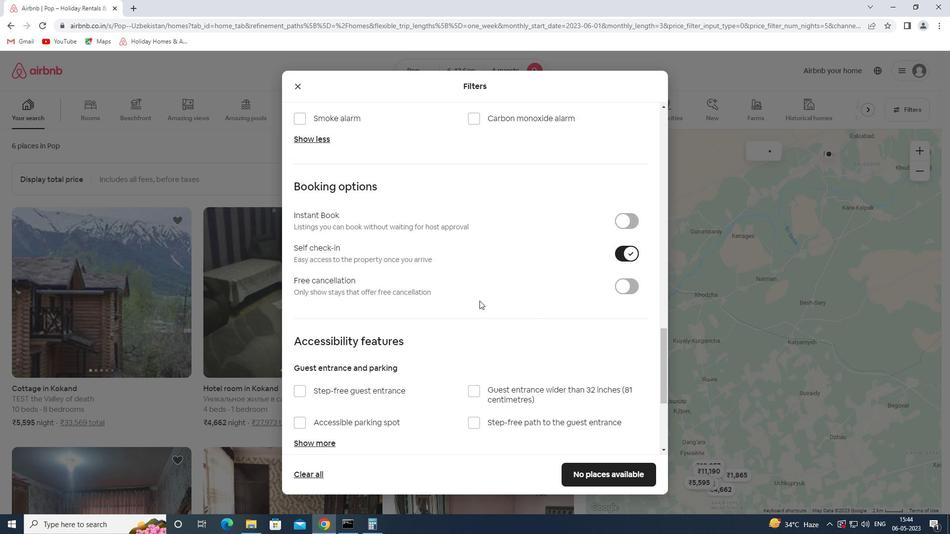 
Action: Mouse scrolled (478, 299) with delta (0, 0)
Screenshot: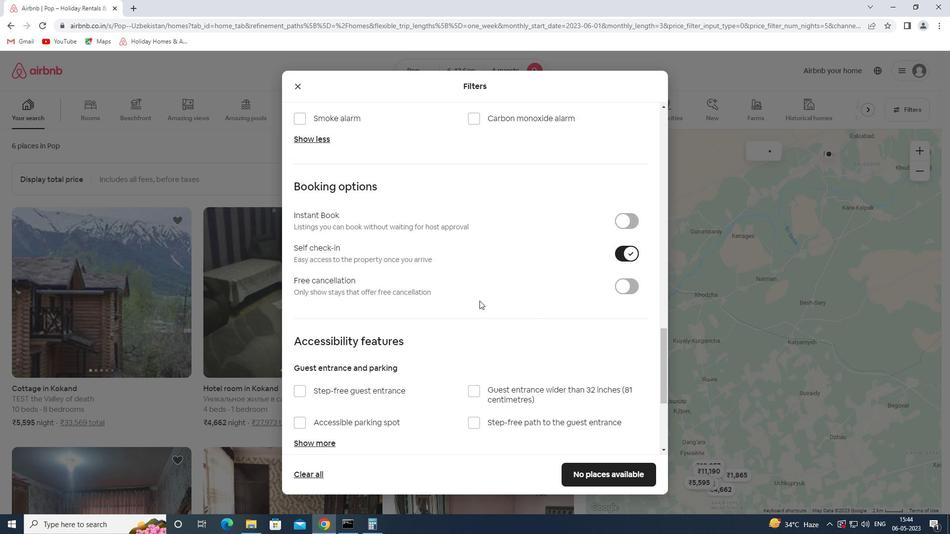 
Action: Mouse scrolled (478, 299) with delta (0, 0)
Screenshot: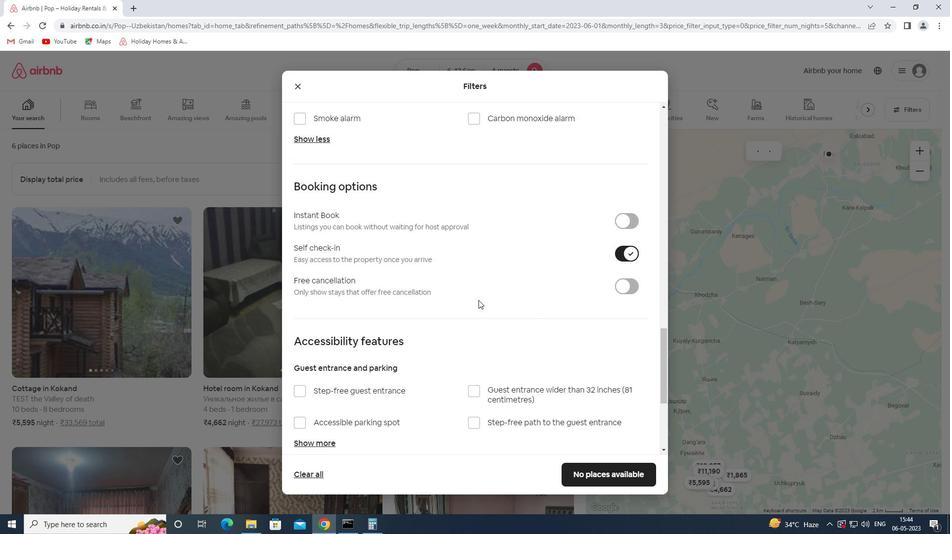 
Action: Mouse moved to (445, 332)
Screenshot: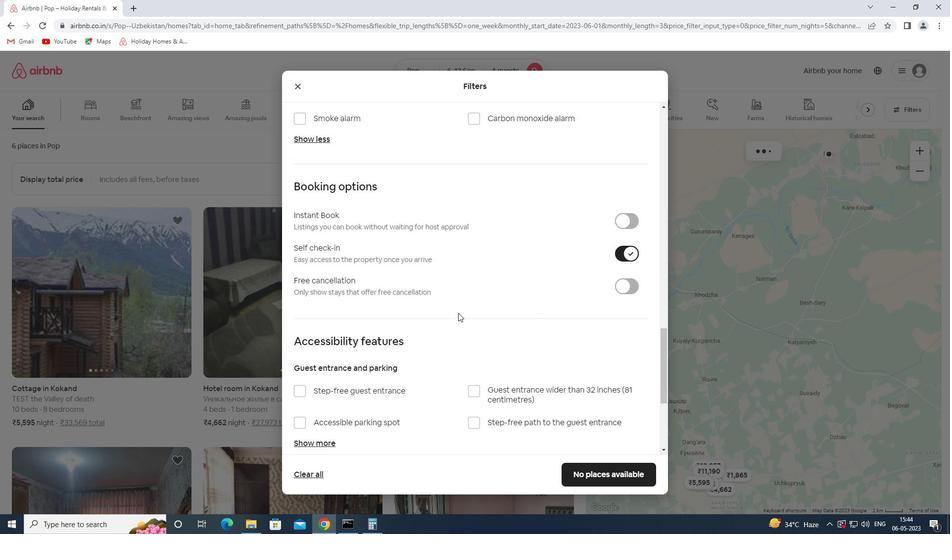 
Action: Mouse scrolled (445, 331) with delta (0, 0)
Screenshot: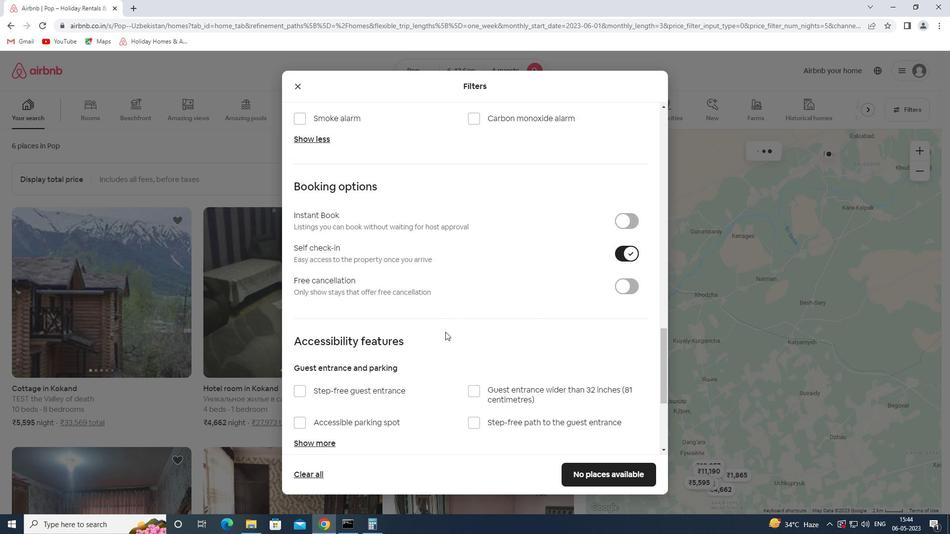 
Action: Mouse scrolled (445, 331) with delta (0, 0)
Screenshot: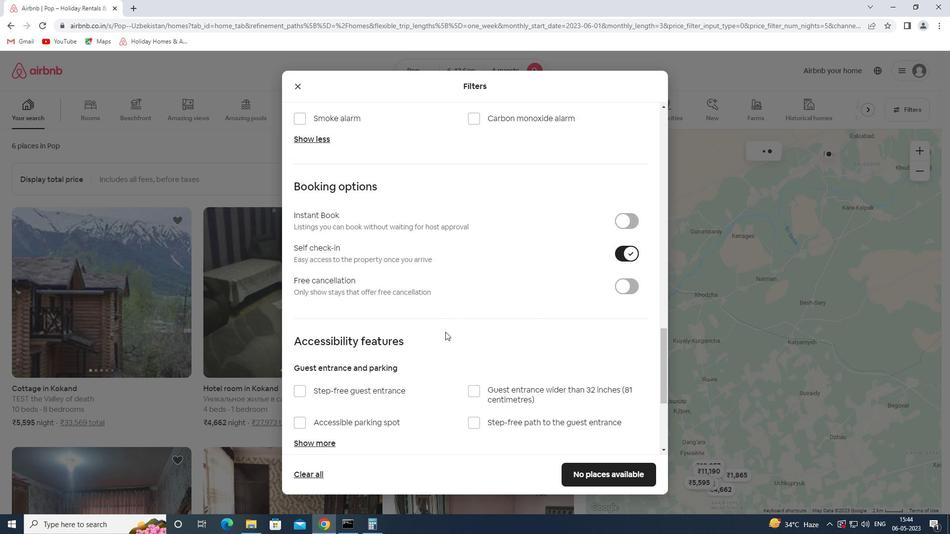 
Action: Mouse scrolled (445, 331) with delta (0, 0)
Screenshot: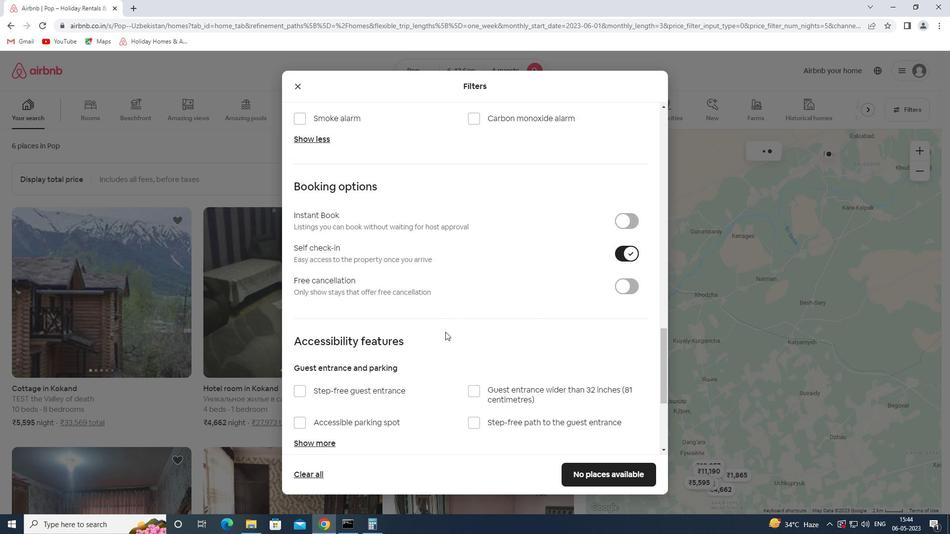 
Action: Mouse scrolled (445, 331) with delta (0, 0)
Screenshot: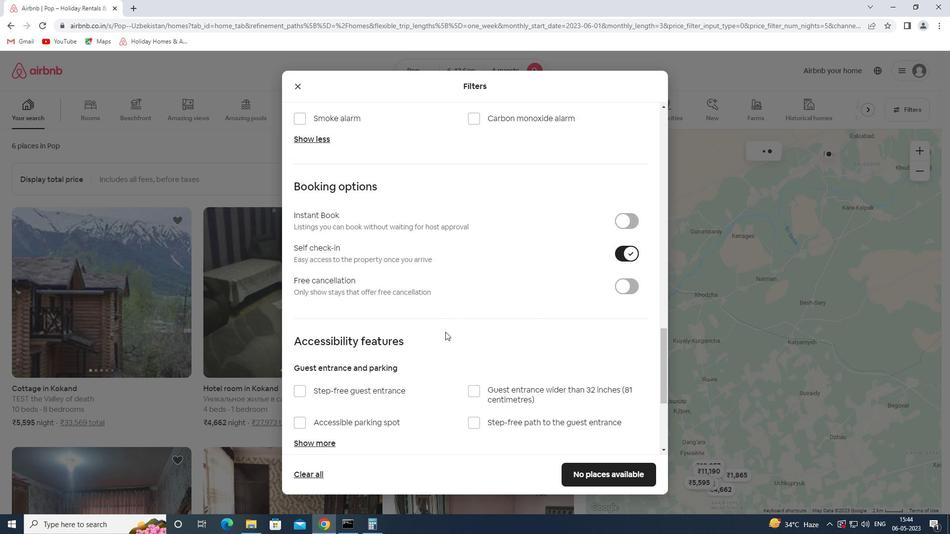 
Action: Mouse scrolled (445, 331) with delta (0, 0)
Screenshot: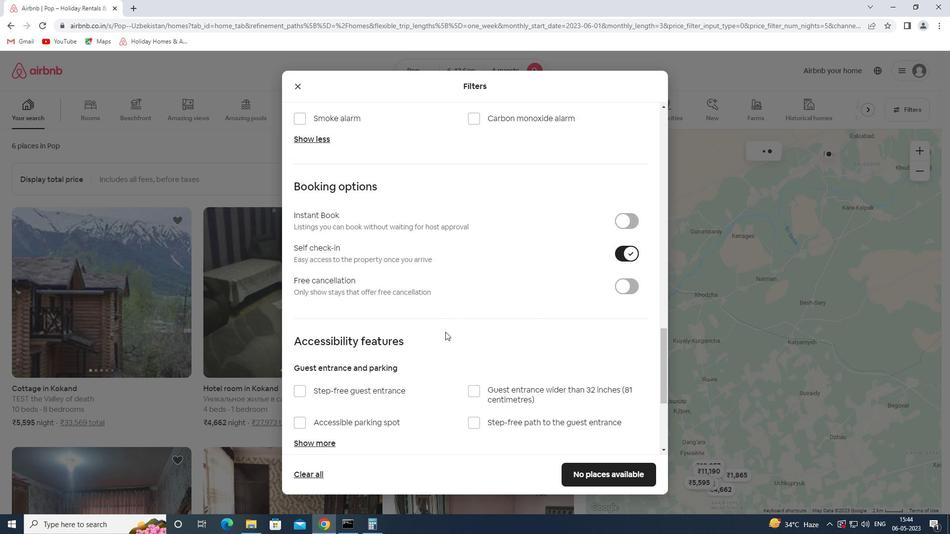 
Action: Mouse moved to (444, 332)
Screenshot: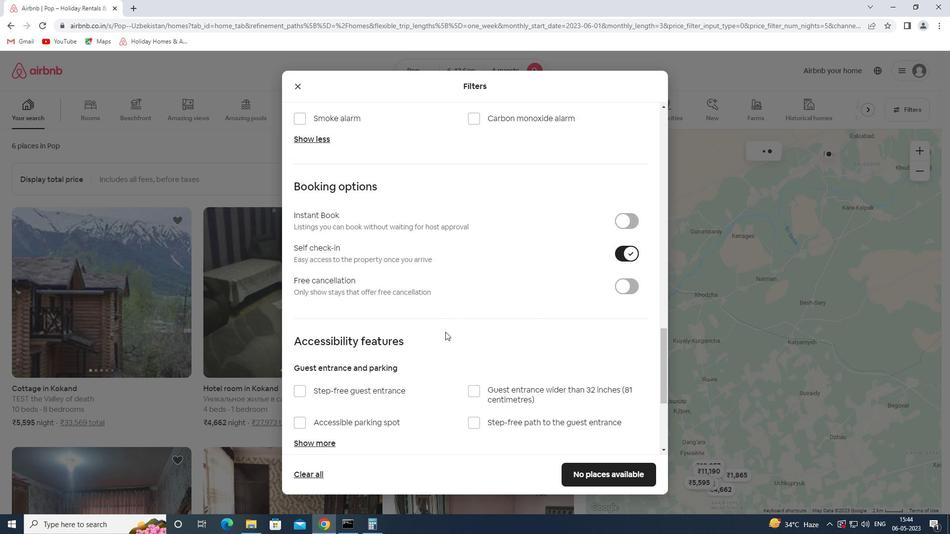 
Action: Mouse scrolled (444, 331) with delta (0, 0)
Screenshot: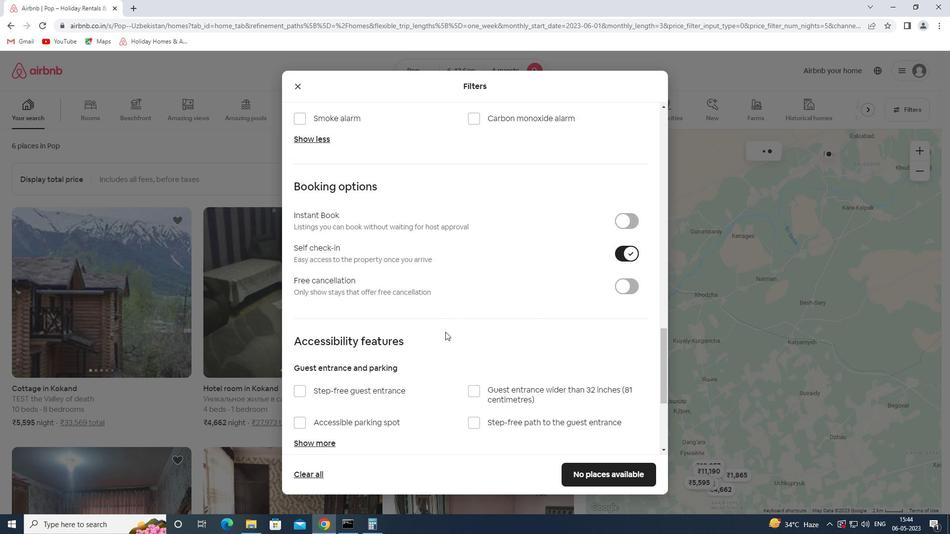
Action: Mouse scrolled (444, 331) with delta (0, 0)
Screenshot: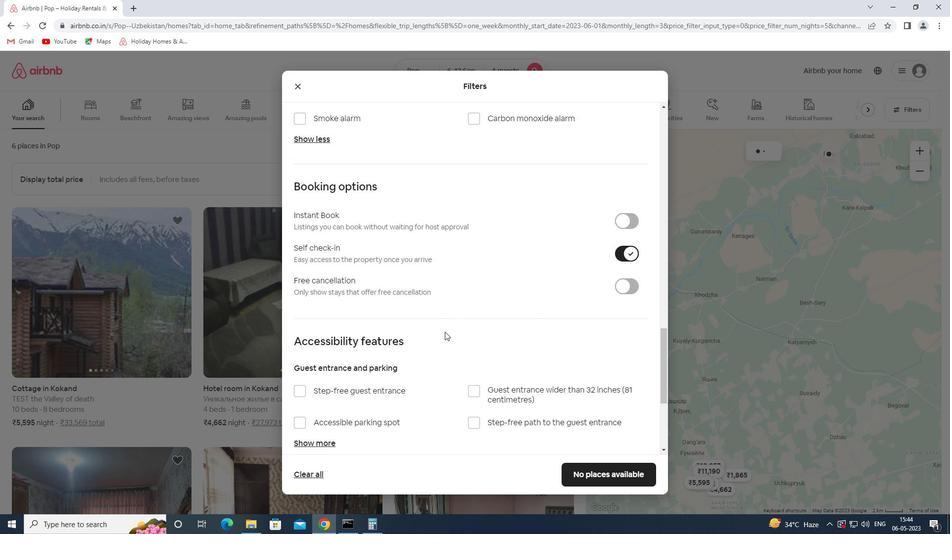 
Action: Mouse scrolled (444, 331) with delta (0, 0)
Screenshot: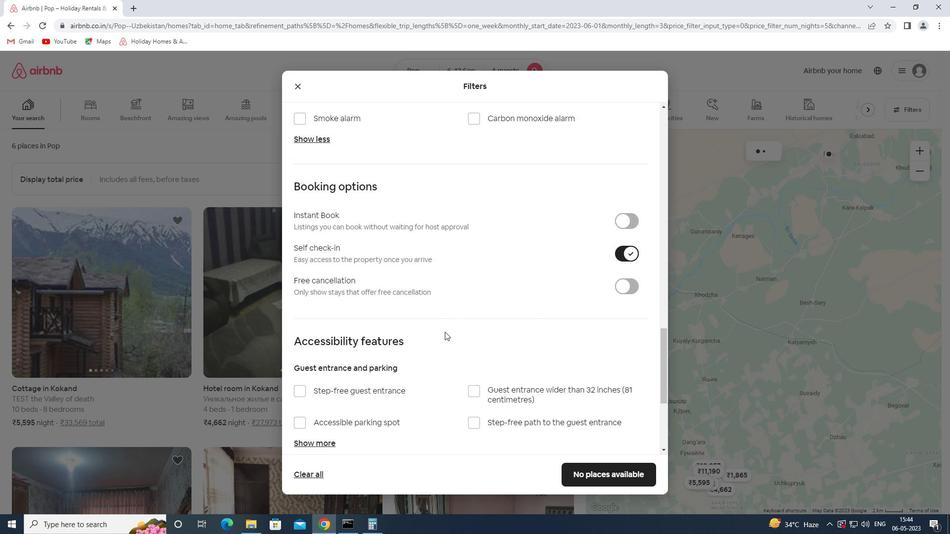 
Action: Mouse scrolled (444, 331) with delta (0, 0)
Screenshot: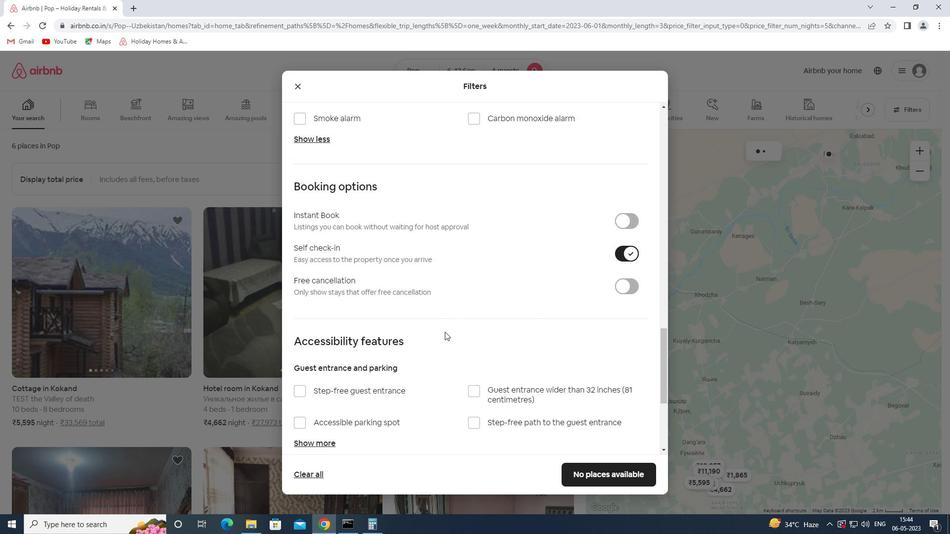 
Action: Mouse scrolled (444, 331) with delta (0, 0)
Screenshot: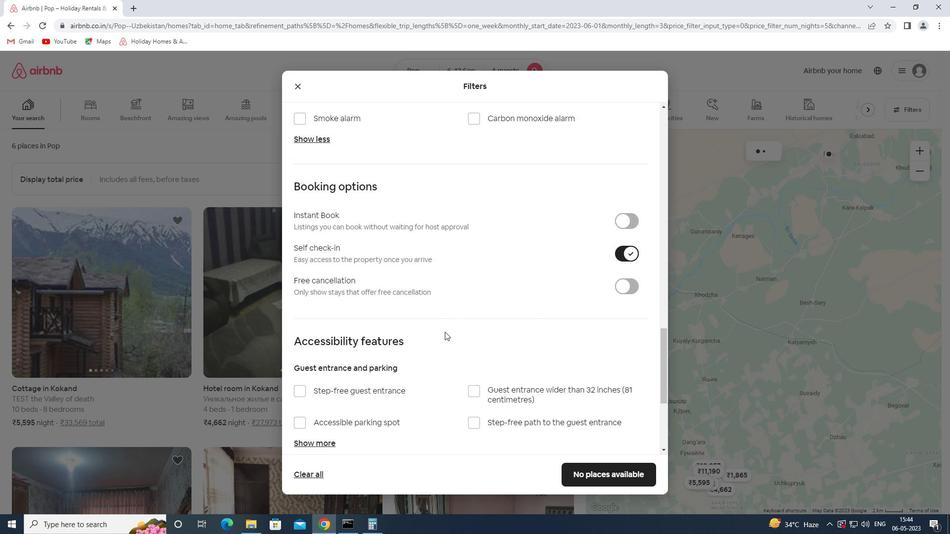 
Action: Mouse scrolled (444, 331) with delta (0, 0)
Screenshot: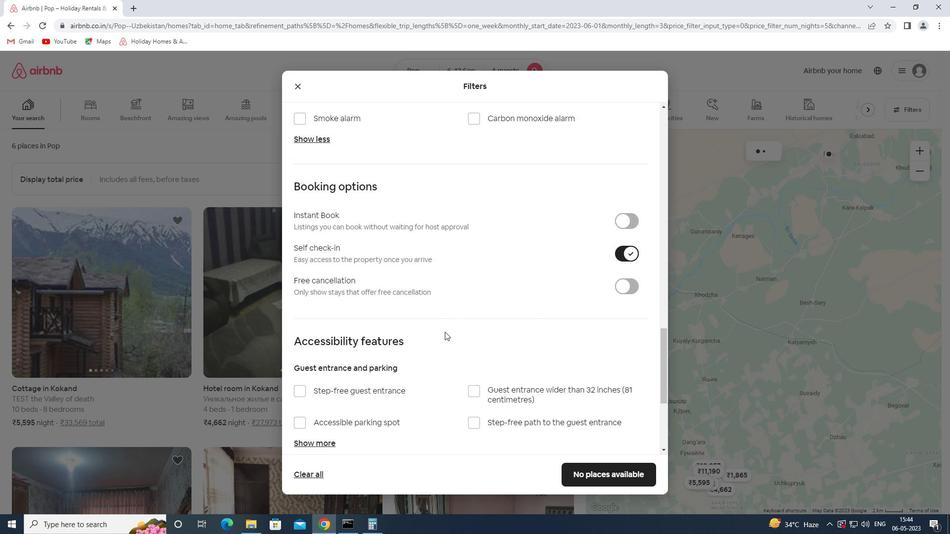 
Action: Mouse scrolled (444, 331) with delta (0, 0)
Screenshot: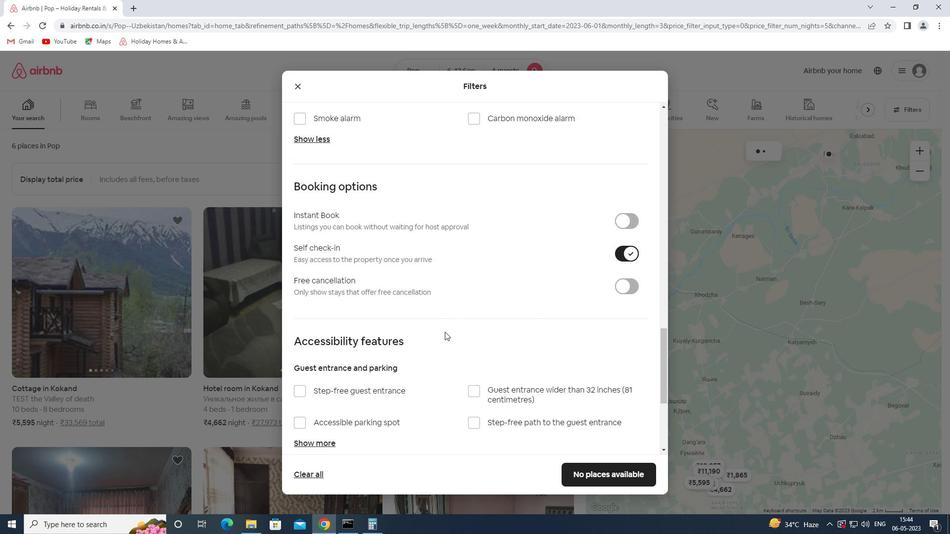 
Action: Mouse scrolled (444, 331) with delta (0, 0)
Screenshot: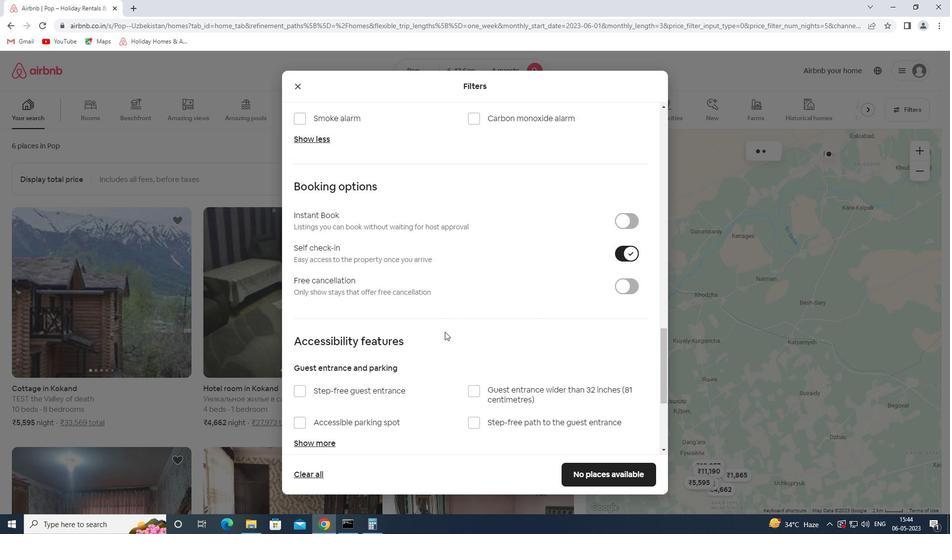 
Action: Mouse moved to (432, 252)
Screenshot: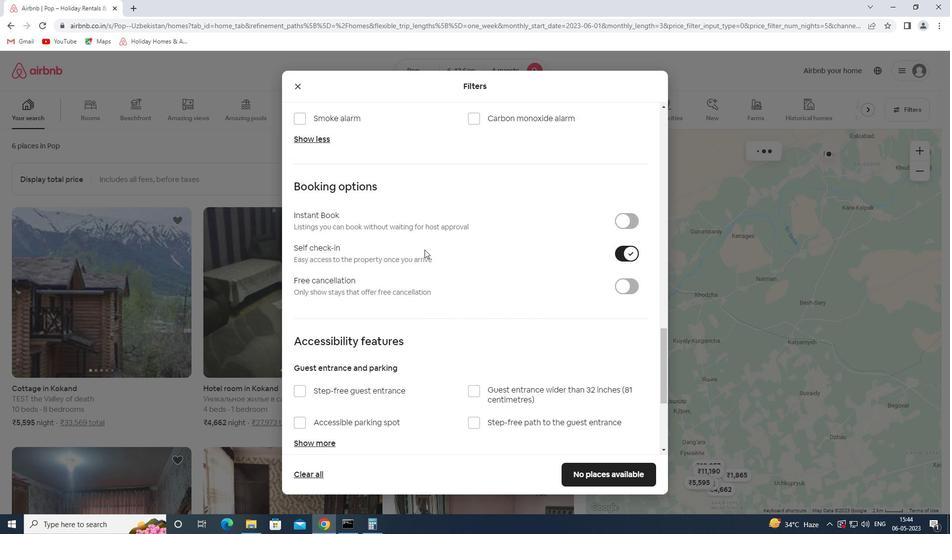 
Action: Mouse scrolled (432, 252) with delta (0, 0)
Screenshot: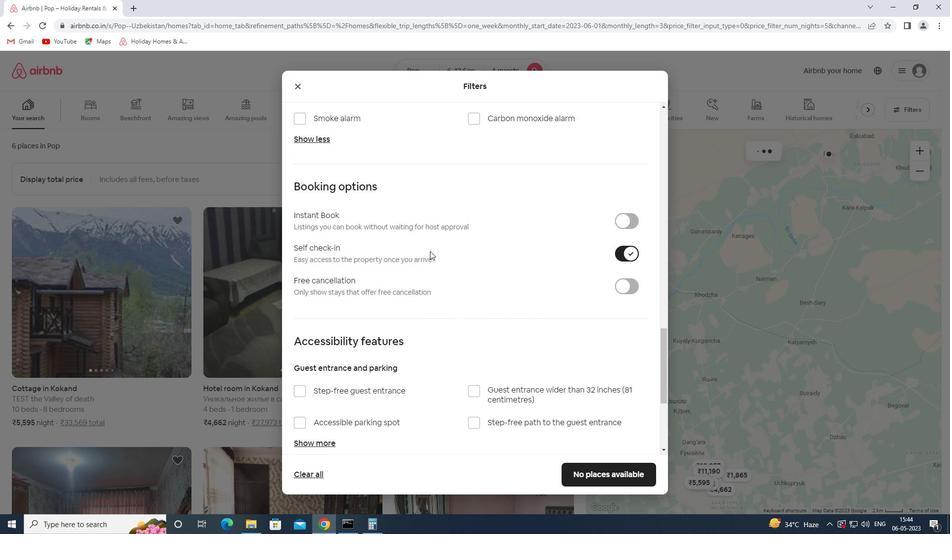 
Action: Mouse scrolled (432, 252) with delta (0, 0)
Screenshot: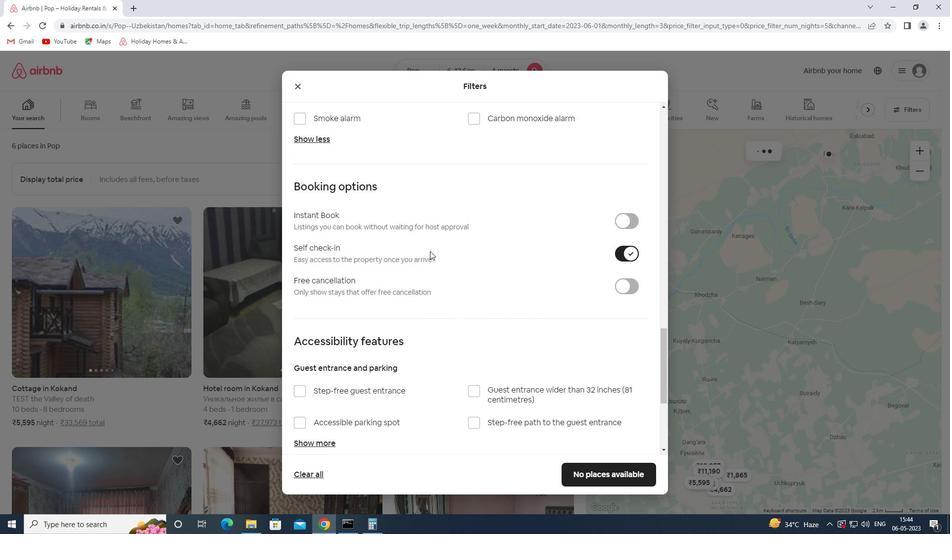 
Action: Mouse scrolled (432, 252) with delta (0, 0)
Screenshot: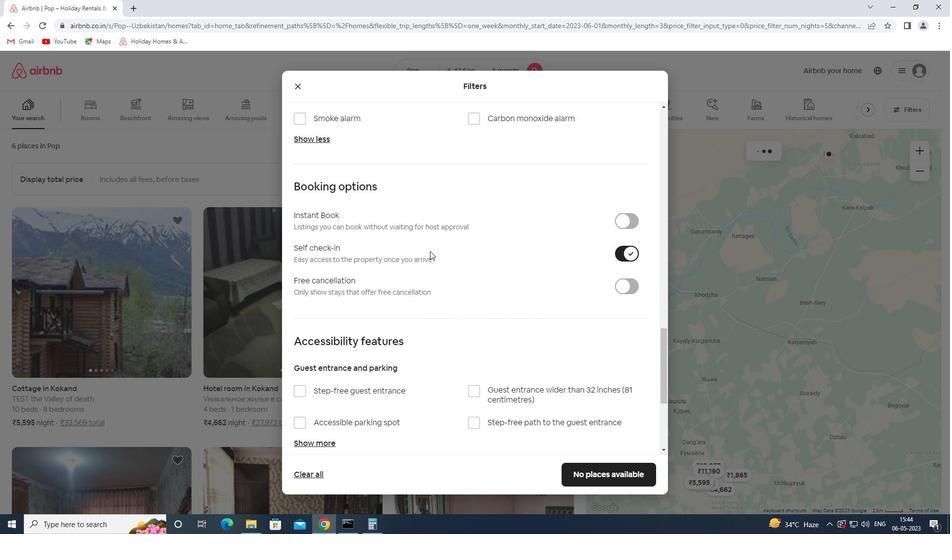 
Action: Mouse scrolled (432, 252) with delta (0, 0)
Screenshot: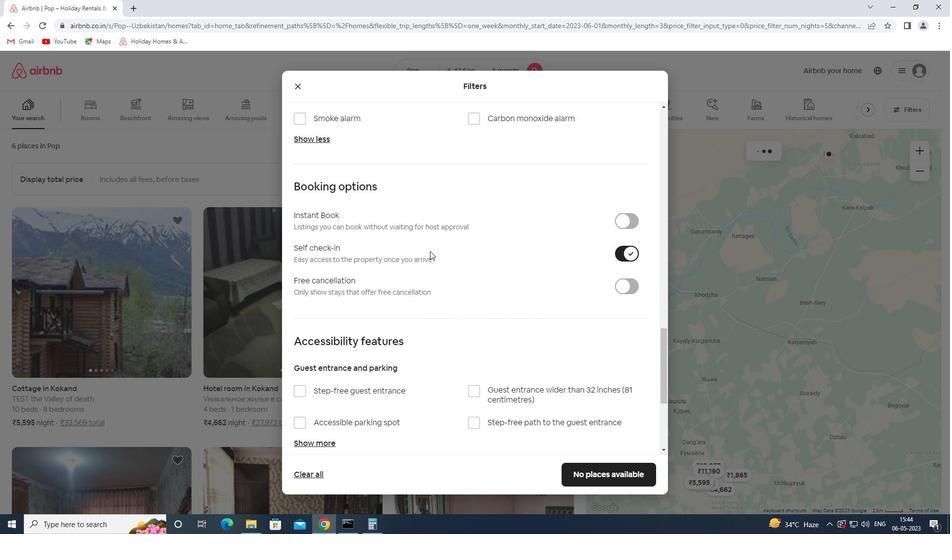 
Action: Mouse scrolled (432, 252) with delta (0, 0)
Screenshot: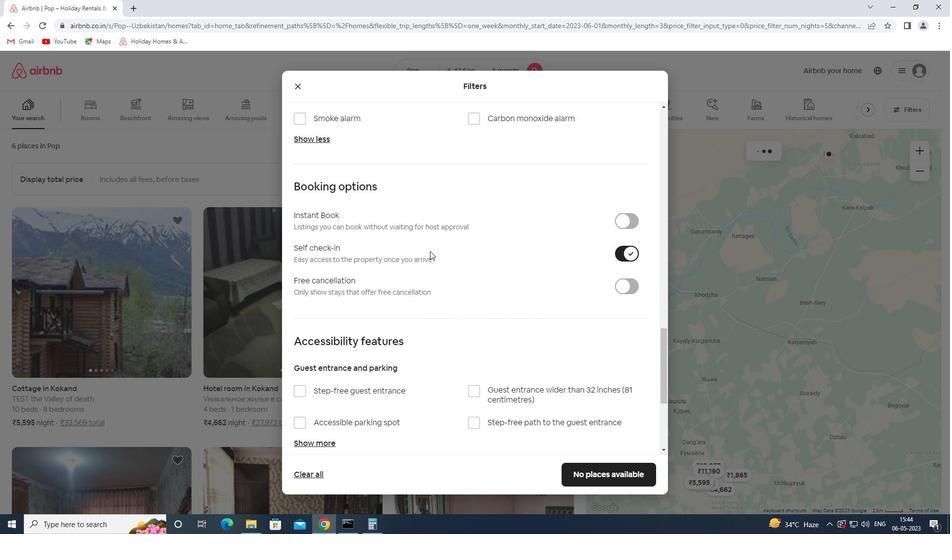 
Action: Mouse scrolled (432, 252) with delta (0, 0)
Screenshot: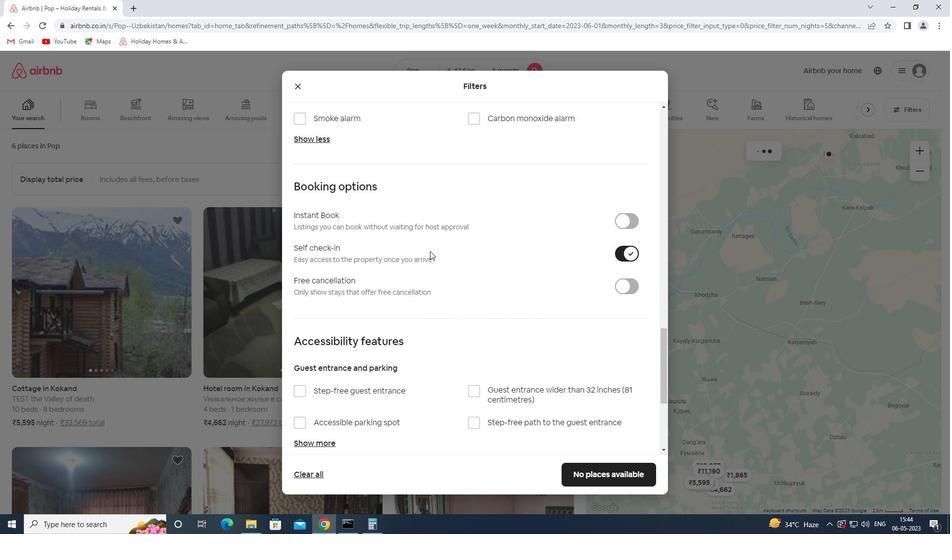 
Action: Mouse scrolled (432, 252) with delta (0, 0)
Screenshot: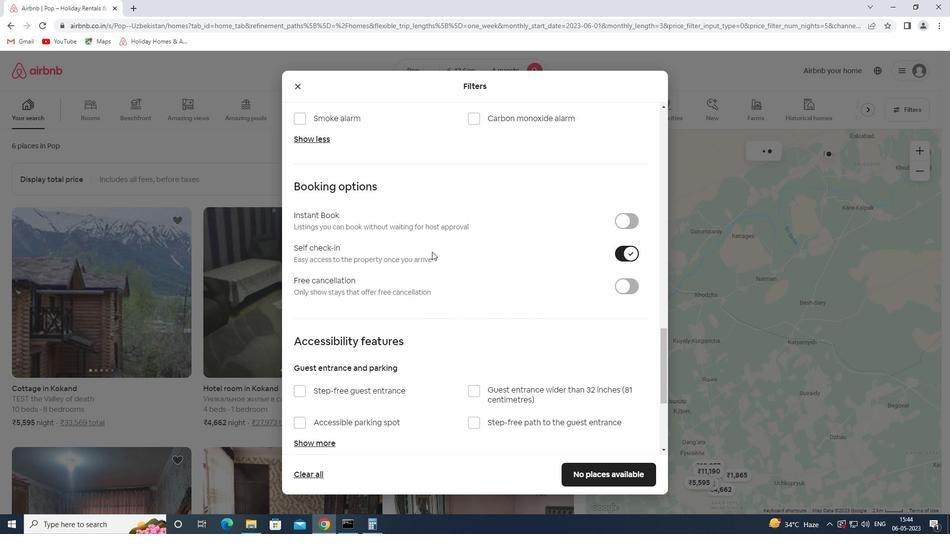 
Action: Mouse moved to (422, 336)
Screenshot: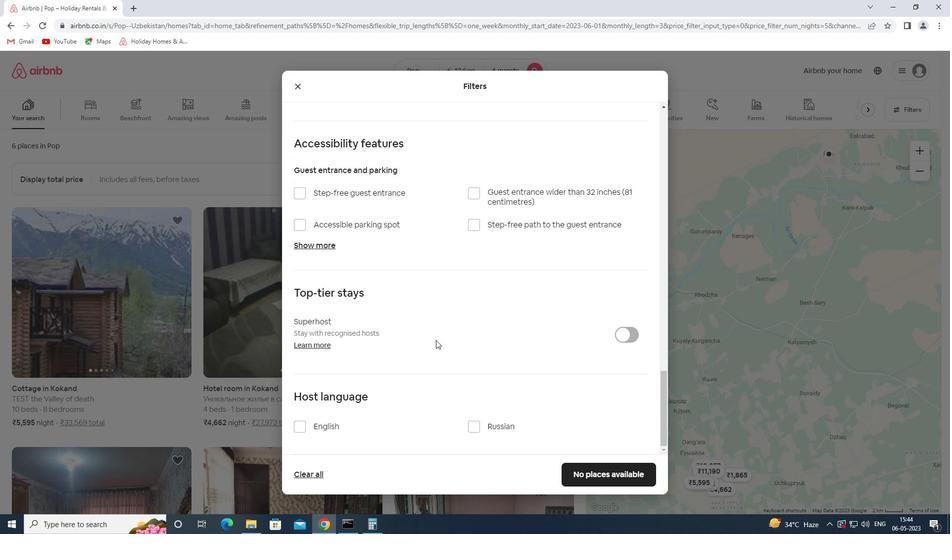 
Action: Mouse scrolled (422, 336) with delta (0, 0)
Screenshot: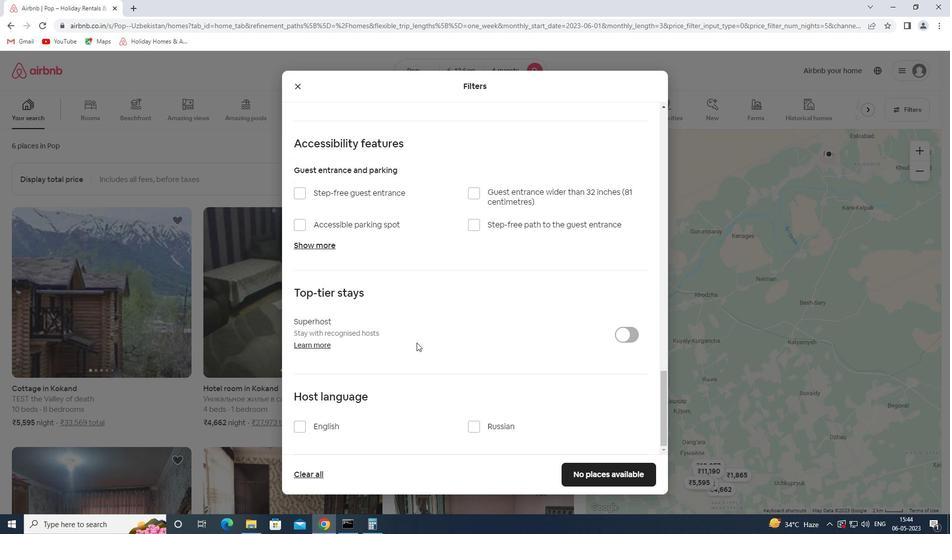 
Action: Mouse scrolled (422, 336) with delta (0, 0)
Screenshot: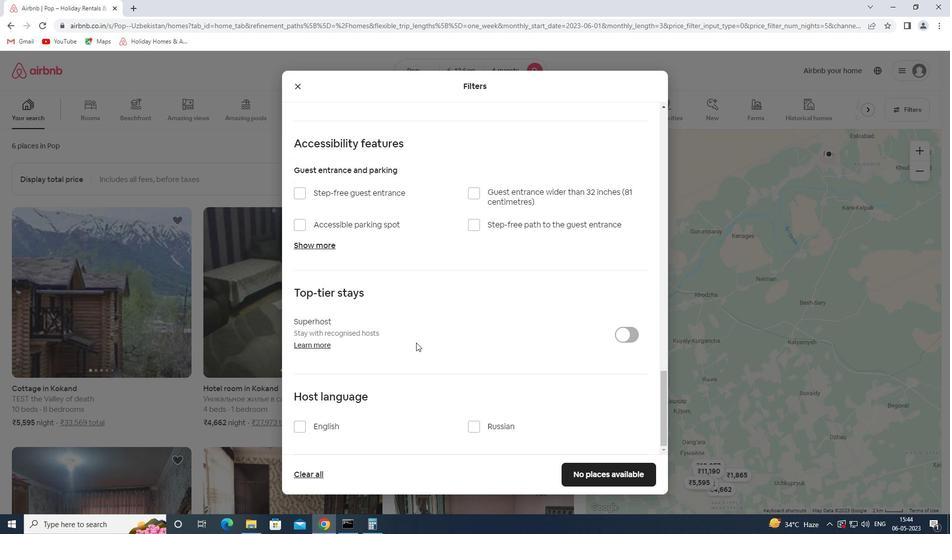 
Action: Mouse scrolled (422, 336) with delta (0, 0)
Screenshot: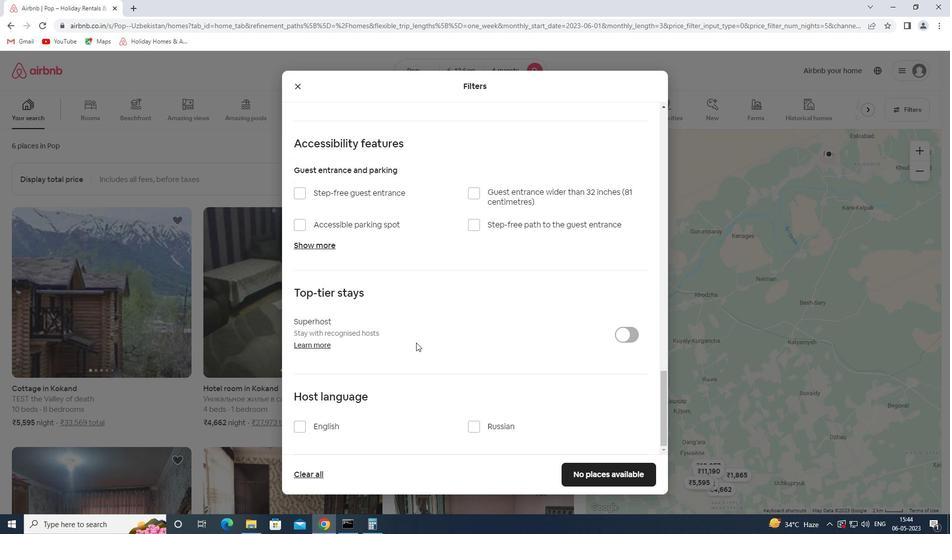 
Action: Mouse moved to (422, 336)
Screenshot: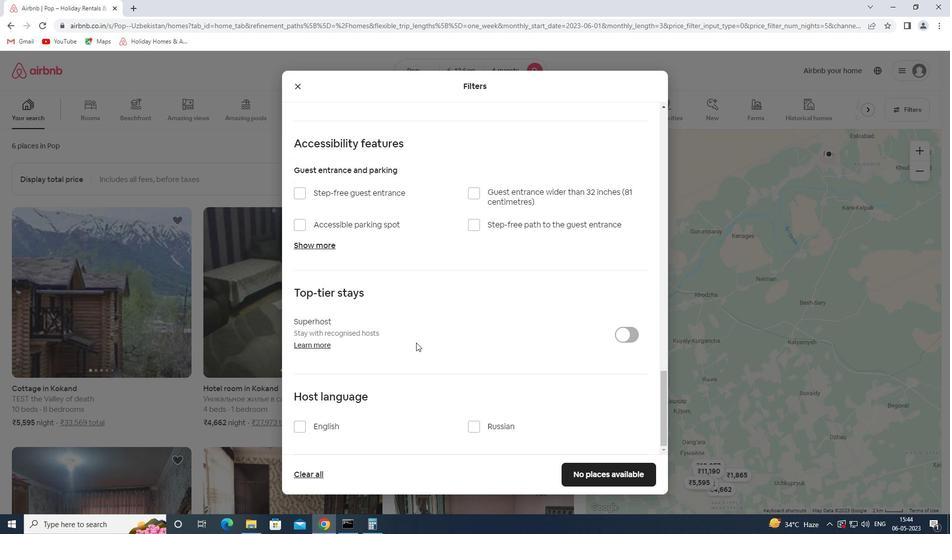 
Action: Mouse scrolled (422, 336) with delta (0, 0)
Screenshot: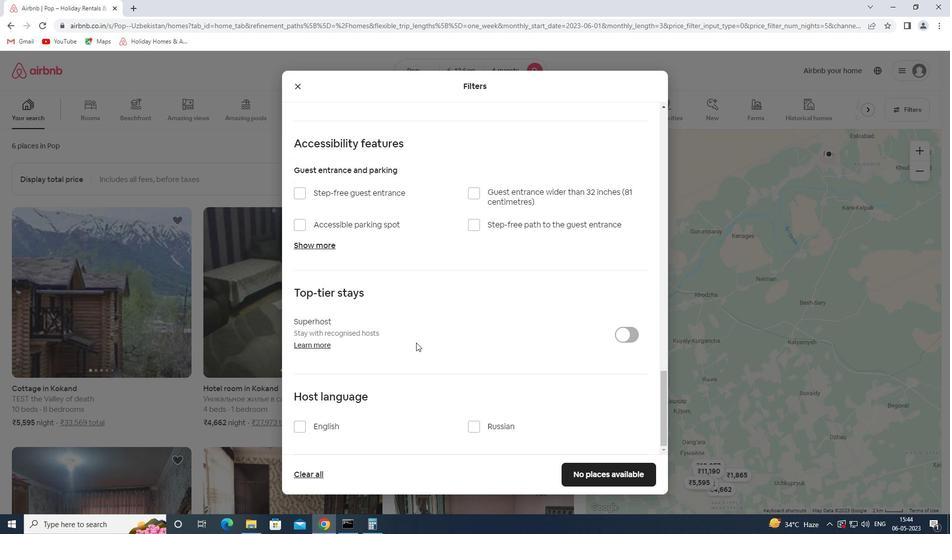 
Action: Mouse scrolled (422, 336) with delta (0, 0)
Screenshot: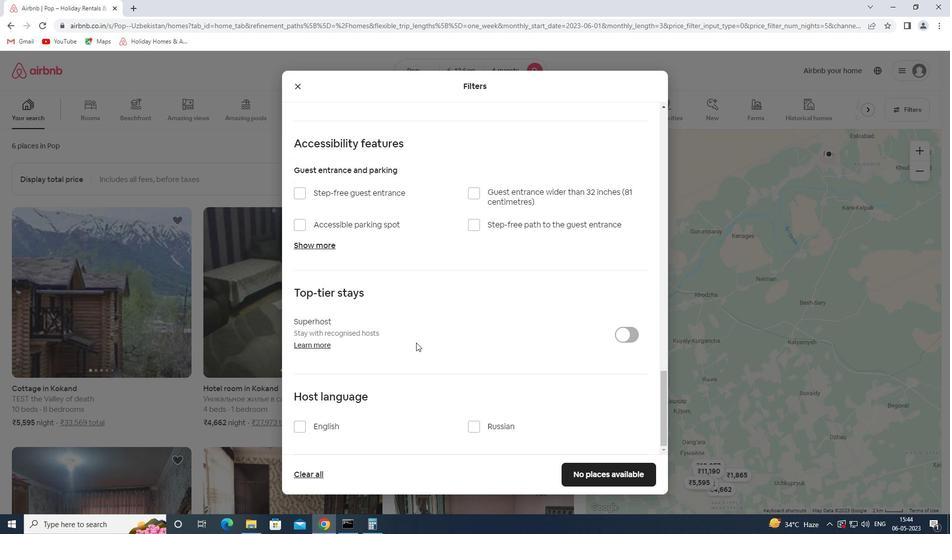 
Action: Mouse moved to (422, 336)
Screenshot: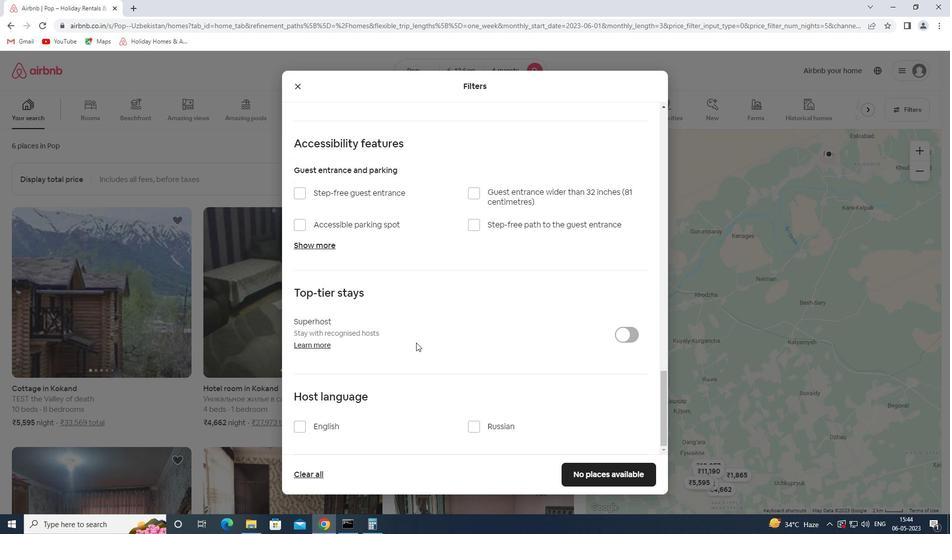 
Action: Mouse scrolled (422, 336) with delta (0, 0)
Screenshot: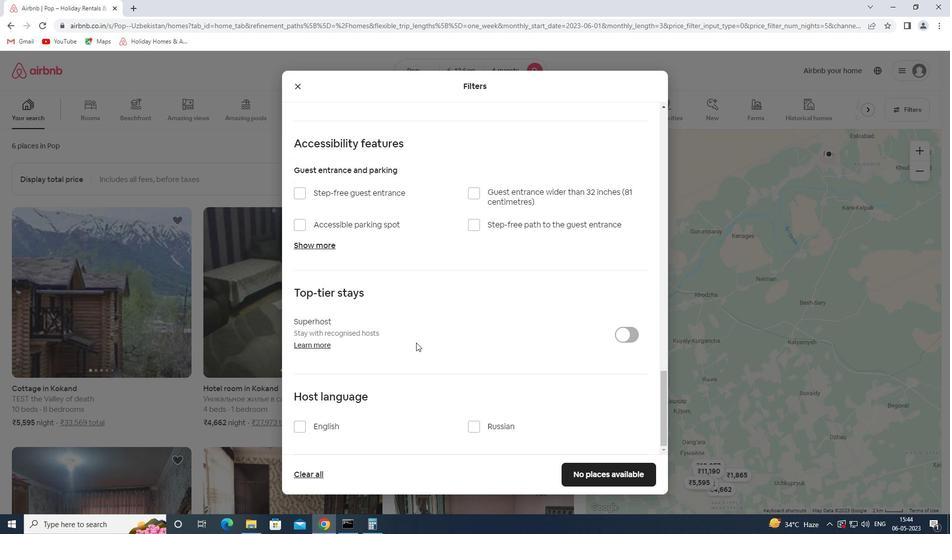 
Action: Mouse scrolled (422, 336) with delta (0, 0)
Screenshot: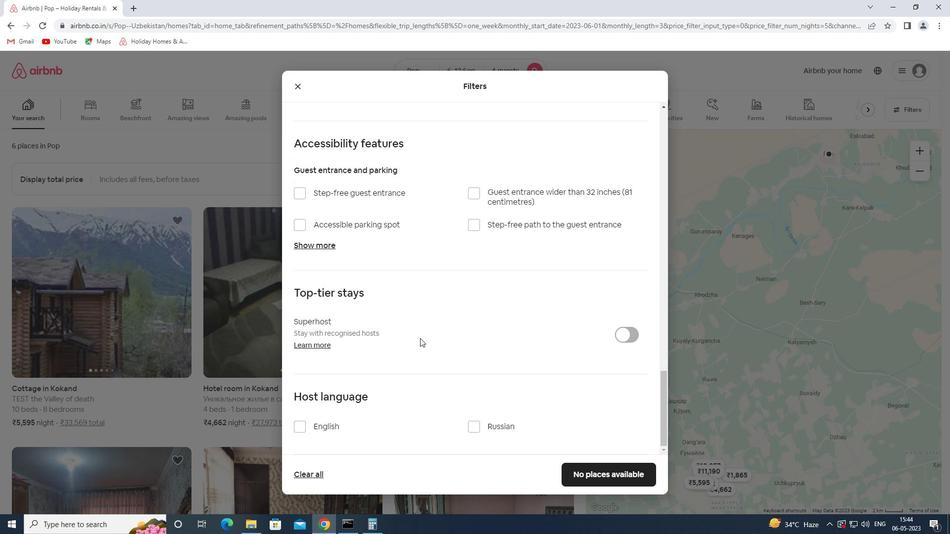 
Action: Mouse moved to (326, 430)
Screenshot: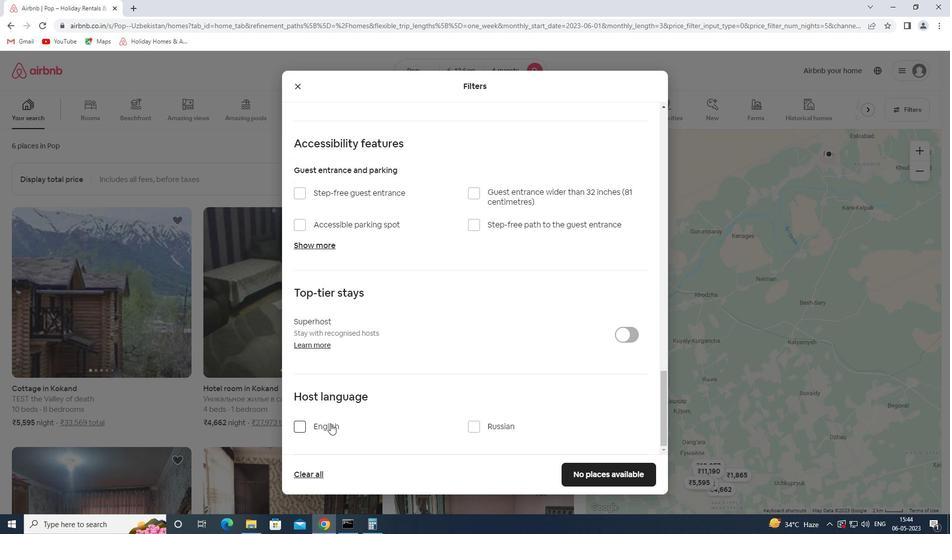 
Action: Mouse pressed left at (326, 430)
Screenshot: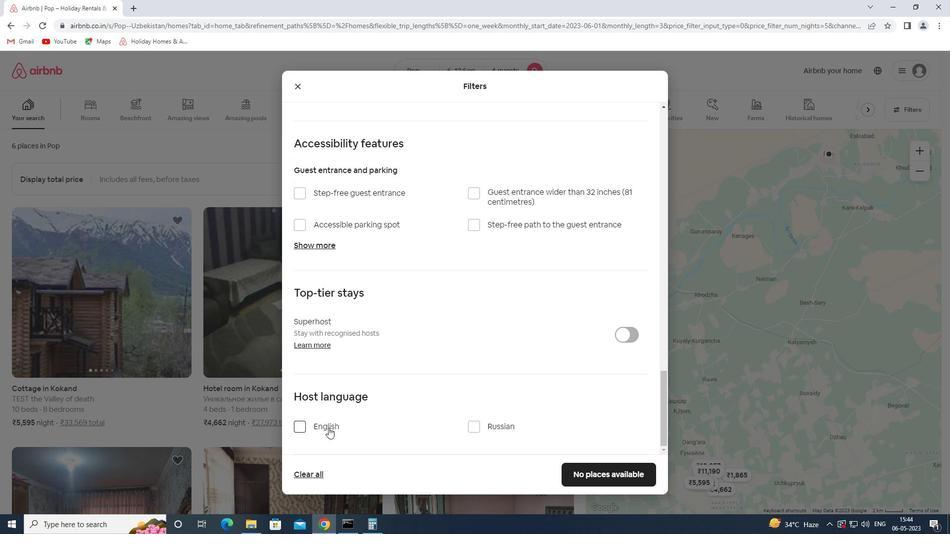 
Action: Mouse moved to (622, 471)
Screenshot: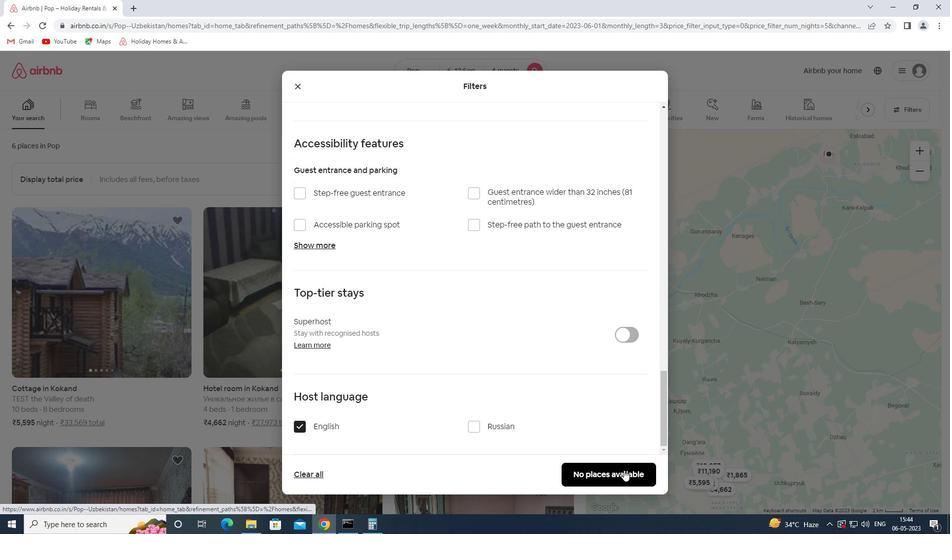 
Action: Mouse pressed left at (622, 471)
Screenshot: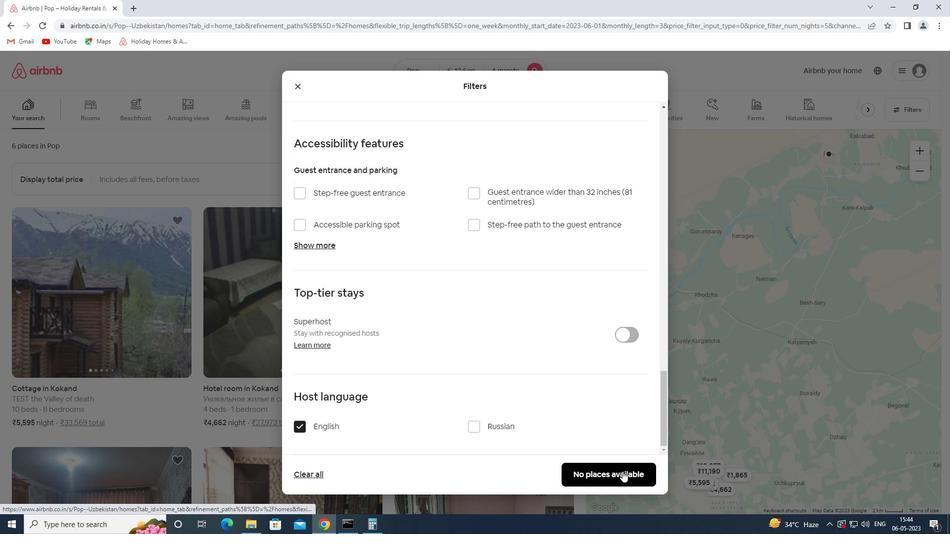 
